 Task: In the  document Companies.odt Insert horizontal line 'above the text' Create the translated copy of the document in  'Latin' Select the second point and  Clear Formatting
Action: Mouse moved to (139, 95)
Screenshot: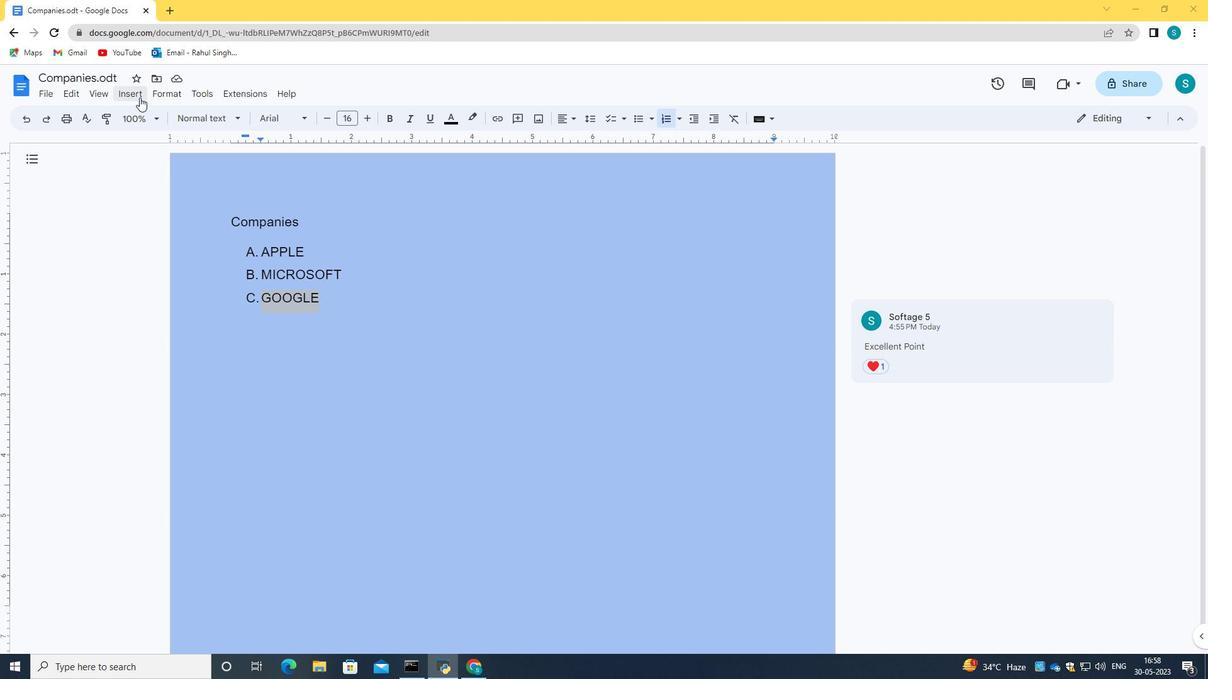 
Action: Mouse pressed left at (139, 95)
Screenshot: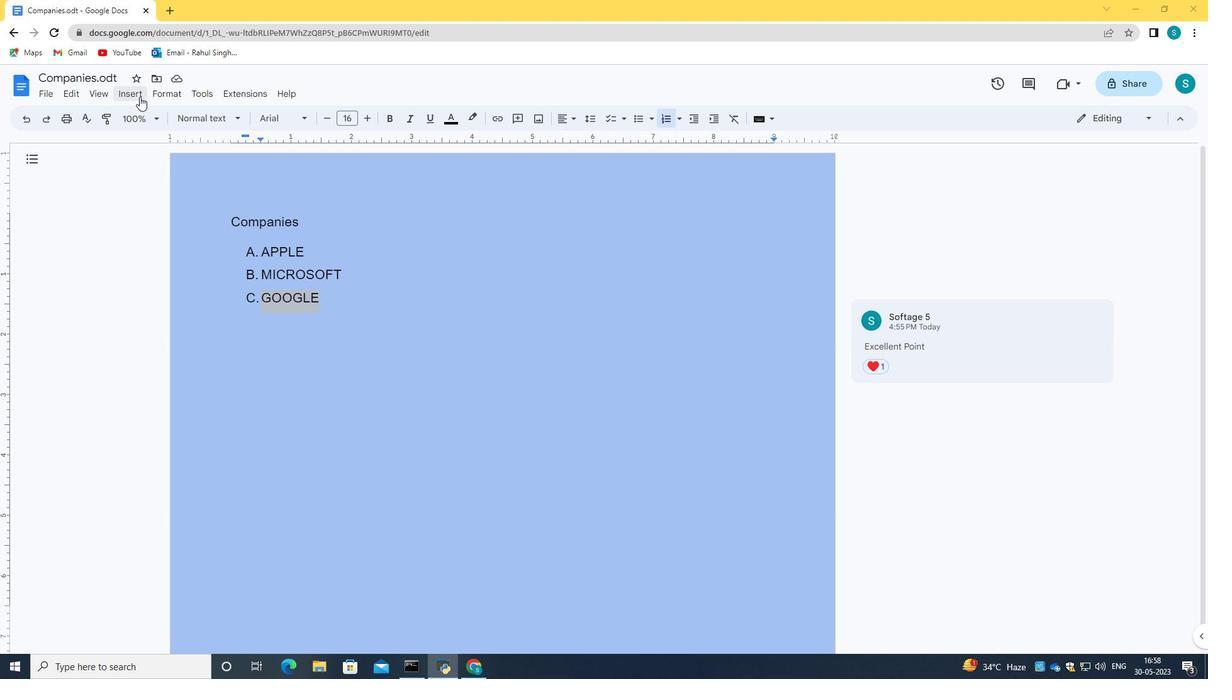 
Action: Mouse moved to (176, 197)
Screenshot: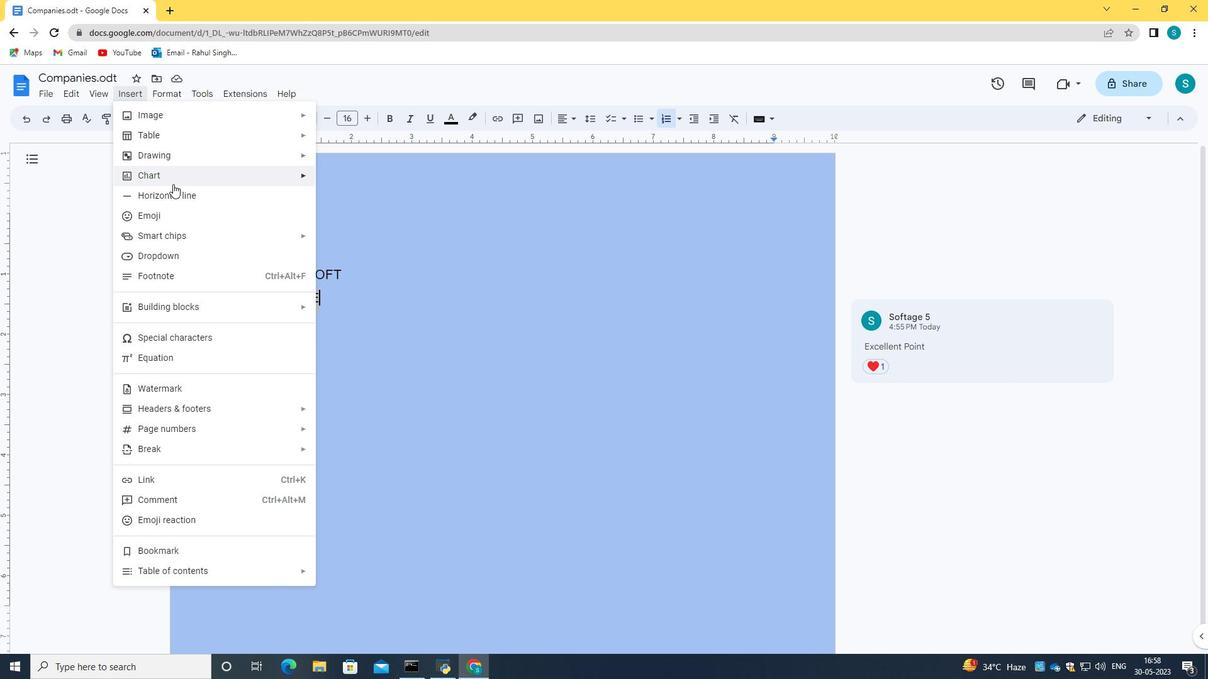 
Action: Mouse pressed left at (176, 197)
Screenshot: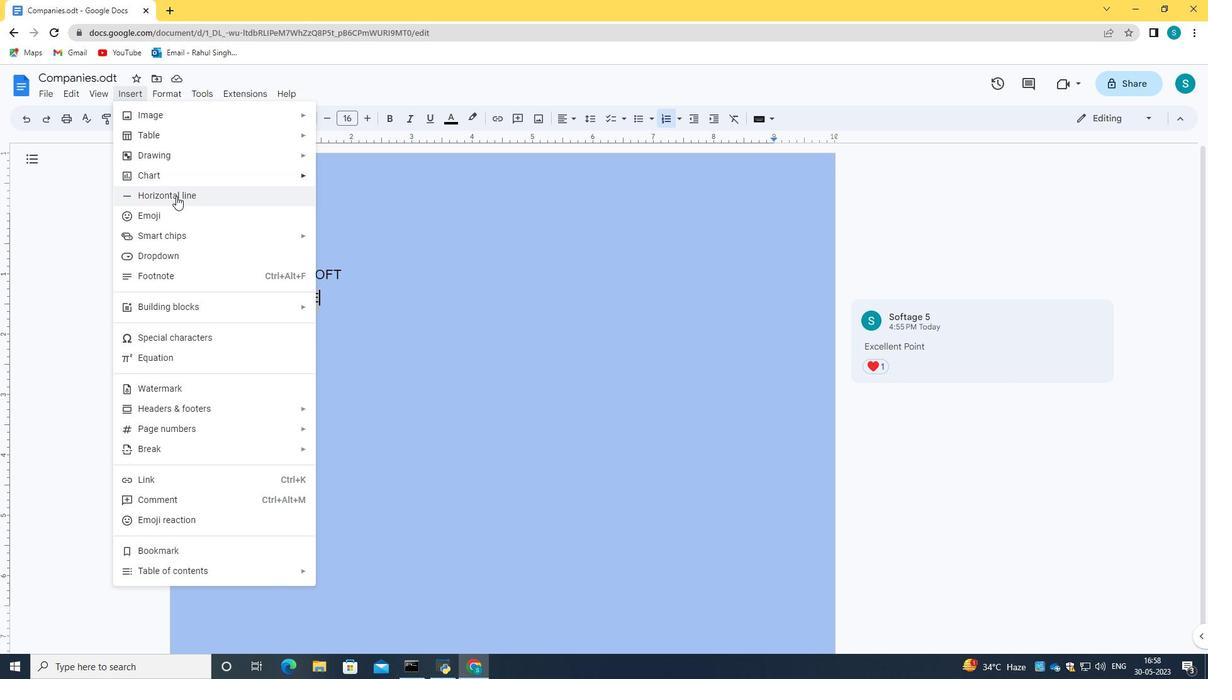 
Action: Mouse moved to (273, 326)
Screenshot: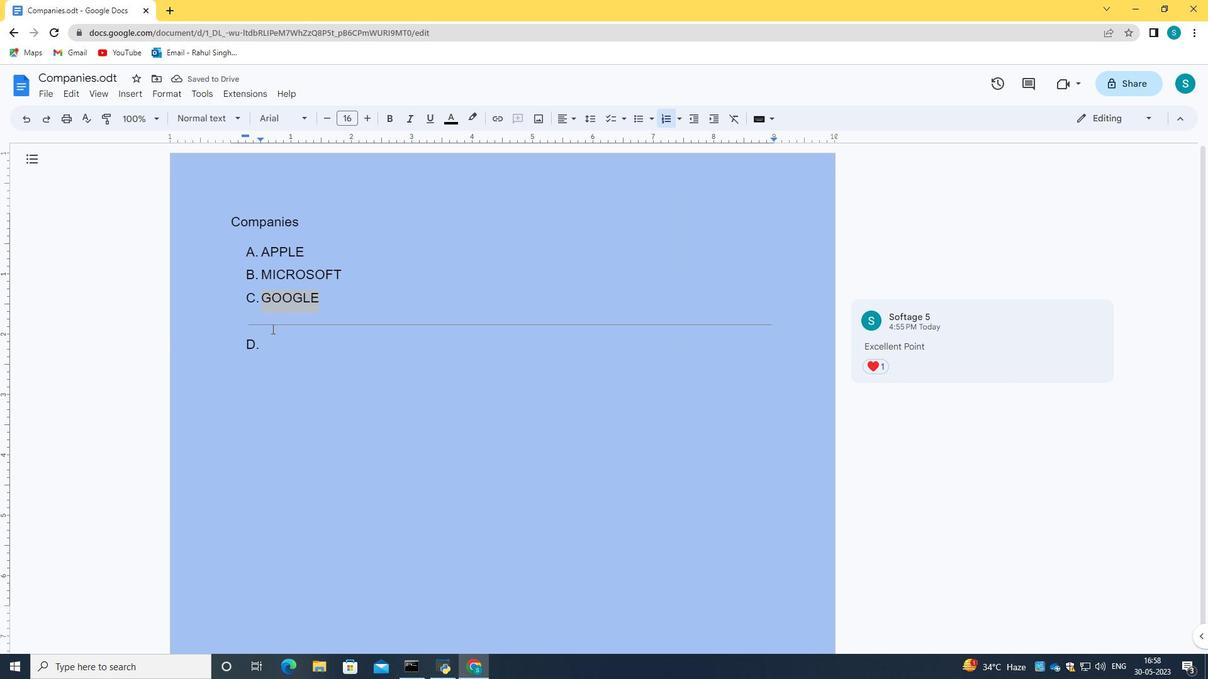 
Action: Mouse pressed left at (273, 326)
Screenshot: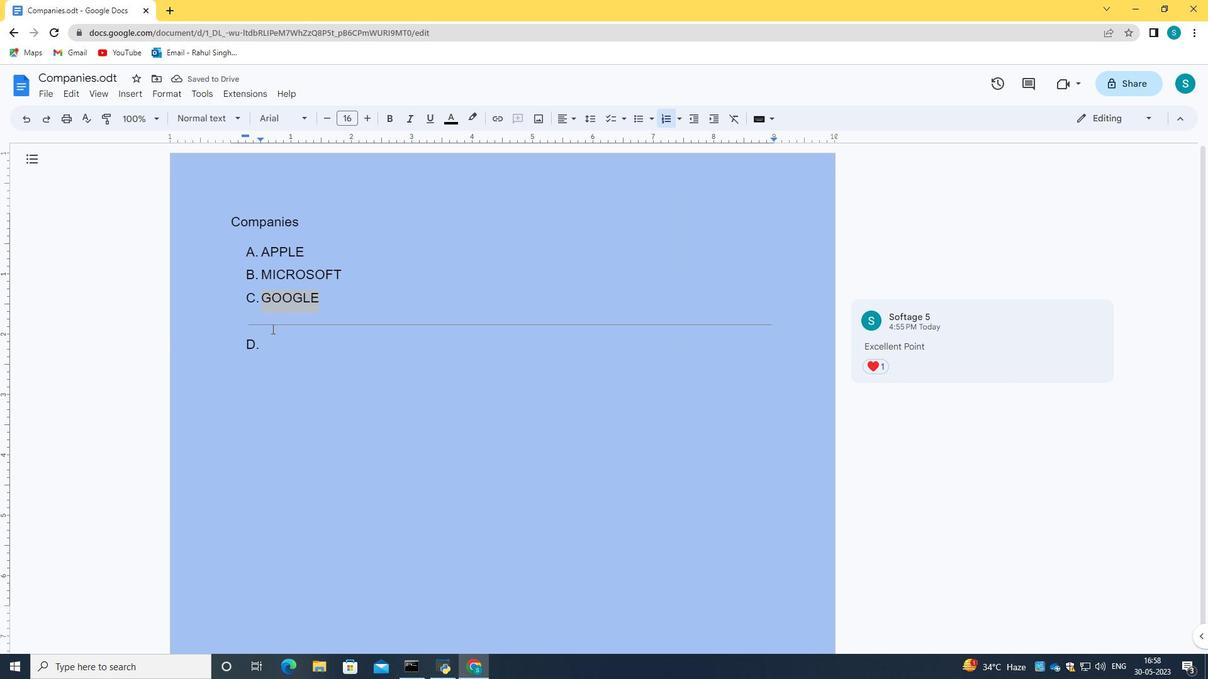 
Action: Mouse moved to (259, 338)
Screenshot: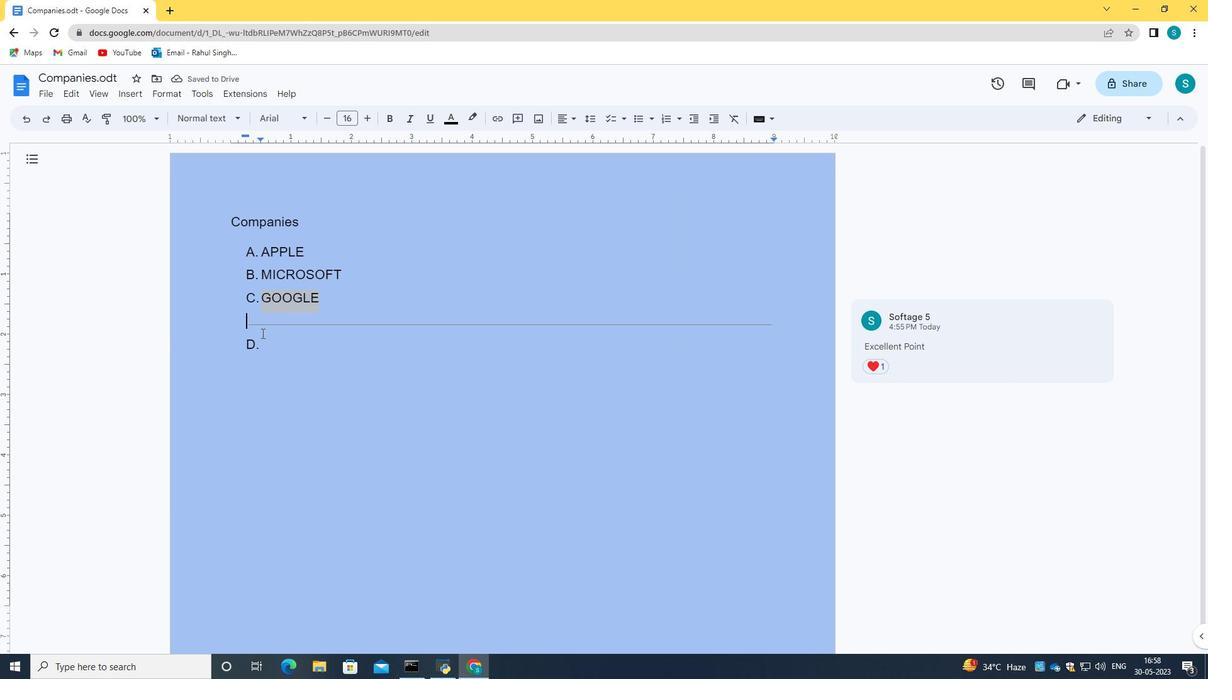 
Action: Mouse pressed left at (259, 338)
Screenshot: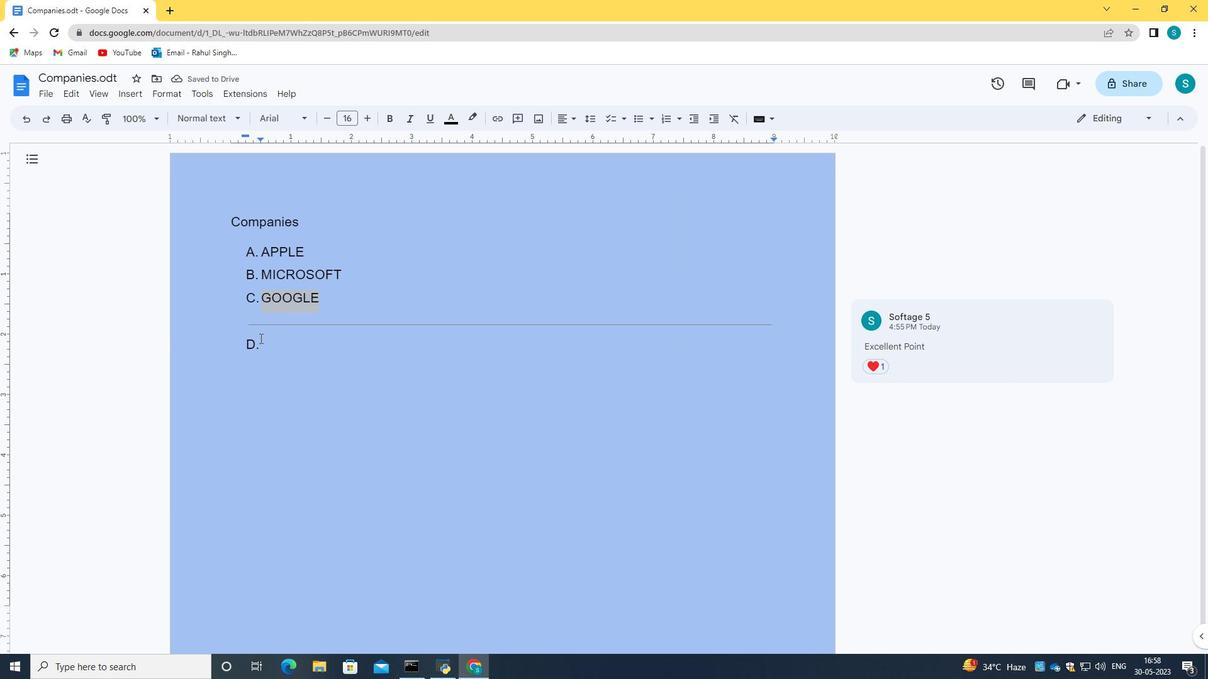 
Action: Mouse moved to (236, 341)
Screenshot: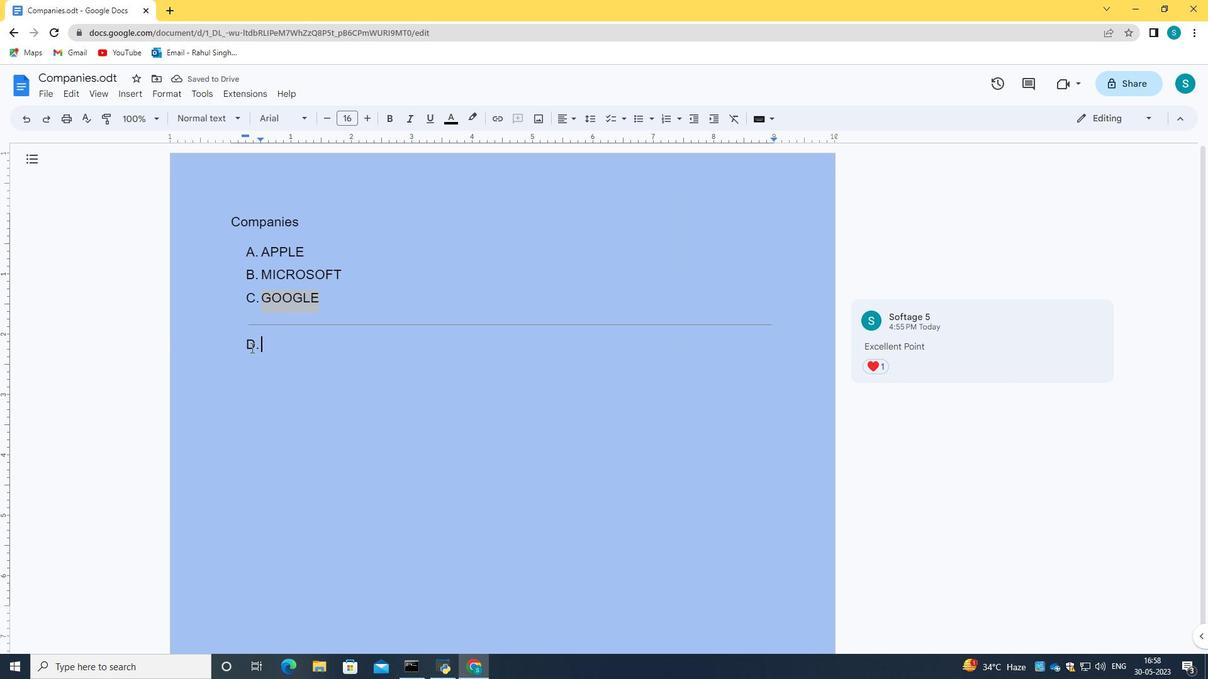 
Action: Key pressed <Key.backspace><Key.backspace>
Screenshot: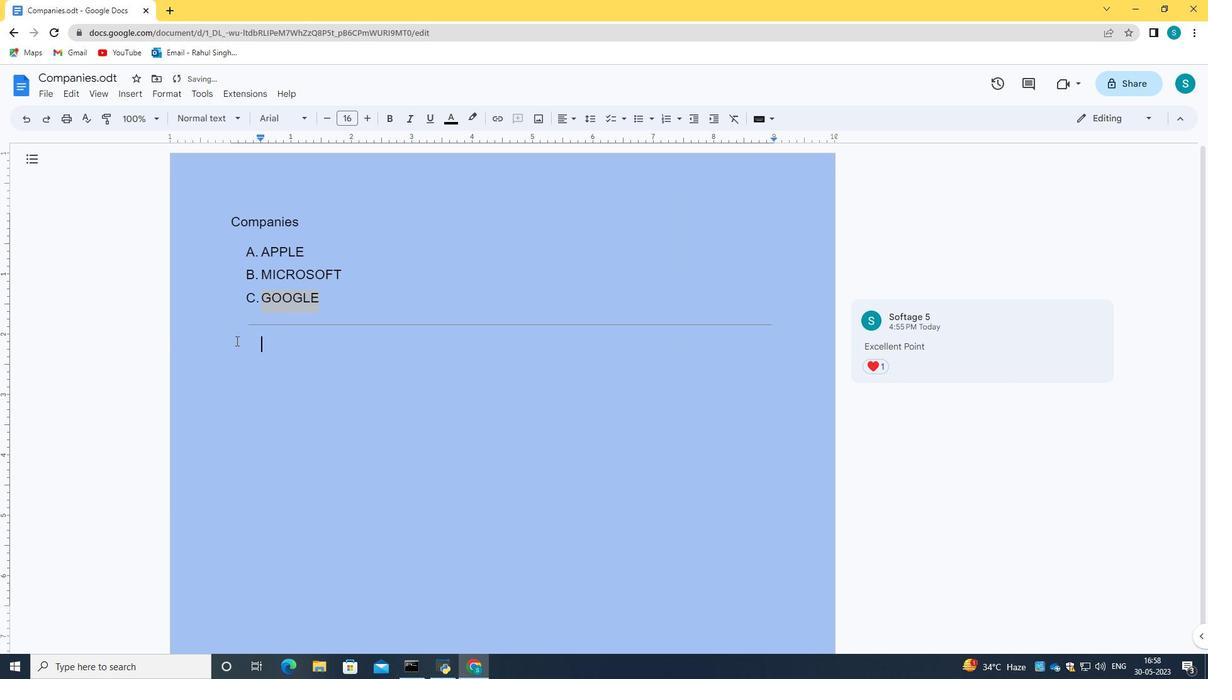 
Action: Mouse moved to (390, 302)
Screenshot: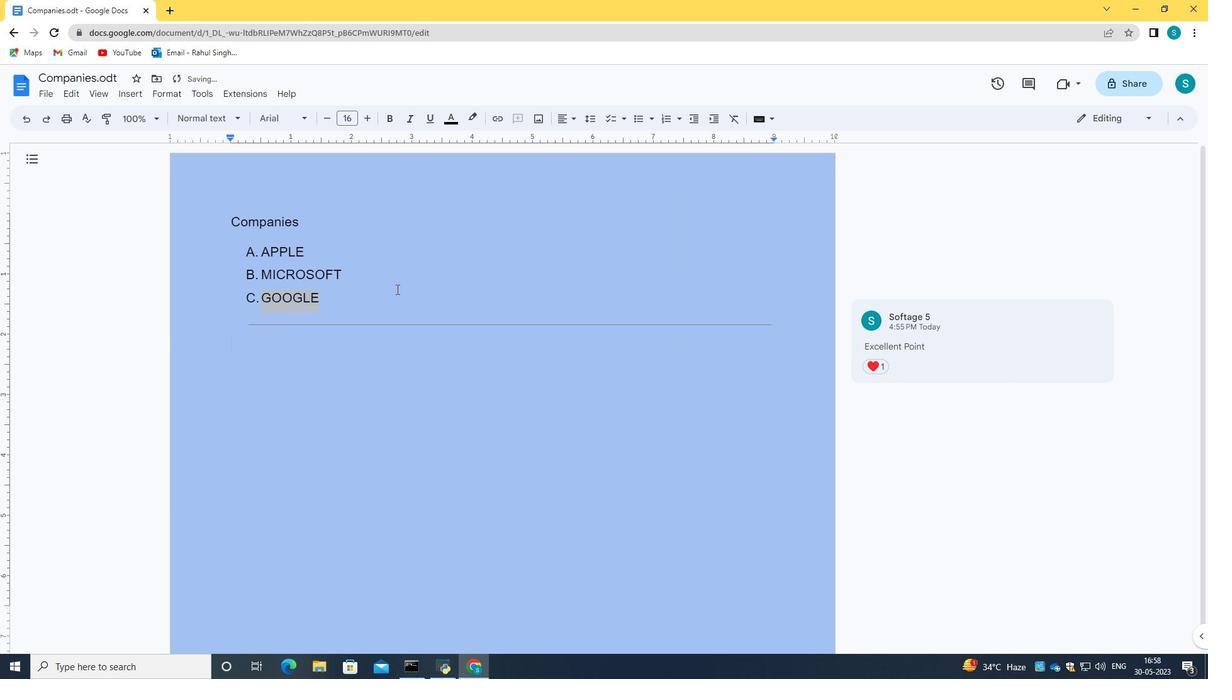 
Action: Mouse pressed left at (390, 302)
Screenshot: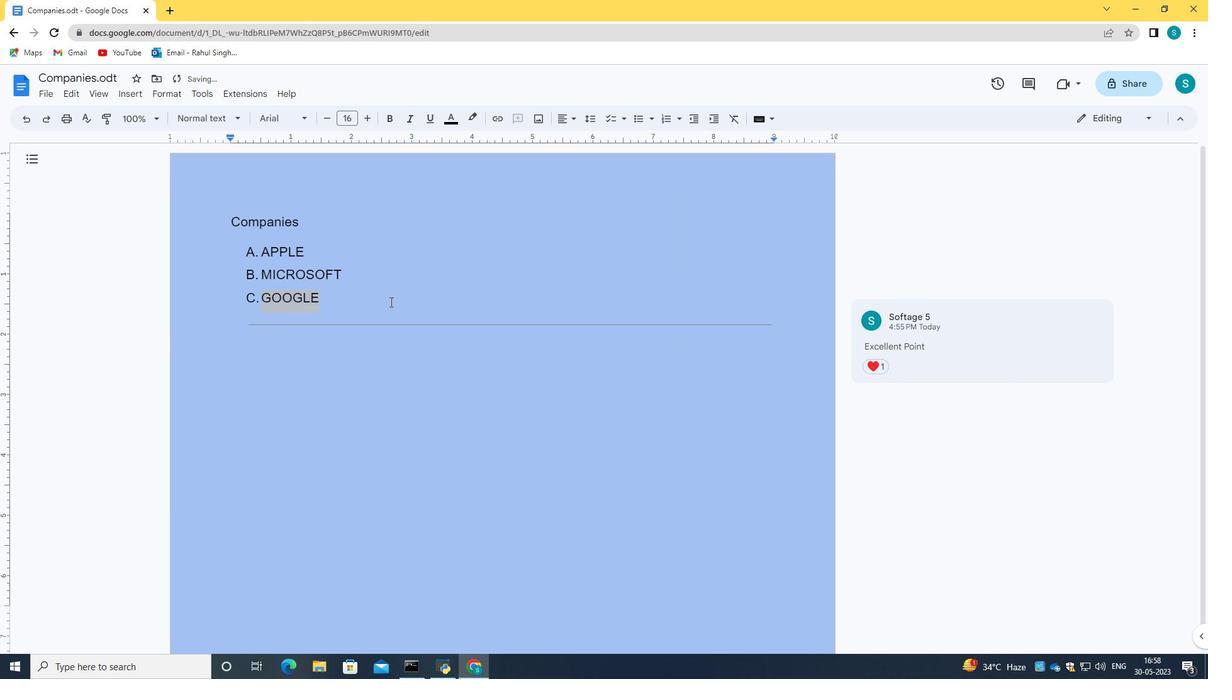 
Action: Mouse moved to (22, 116)
Screenshot: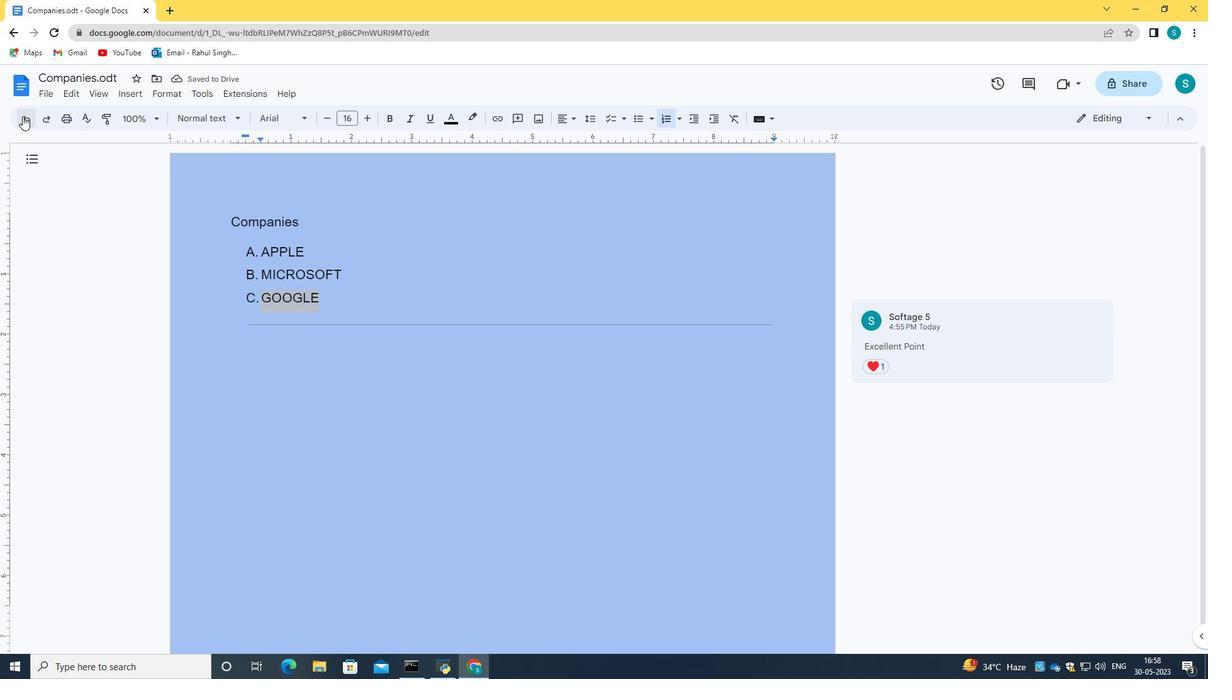 
Action: Mouse pressed left at (22, 116)
Screenshot: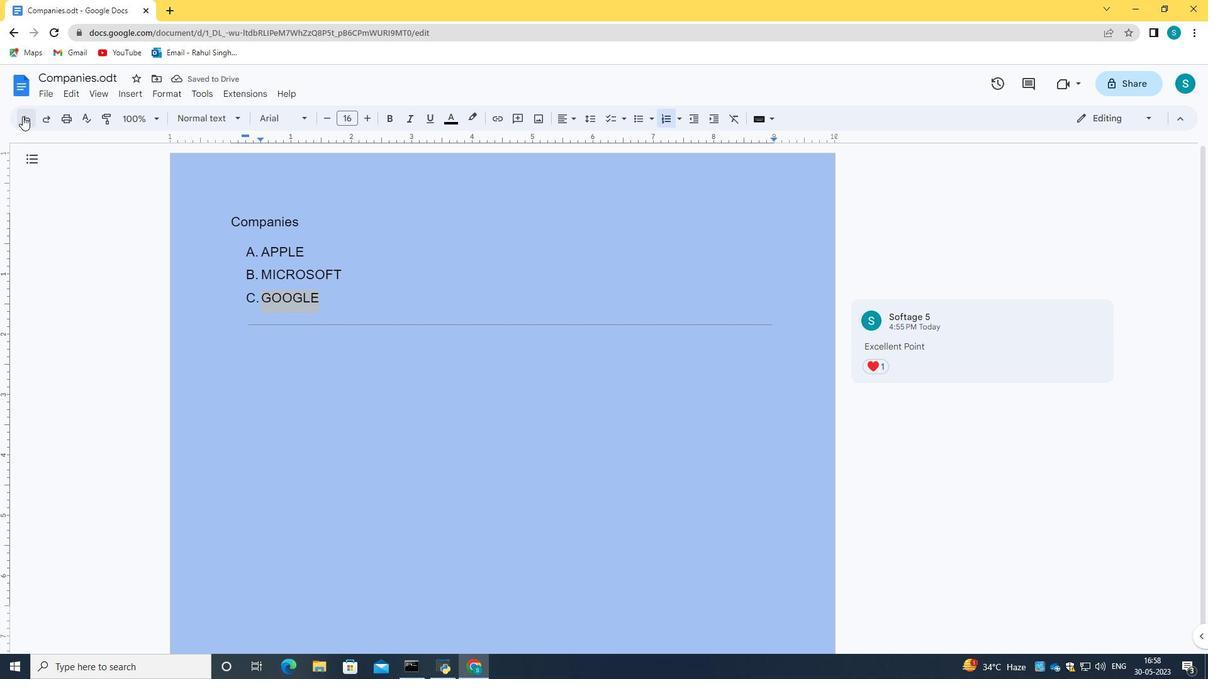 
Action: Mouse pressed left at (22, 116)
Screenshot: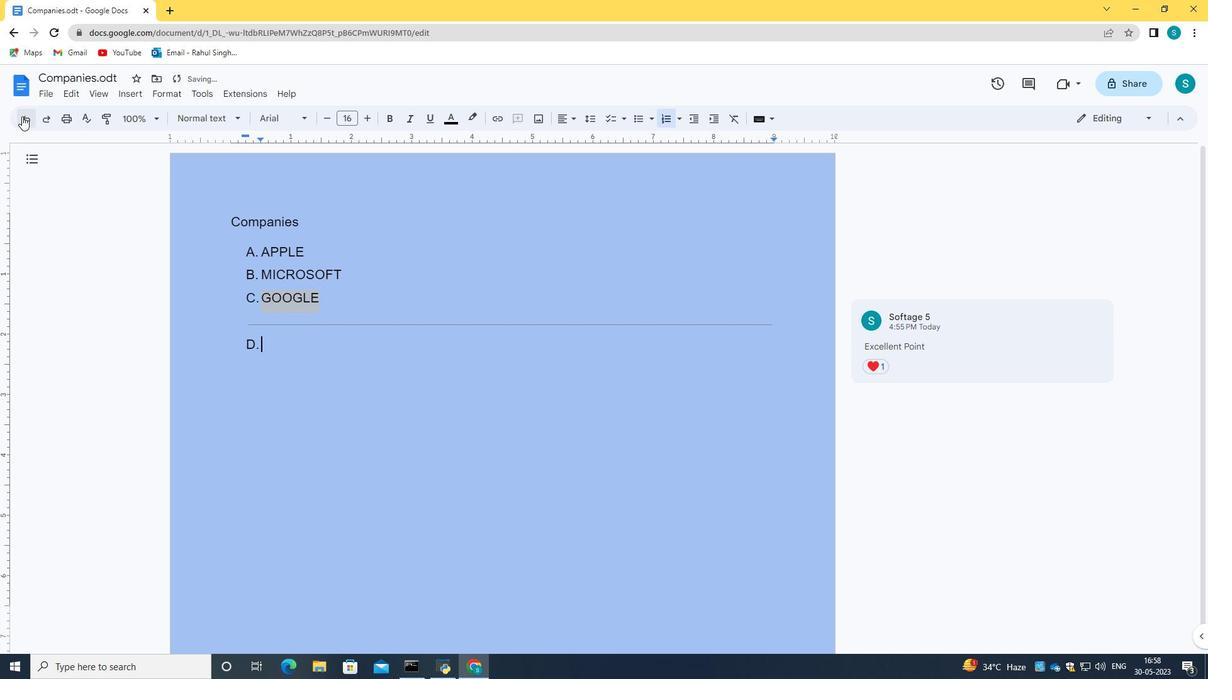 
Action: Mouse pressed left at (22, 116)
Screenshot: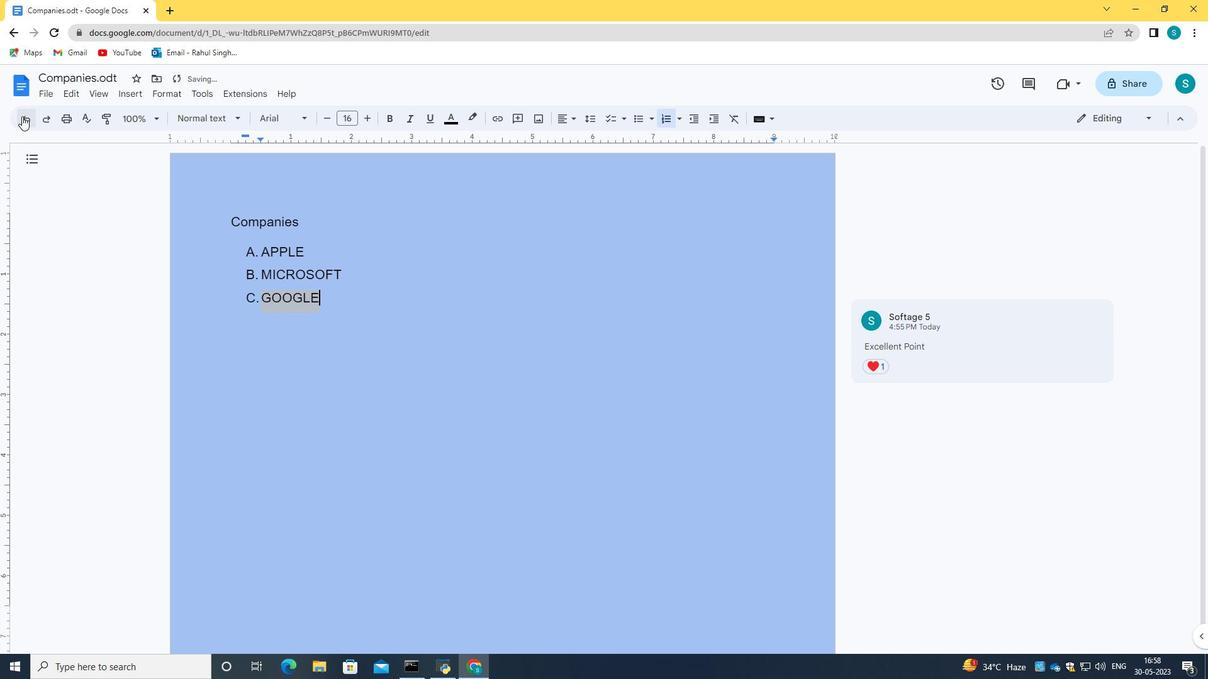 
Action: Mouse moved to (452, 289)
Screenshot: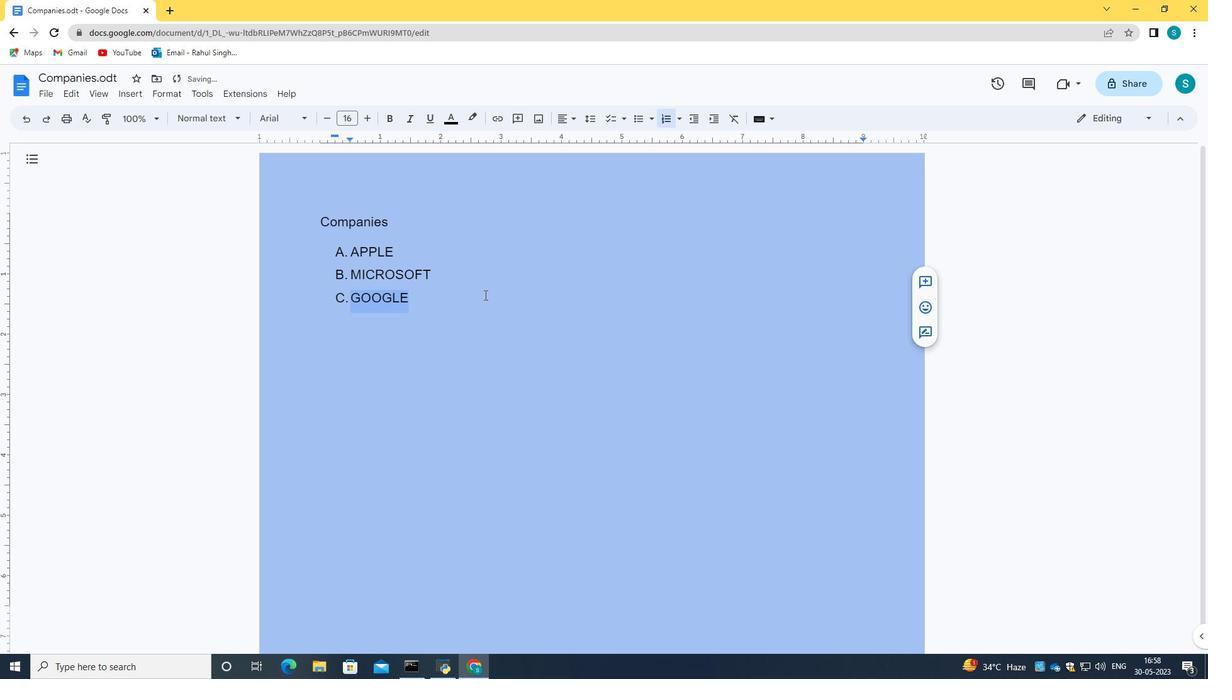 
Action: Mouse pressed left at (452, 289)
Screenshot: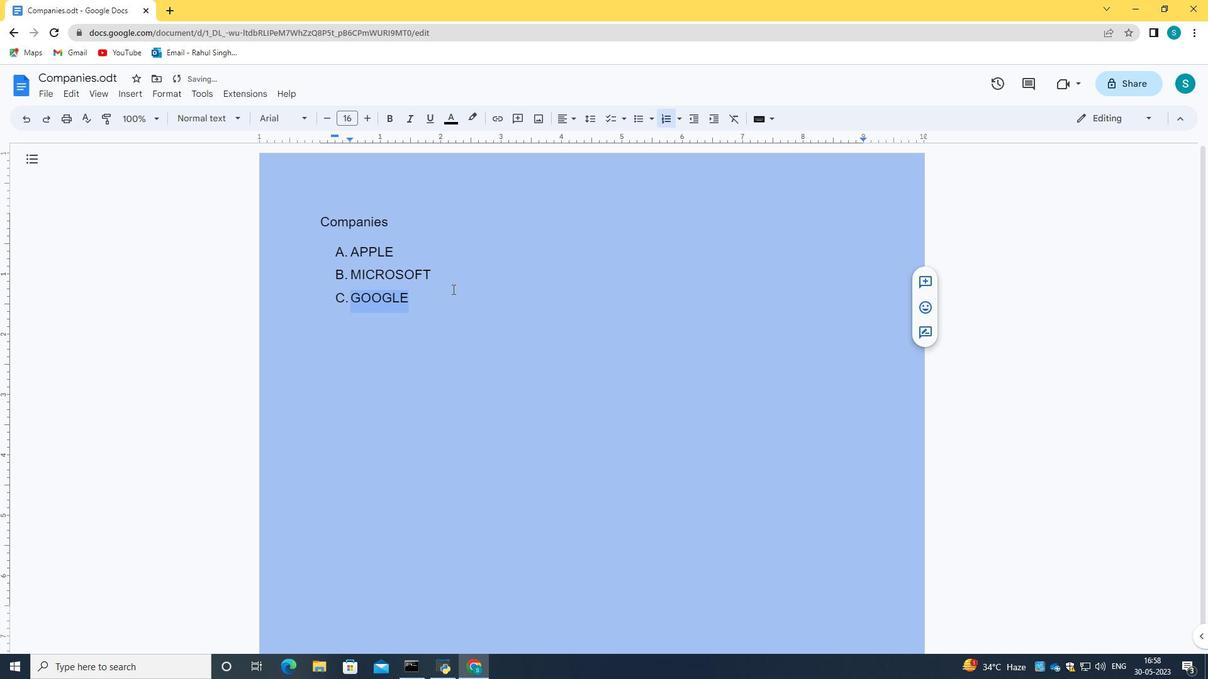 
Action: Mouse moved to (42, 122)
Screenshot: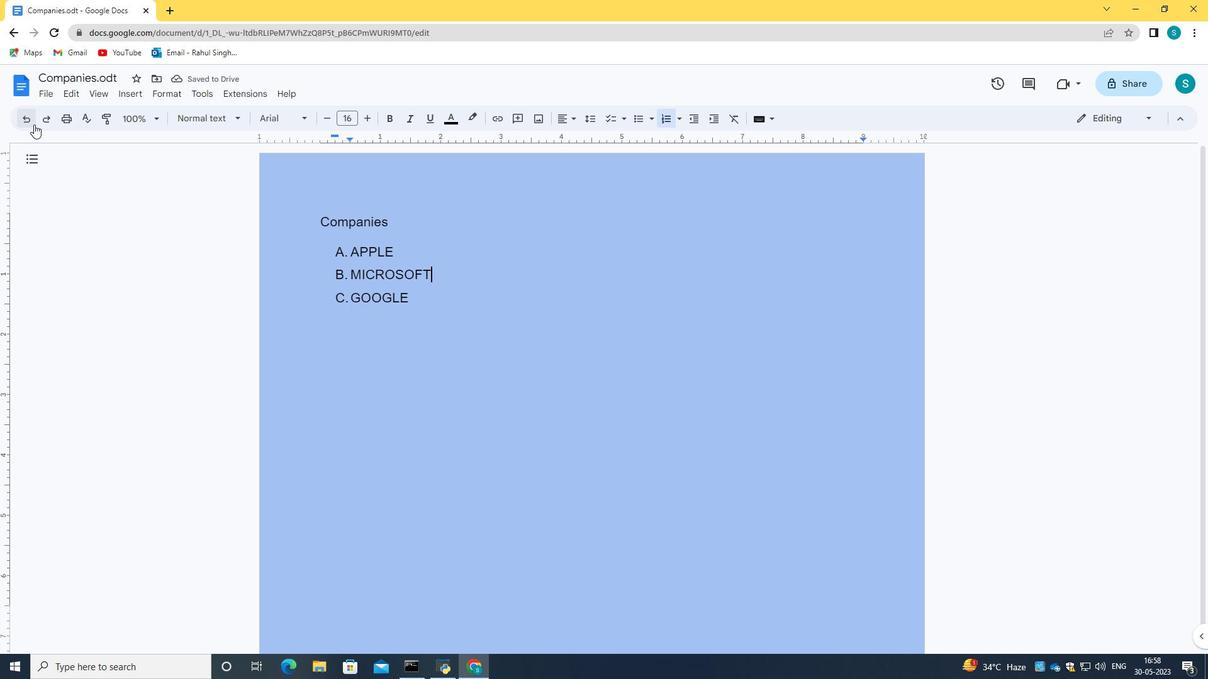
Action: Mouse pressed left at (42, 122)
Screenshot: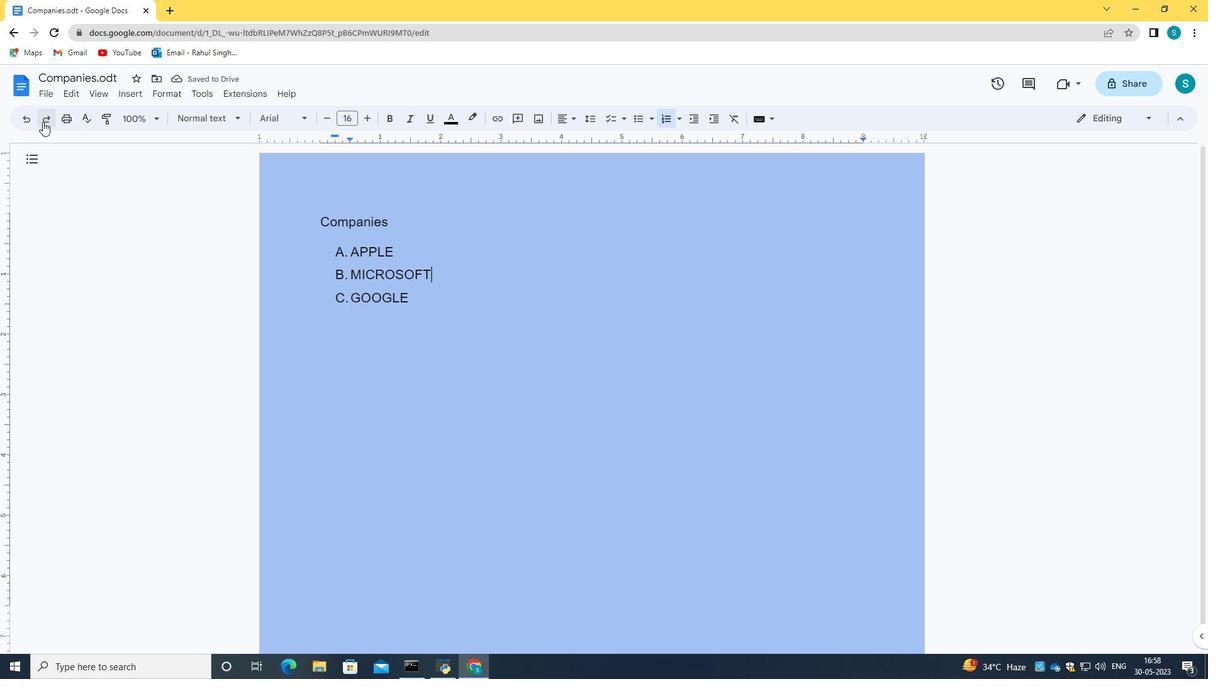 
Action: Mouse moved to (557, 237)
Screenshot: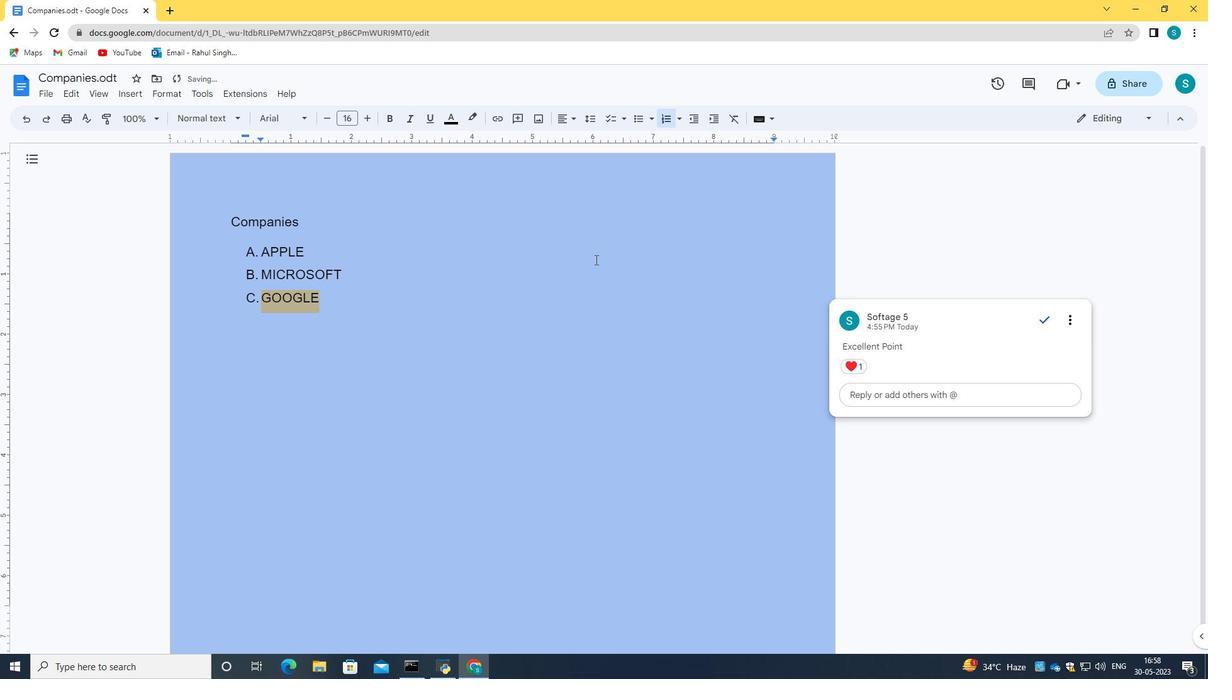 
Action: Mouse pressed left at (557, 237)
Screenshot: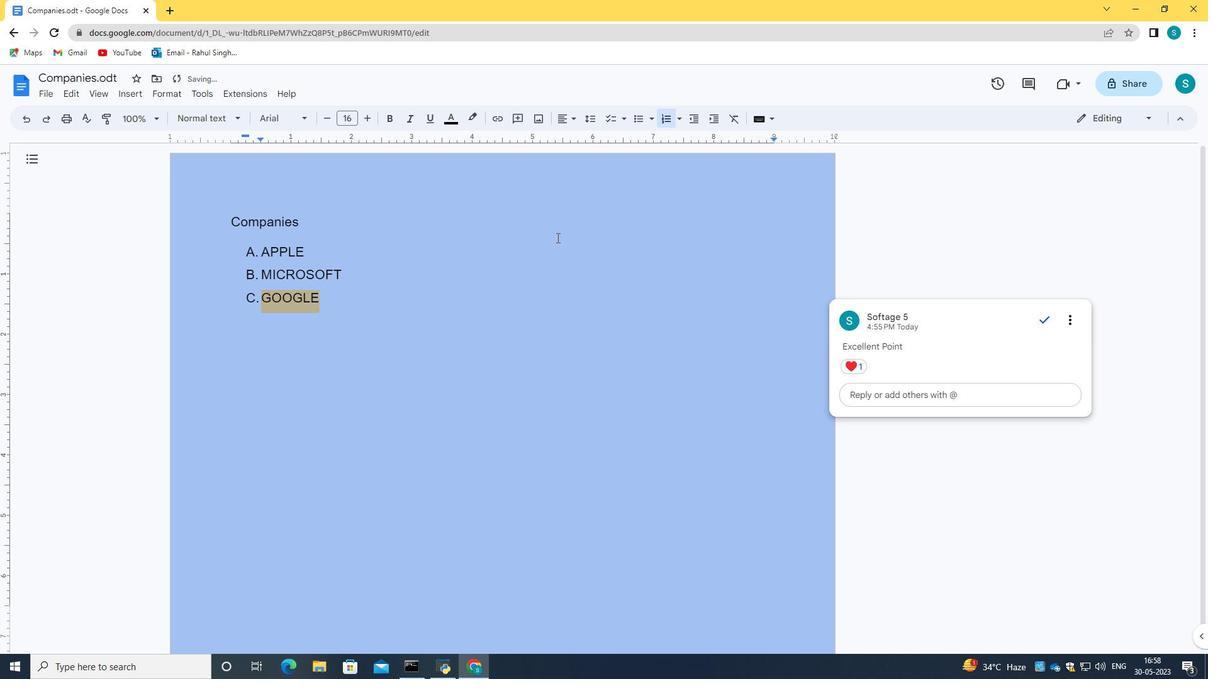 
Action: Mouse moved to (258, 206)
Screenshot: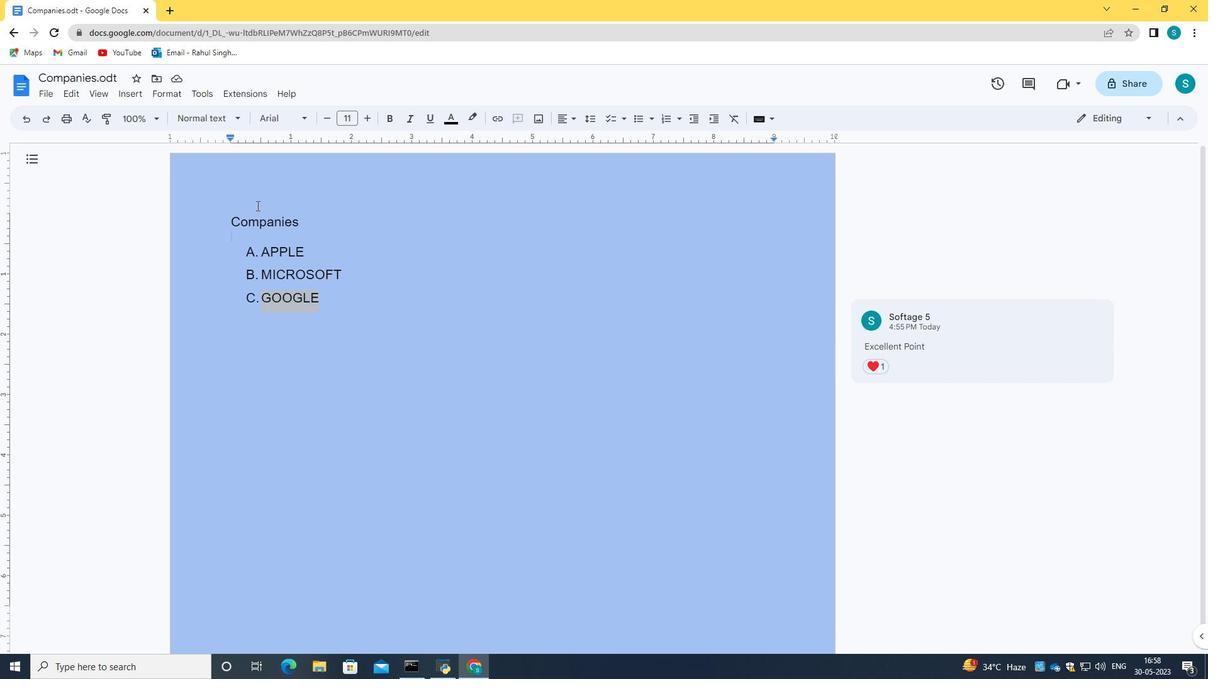 
Action: Mouse pressed left at (258, 206)
Screenshot: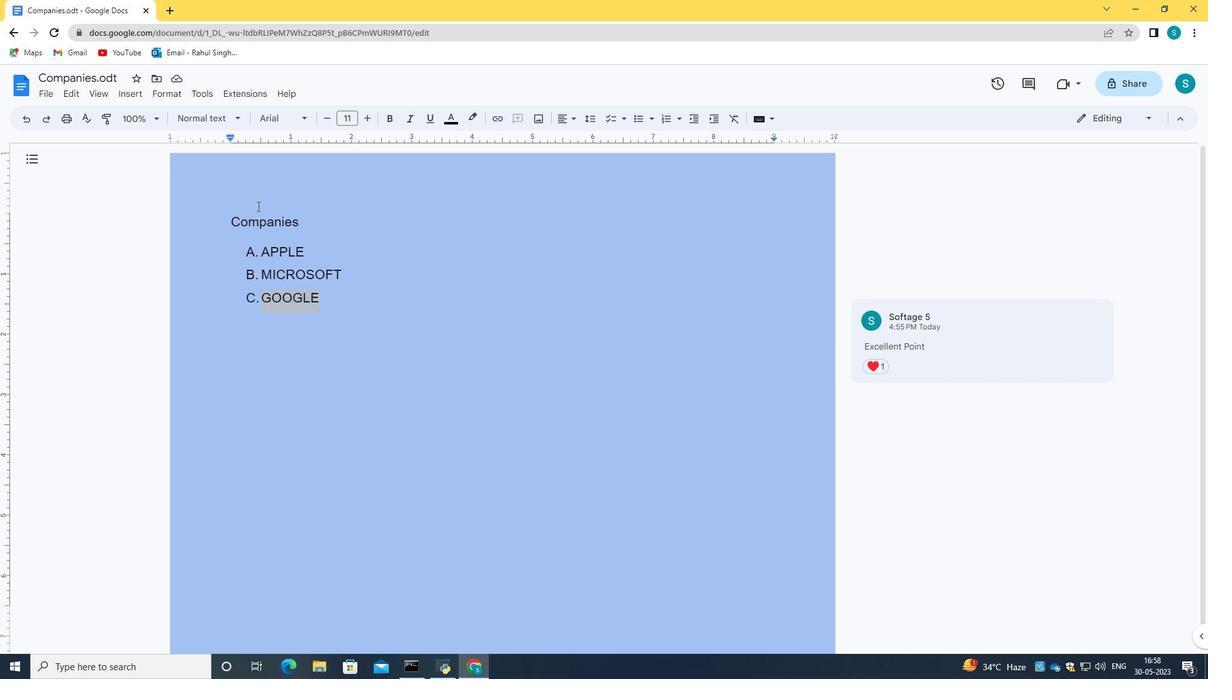 
Action: Mouse moved to (283, 203)
Screenshot: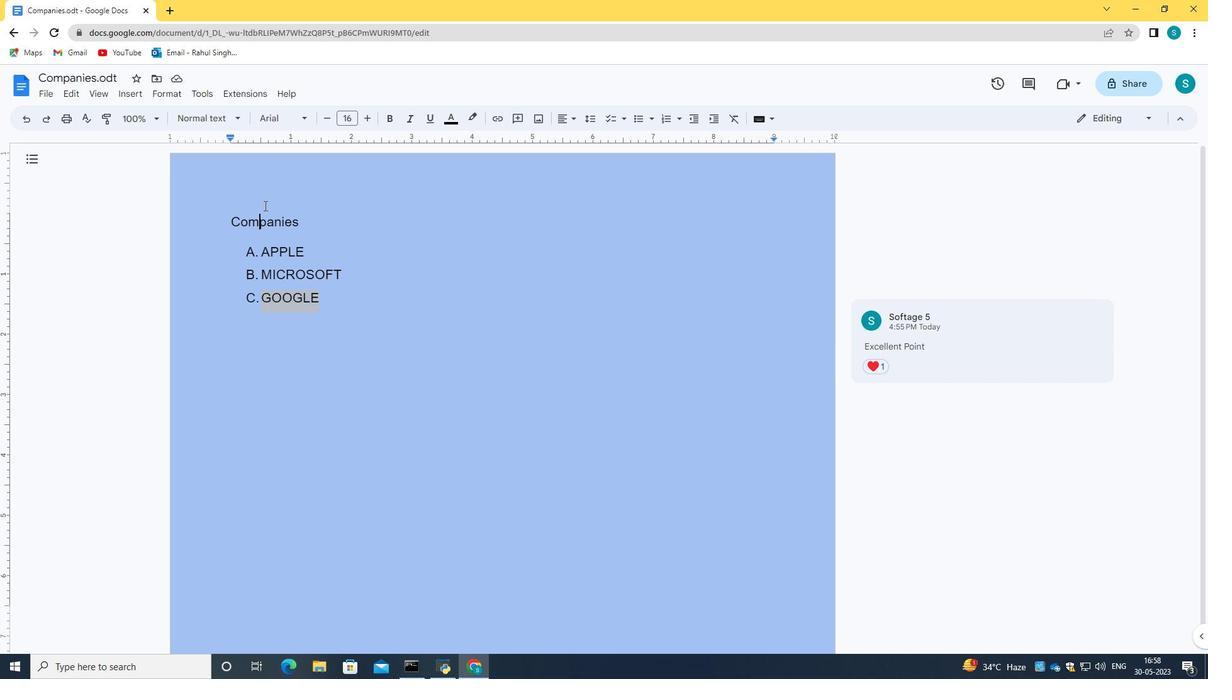 
Action: Mouse pressed left at (283, 203)
Screenshot: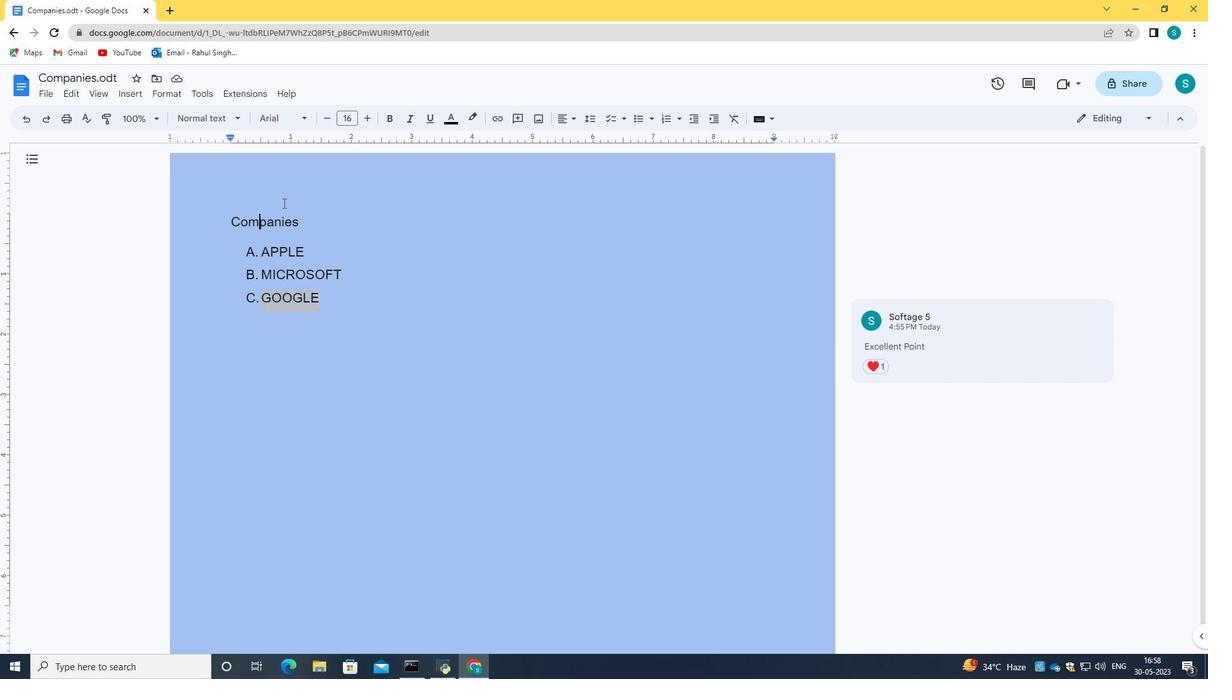 
Action: Mouse moved to (227, 212)
Screenshot: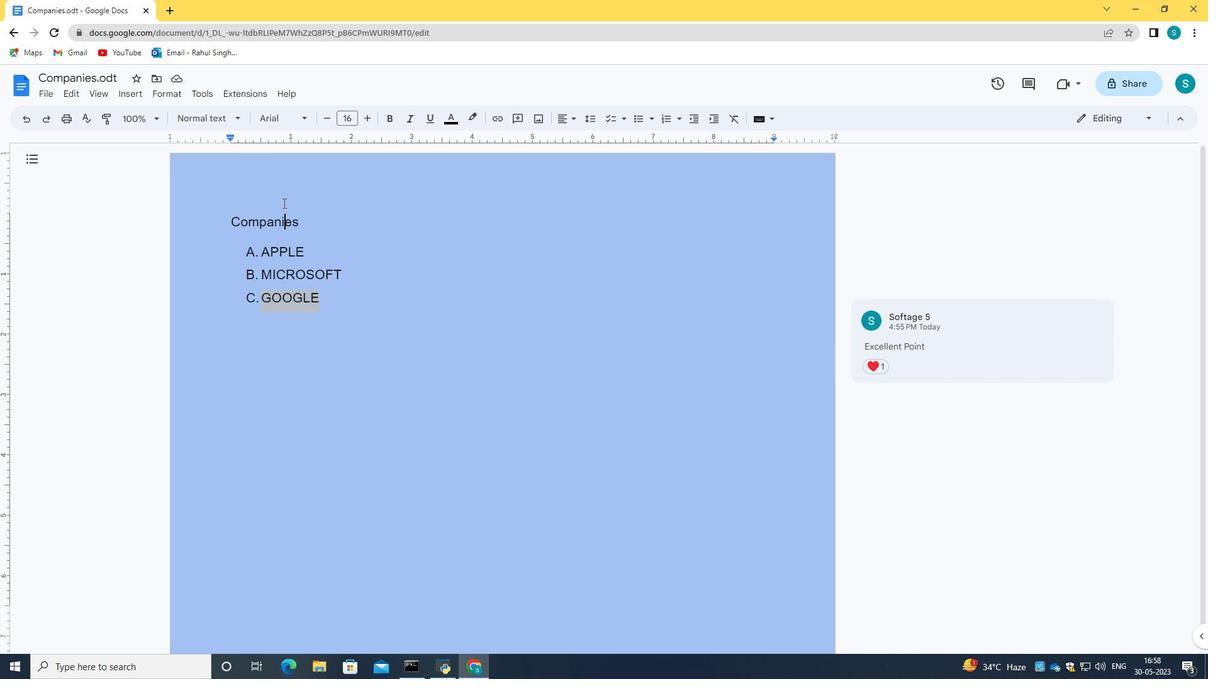 
Action: Mouse pressed left at (227, 212)
Screenshot: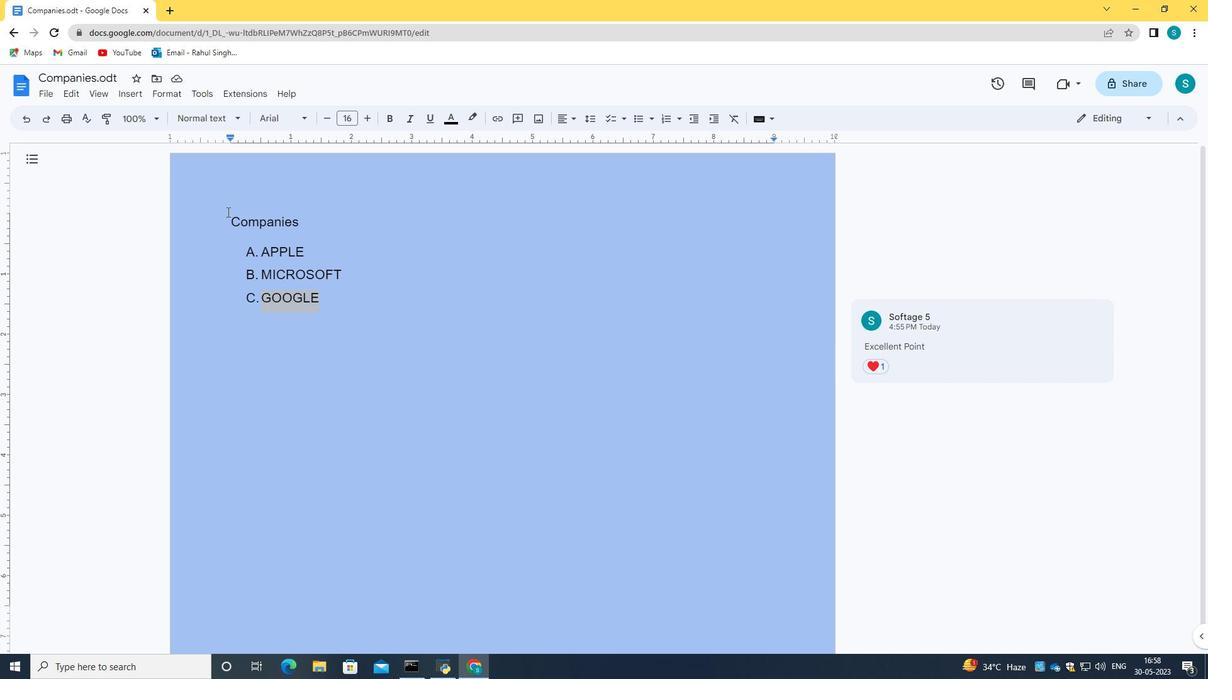 
Action: Mouse moved to (295, 236)
Screenshot: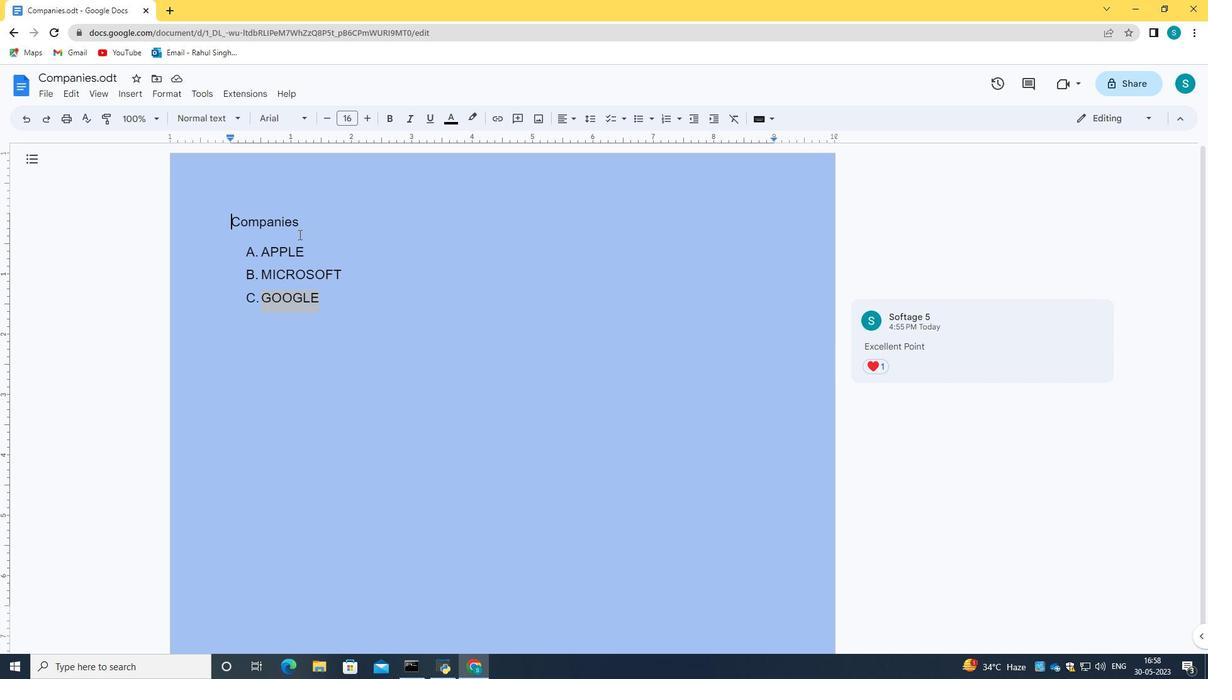
Action: Mouse pressed left at (295, 236)
Screenshot: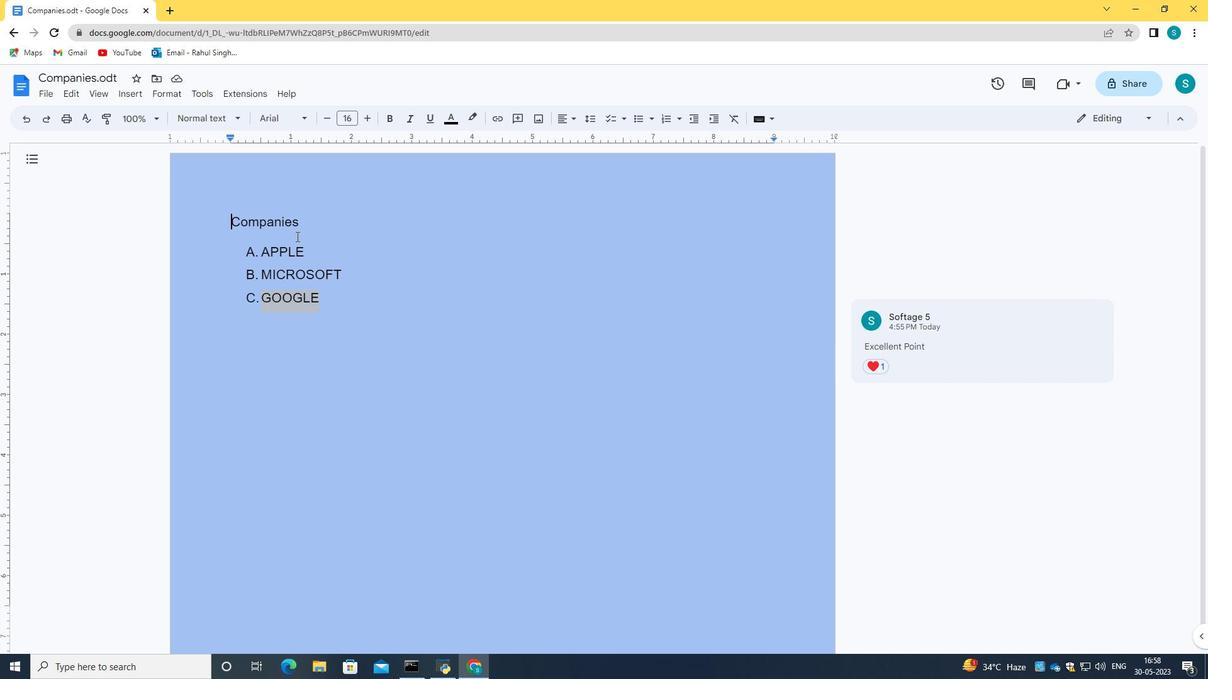 
Action: Mouse moved to (238, 207)
Screenshot: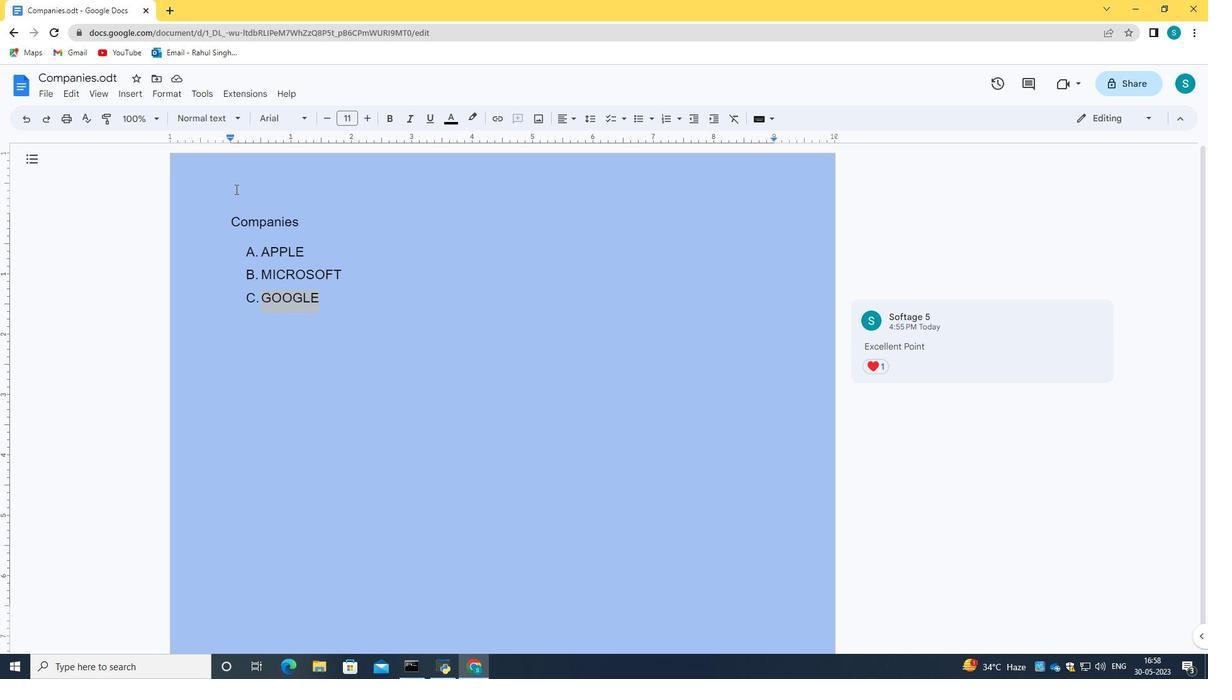 
Action: Mouse pressed left at (238, 207)
Screenshot: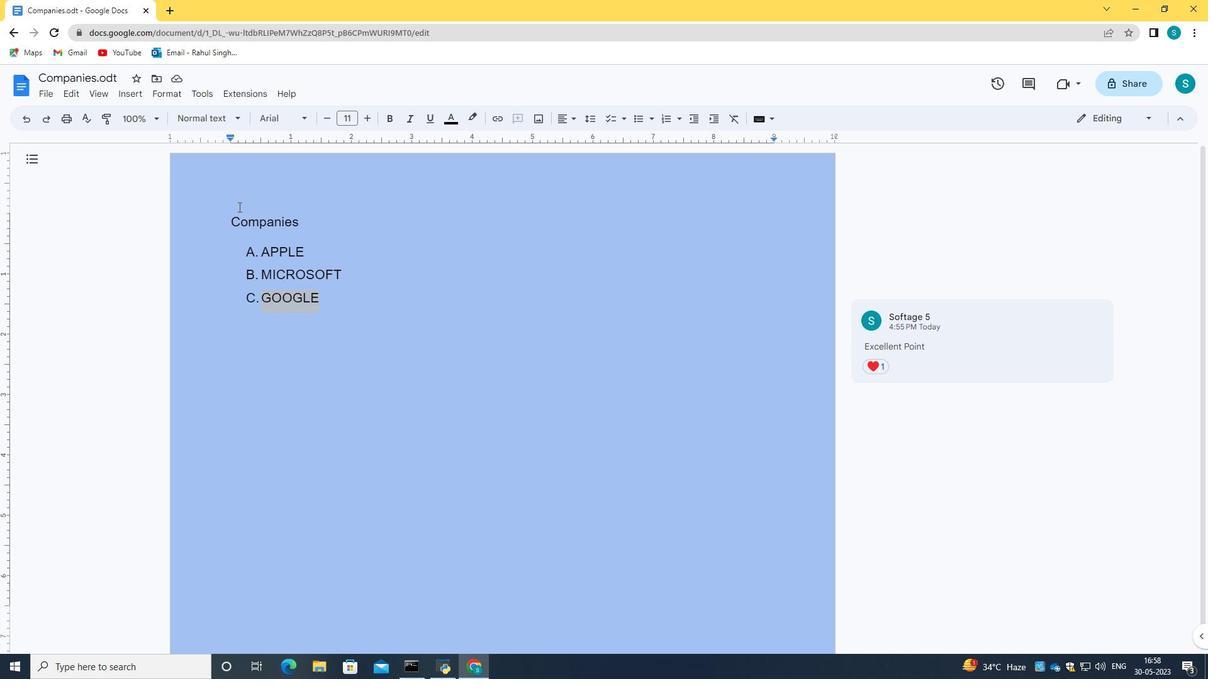 
Action: Mouse moved to (247, 207)
Screenshot: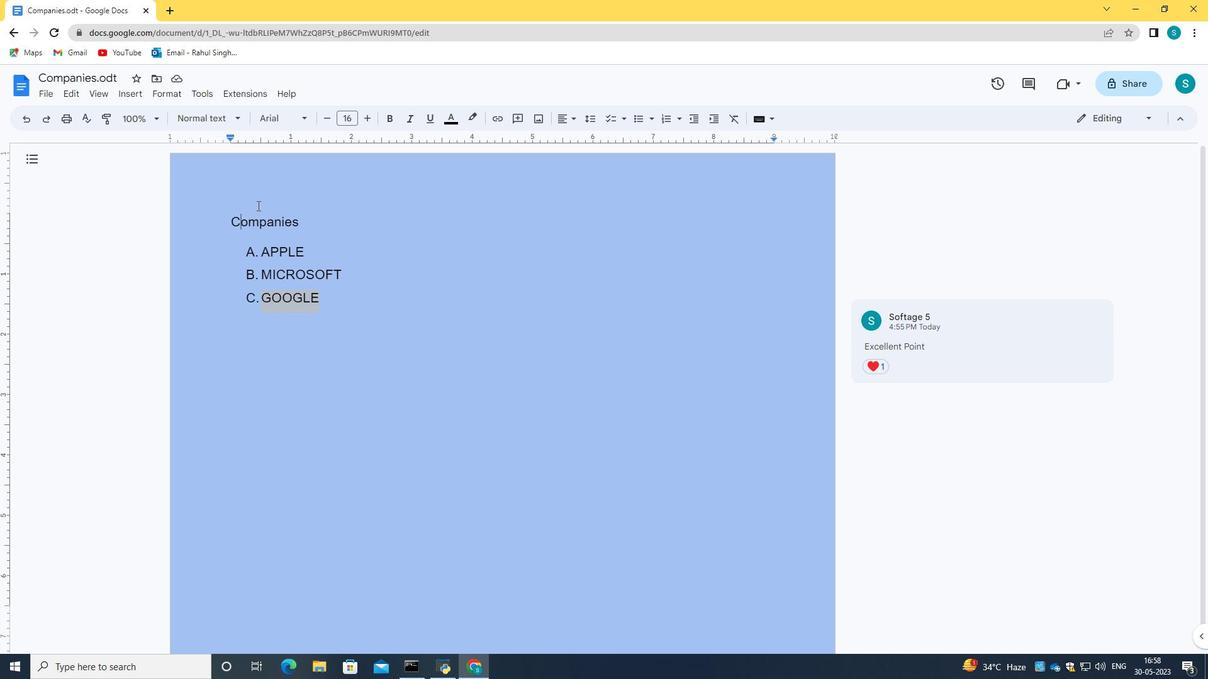 
Action: Key pressed <Key.left>
Screenshot: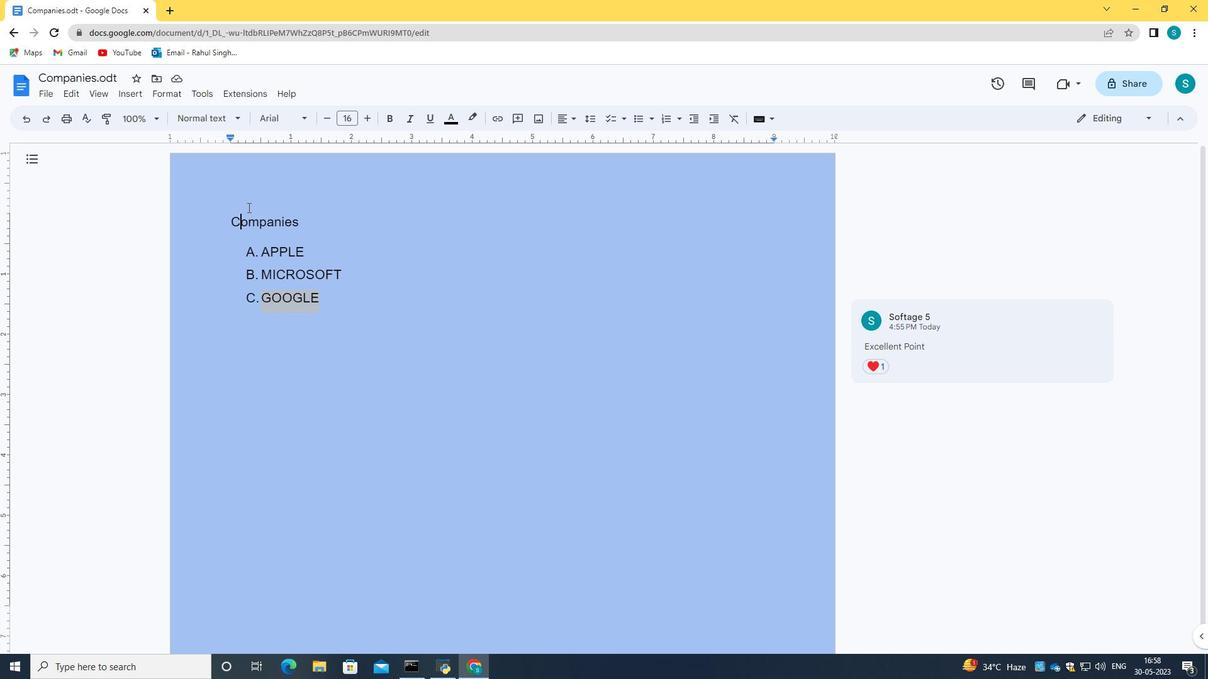 
Action: Mouse moved to (140, 93)
Screenshot: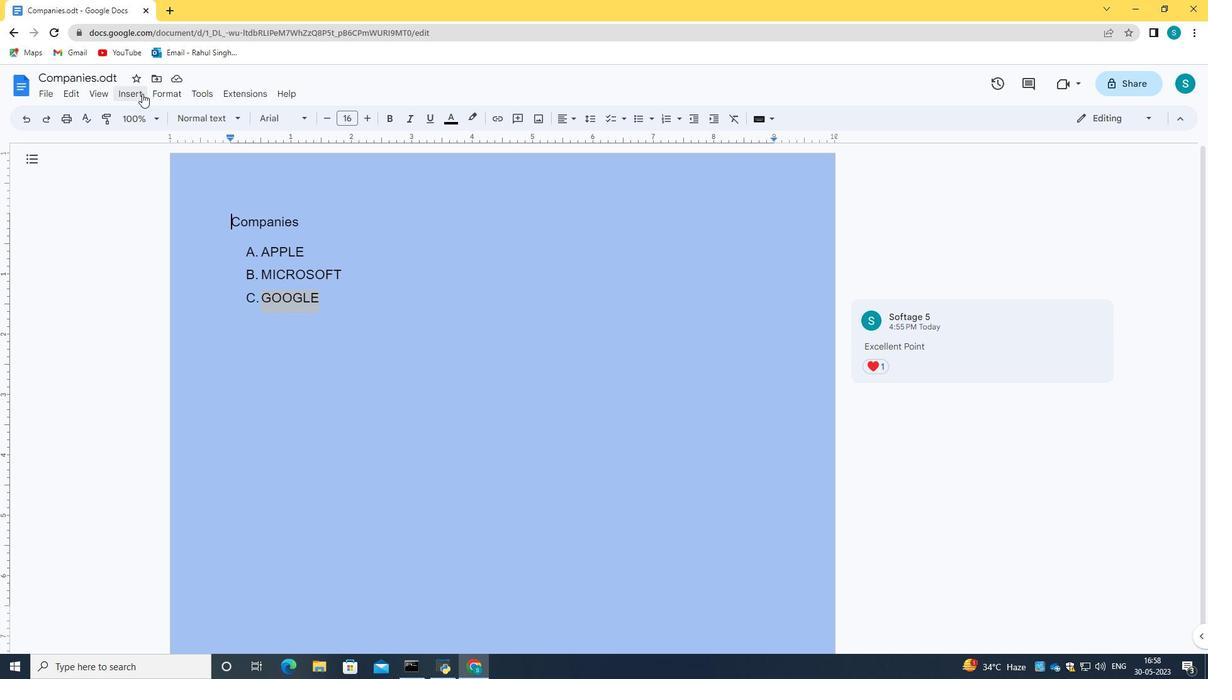 
Action: Mouse pressed left at (140, 93)
Screenshot: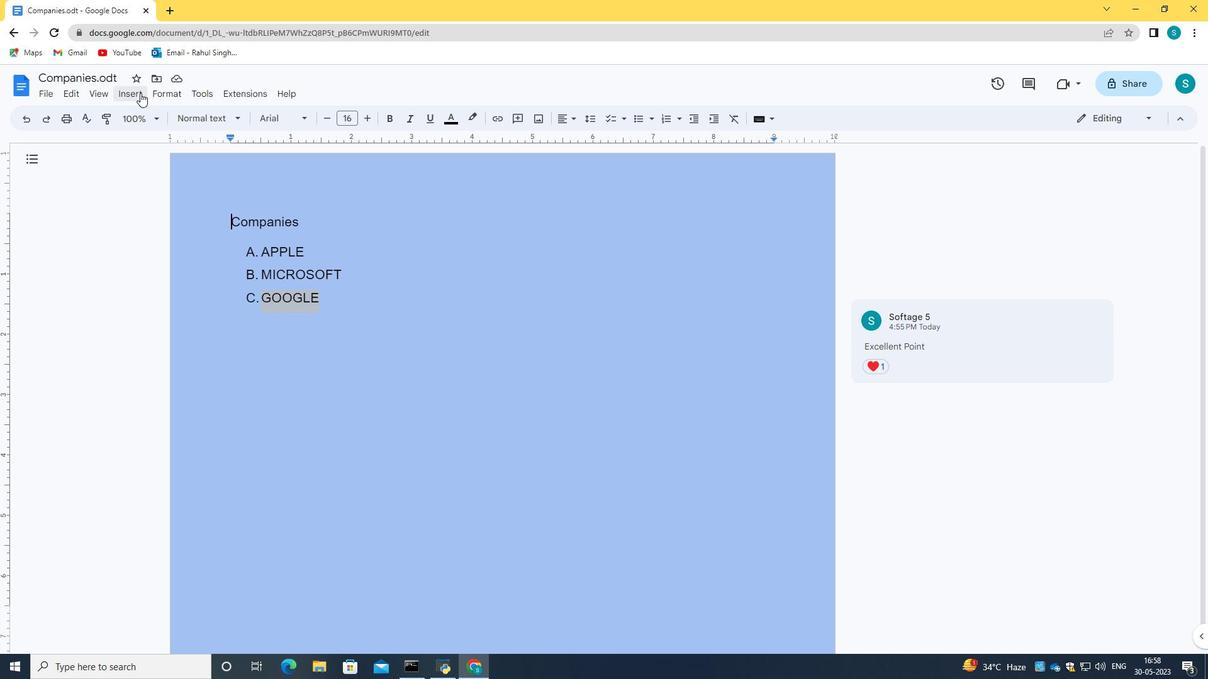
Action: Mouse moved to (180, 194)
Screenshot: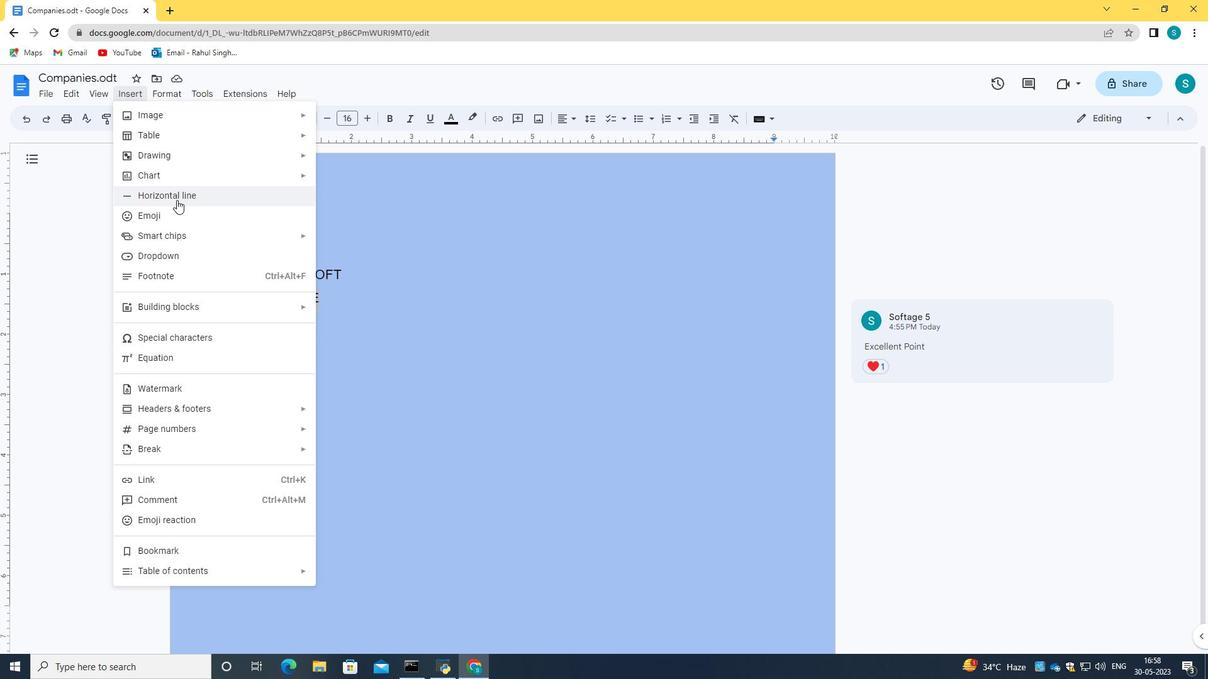 
Action: Mouse pressed left at (180, 194)
Screenshot: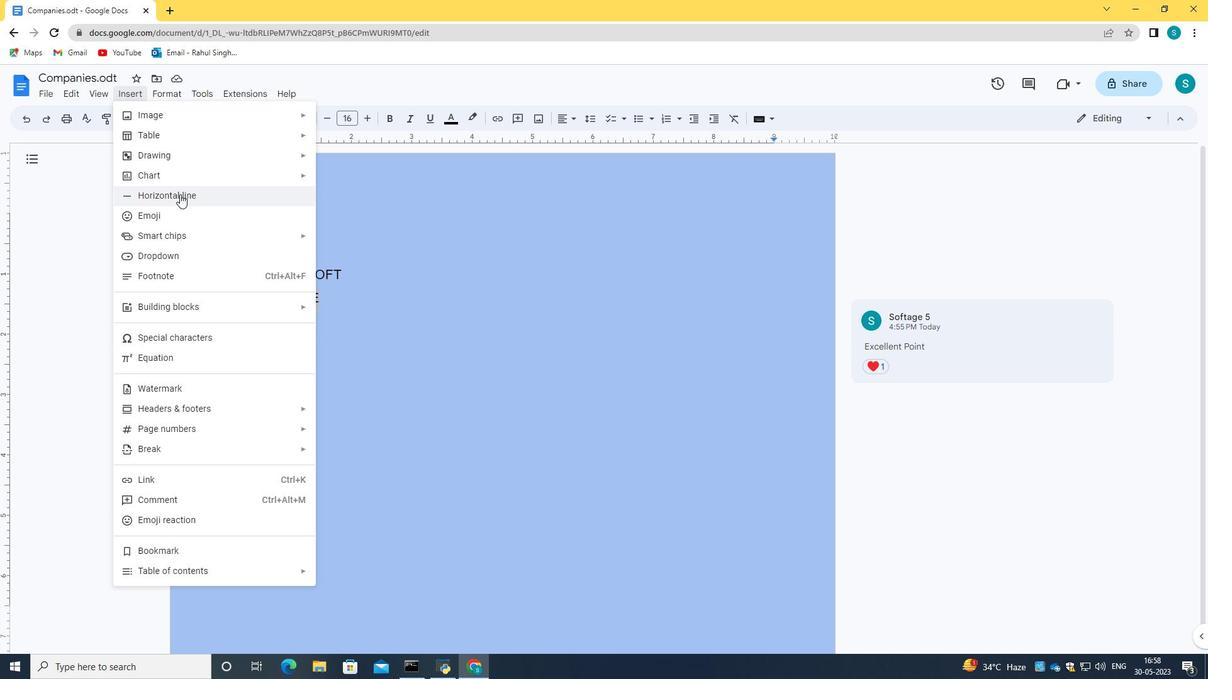 
Action: Mouse moved to (216, 92)
Screenshot: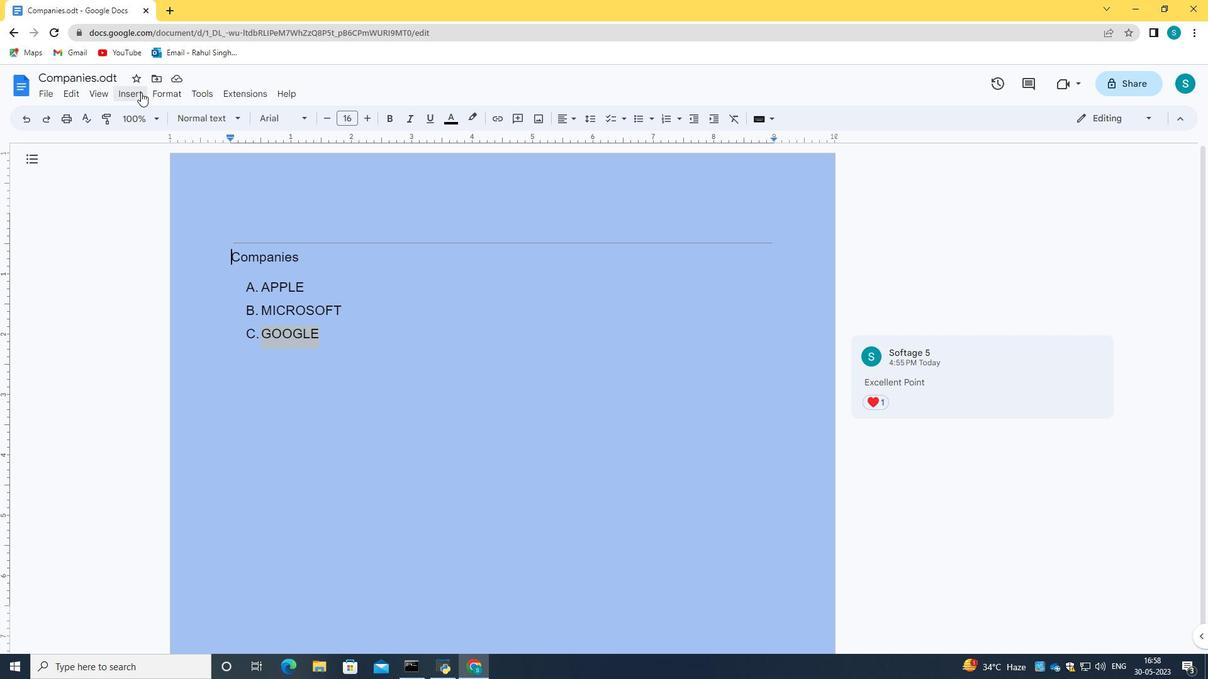 
Action: Mouse pressed left at (216, 92)
Screenshot: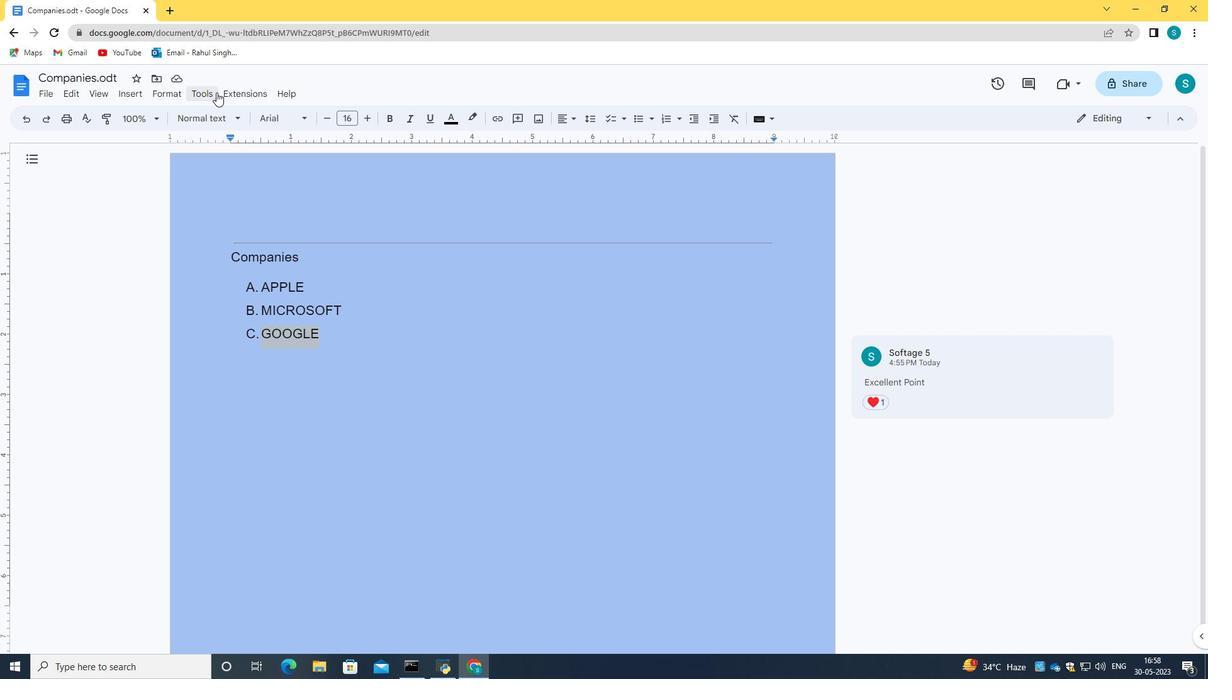 
Action: Mouse moved to (424, 267)
Screenshot: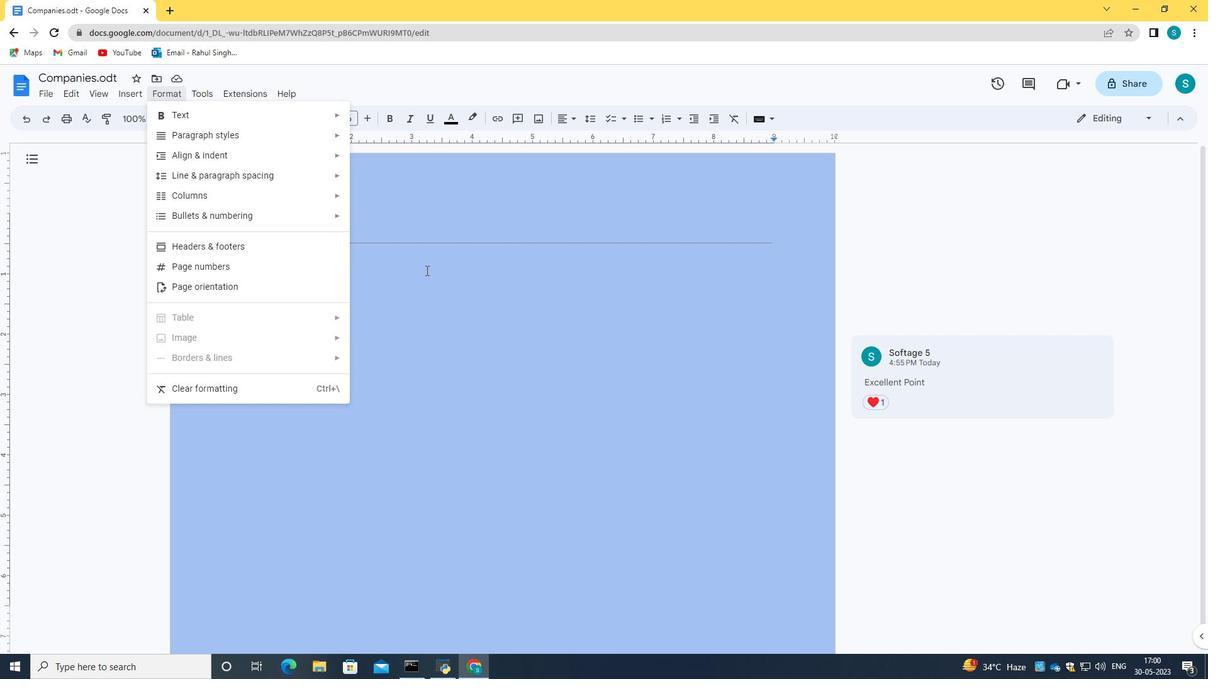 
Action: Mouse pressed left at (424, 267)
Screenshot: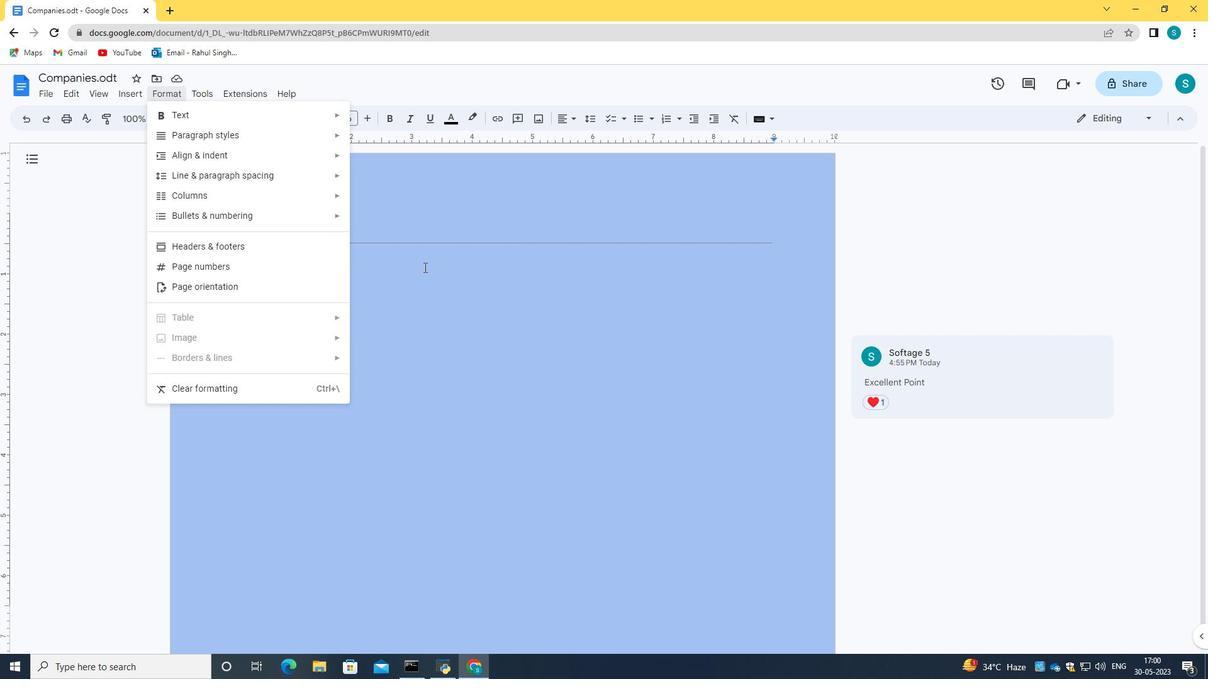 
Action: Mouse moved to (52, 90)
Screenshot: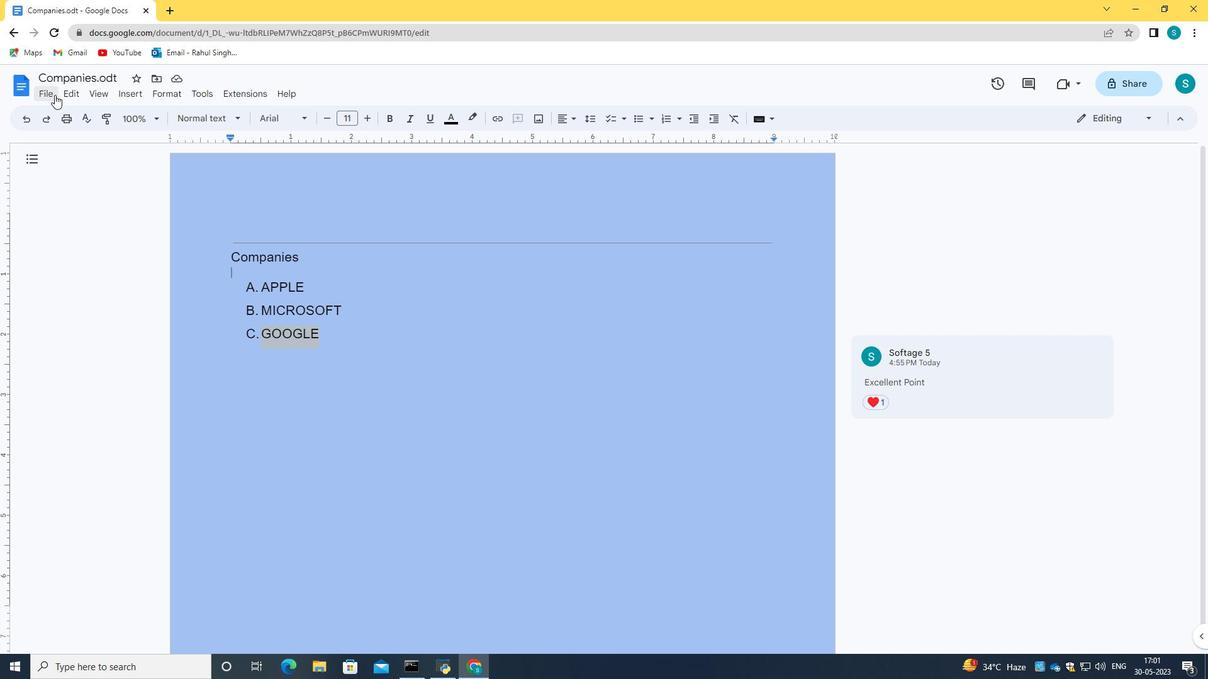 
Action: Mouse pressed left at (52, 90)
Screenshot: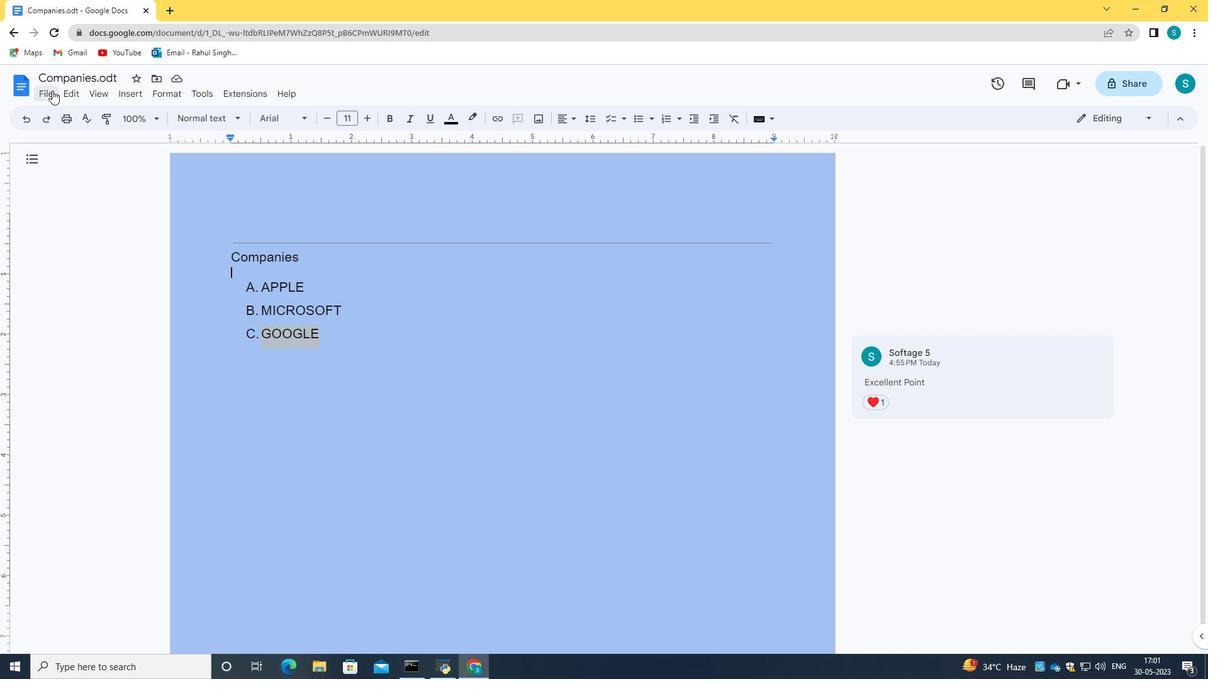 
Action: Mouse moved to (402, 290)
Screenshot: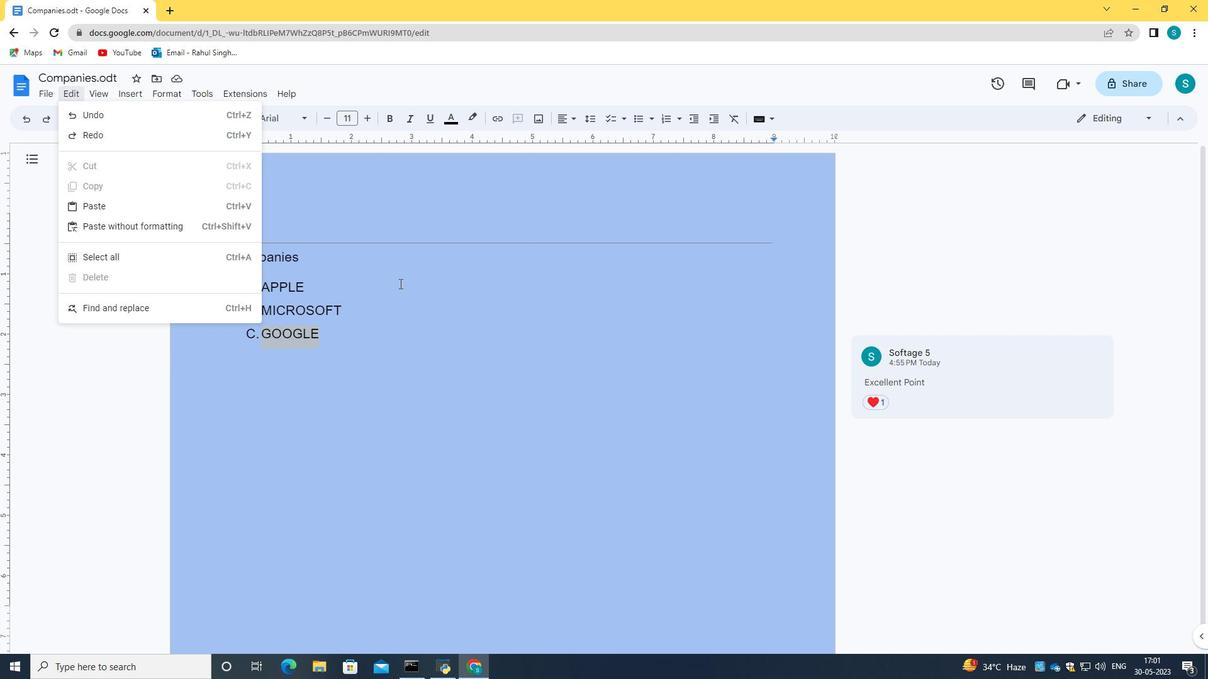 
Action: Mouse pressed left at (402, 290)
Screenshot: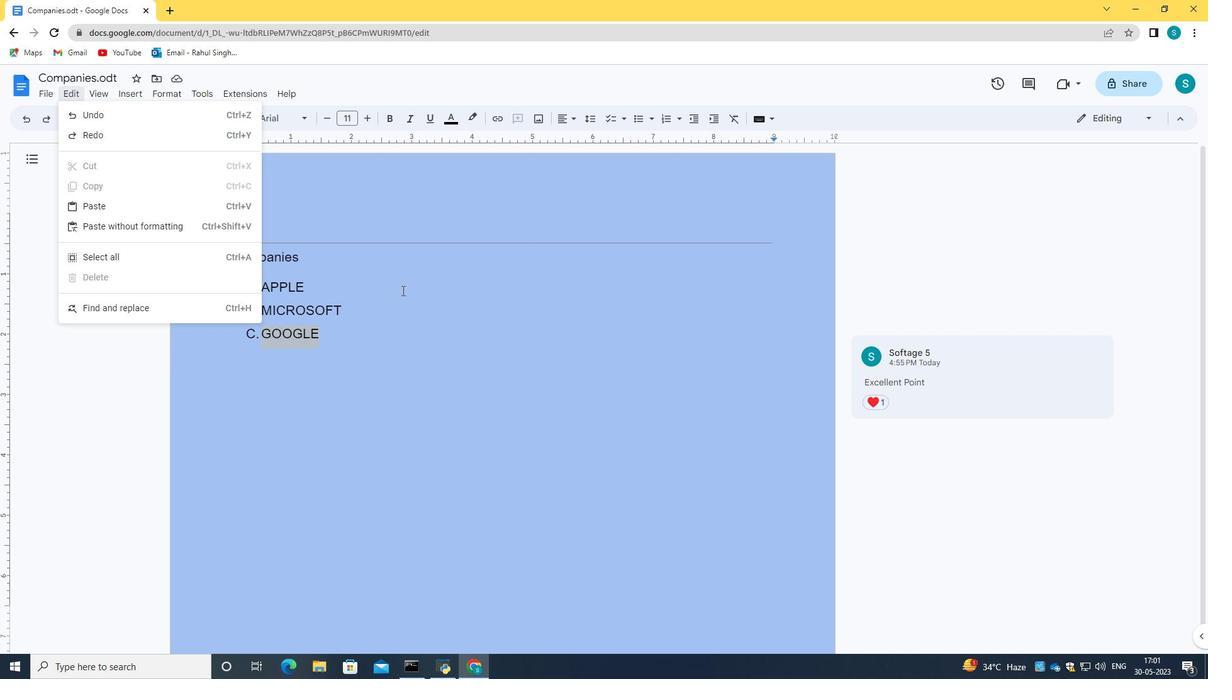 
Action: Mouse moved to (342, 310)
Screenshot: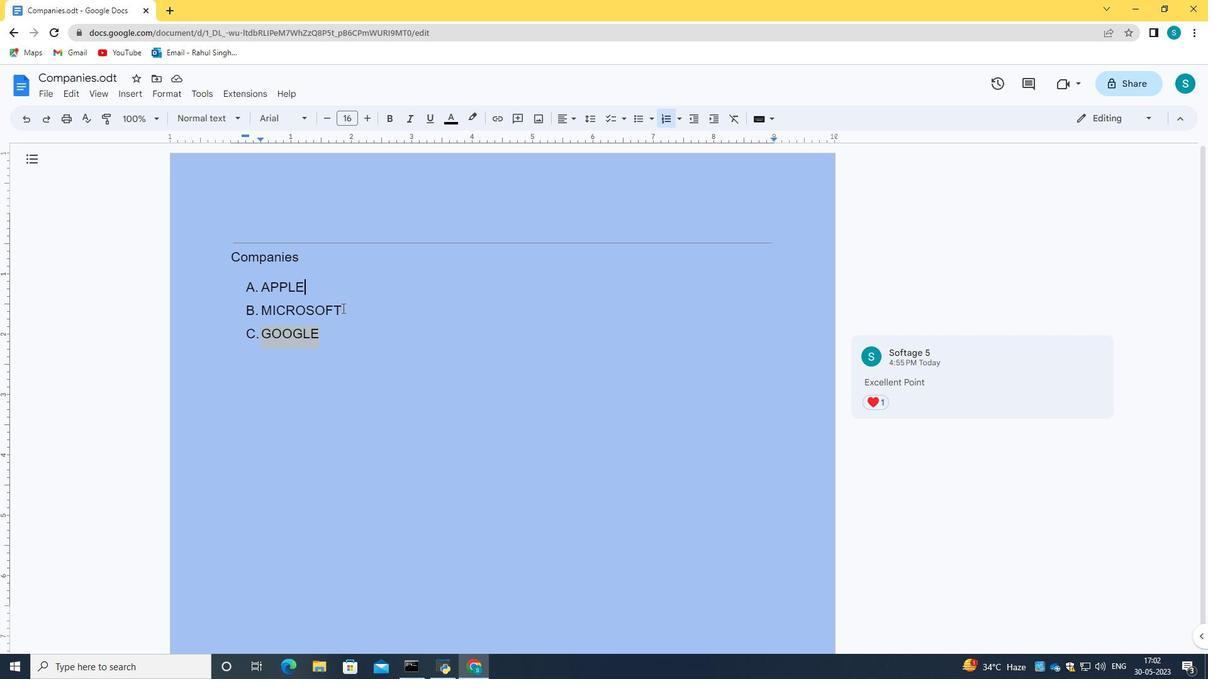 
Action: Mouse pressed left at (342, 310)
Screenshot: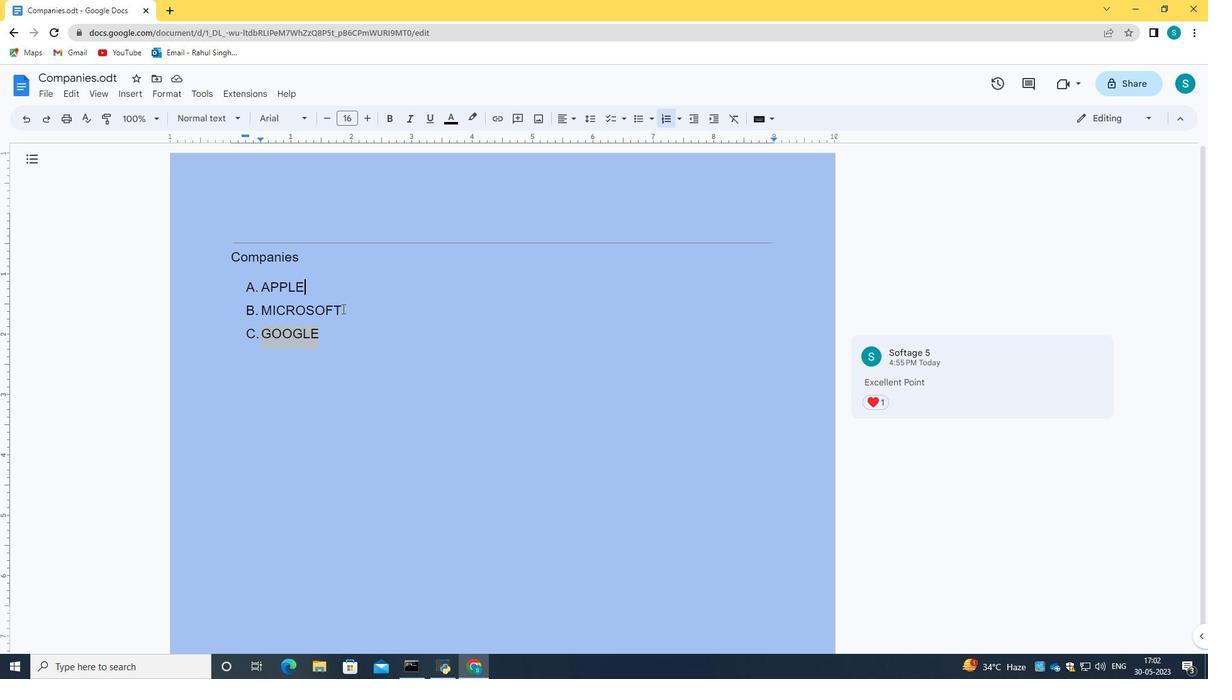 
Action: Mouse moved to (280, 311)
Screenshot: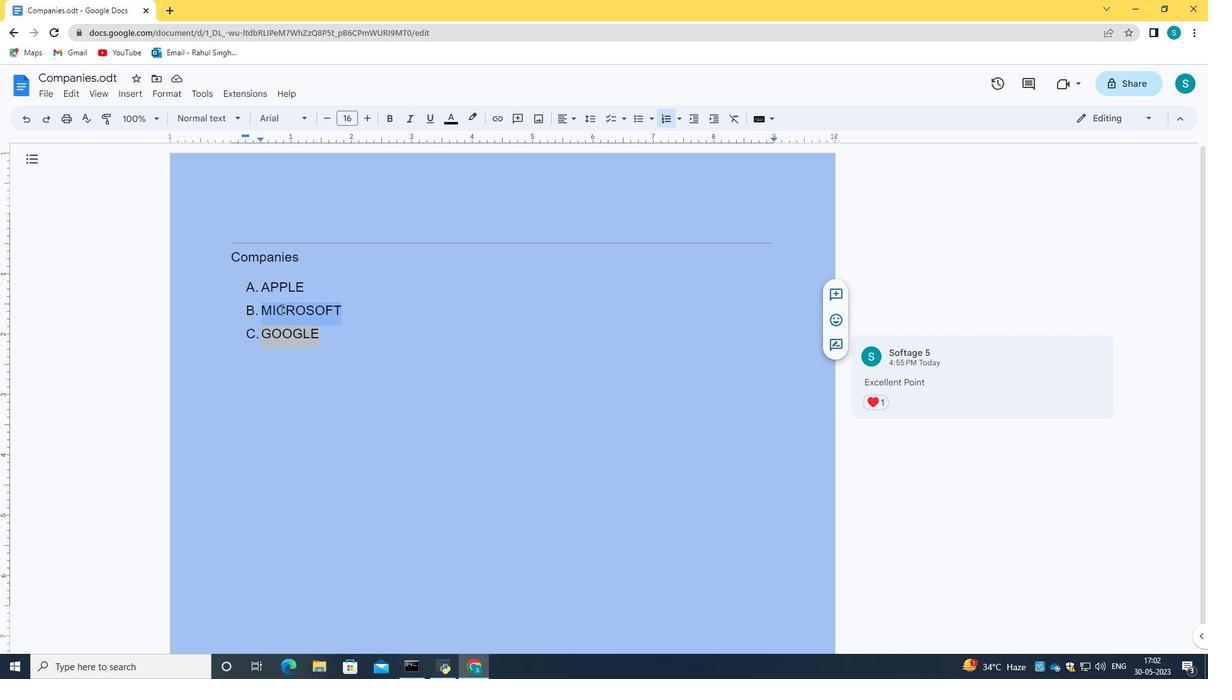 
Action: Mouse pressed right at (280, 311)
Screenshot: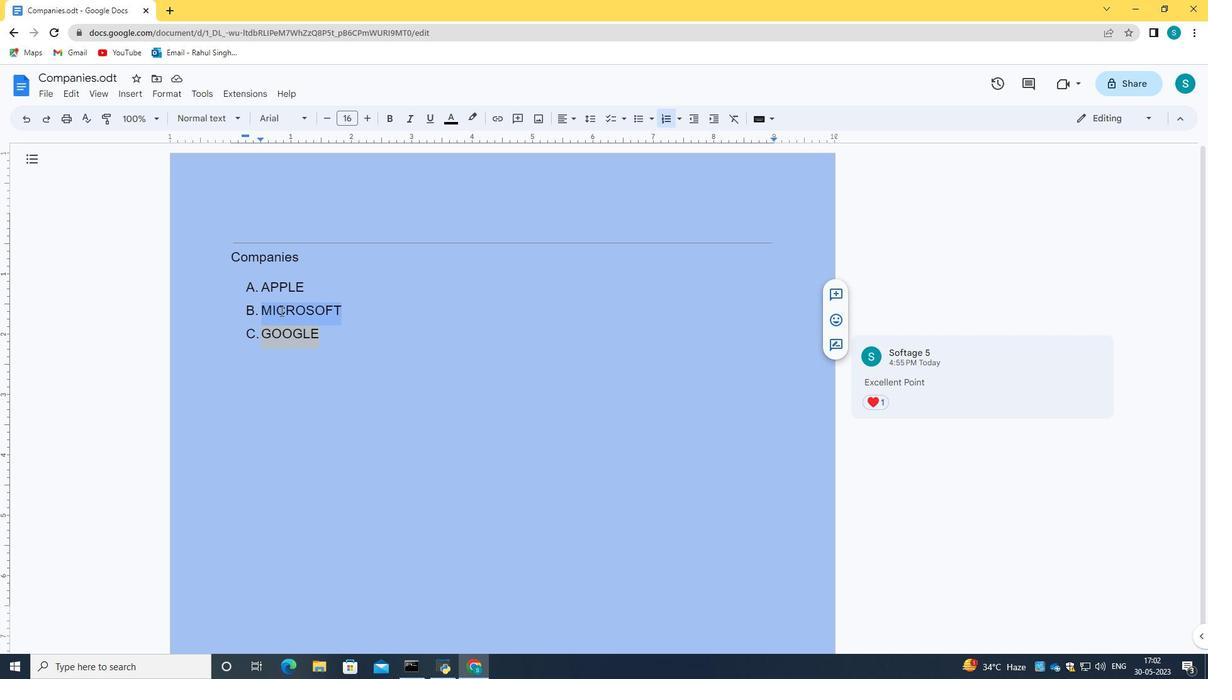 
Action: Mouse moved to (366, 643)
Screenshot: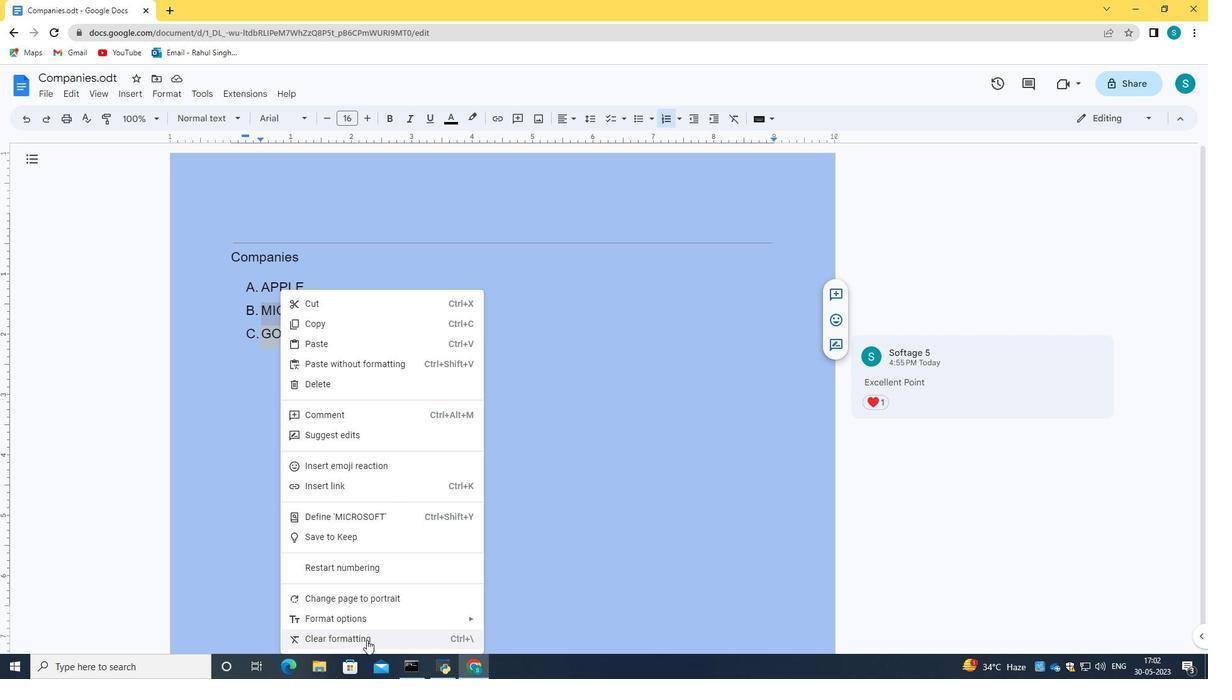 
Action: Mouse pressed left at (366, 643)
Screenshot: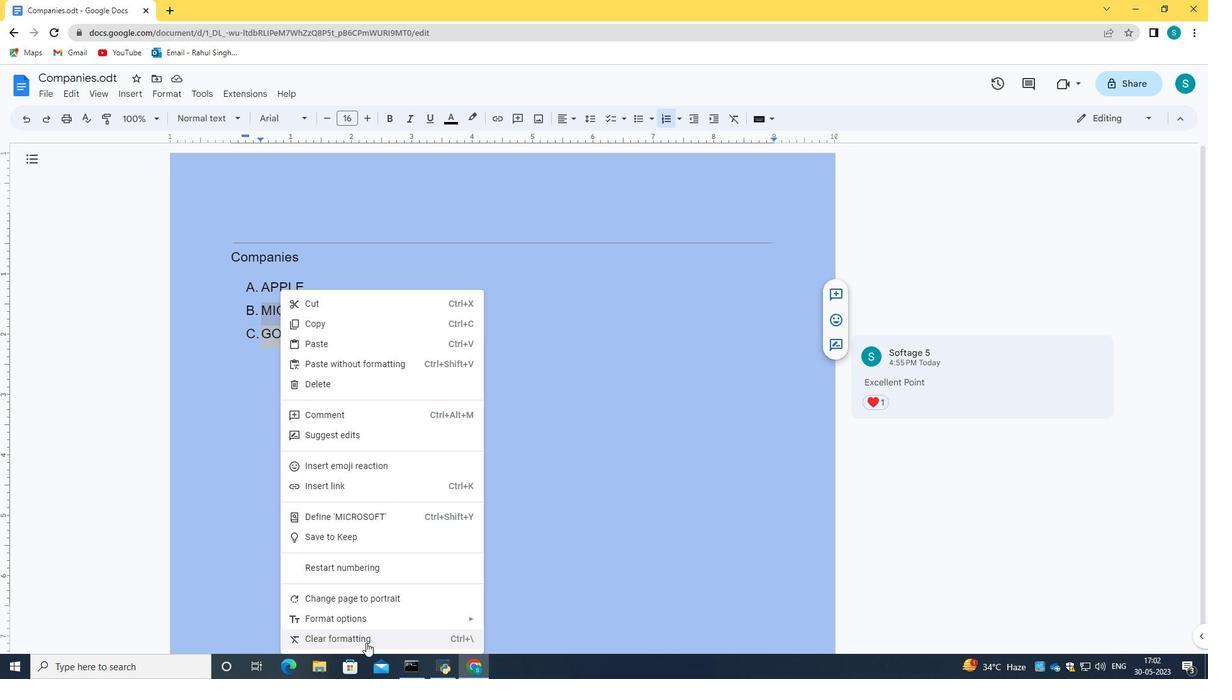 
Action: Mouse moved to (366, 357)
Screenshot: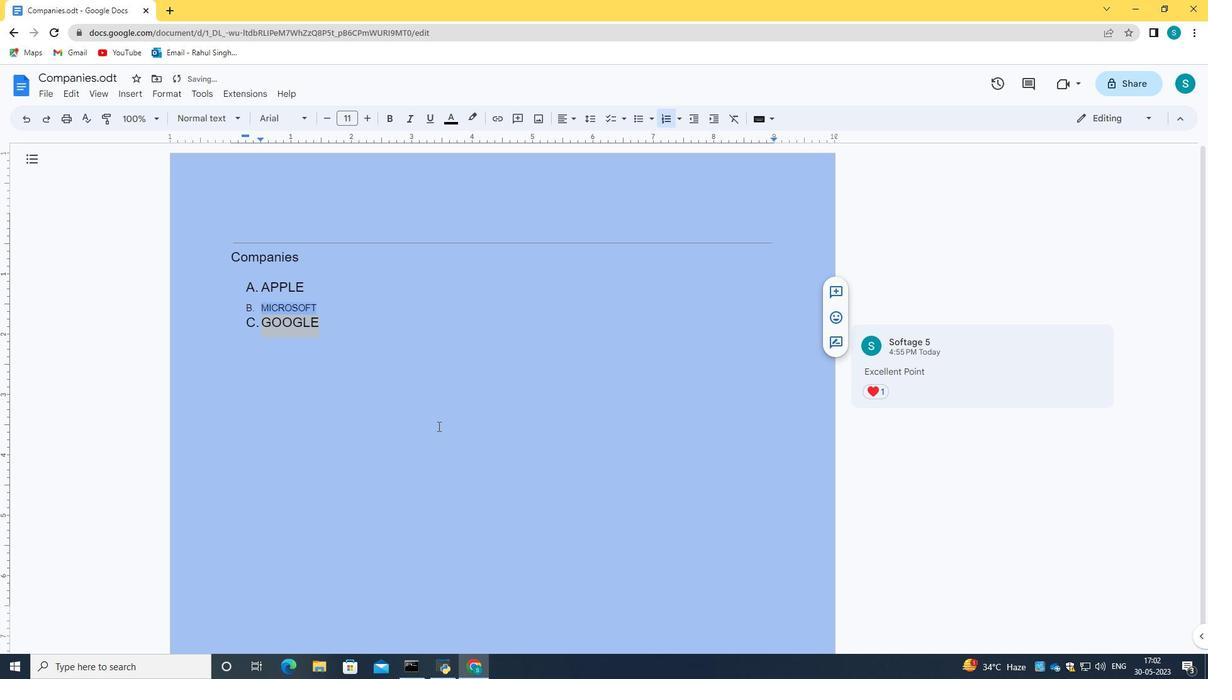 
Action: Mouse pressed left at (366, 357)
Screenshot: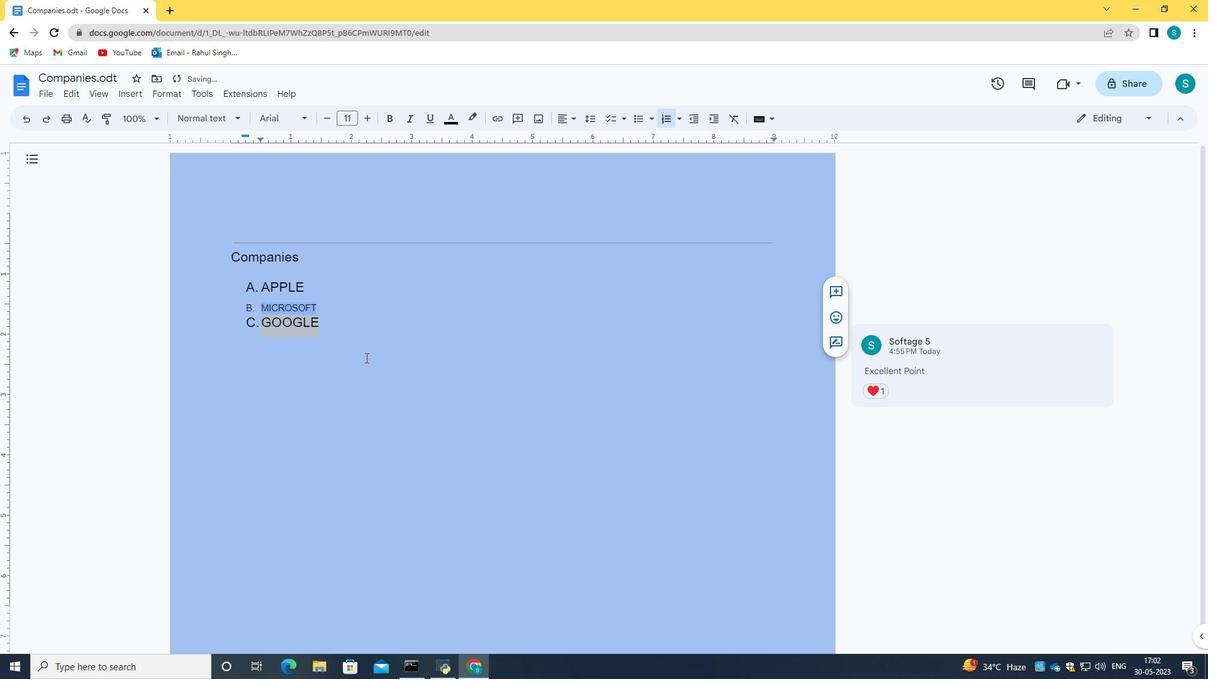 
Action: Mouse moved to (50, 97)
Screenshot: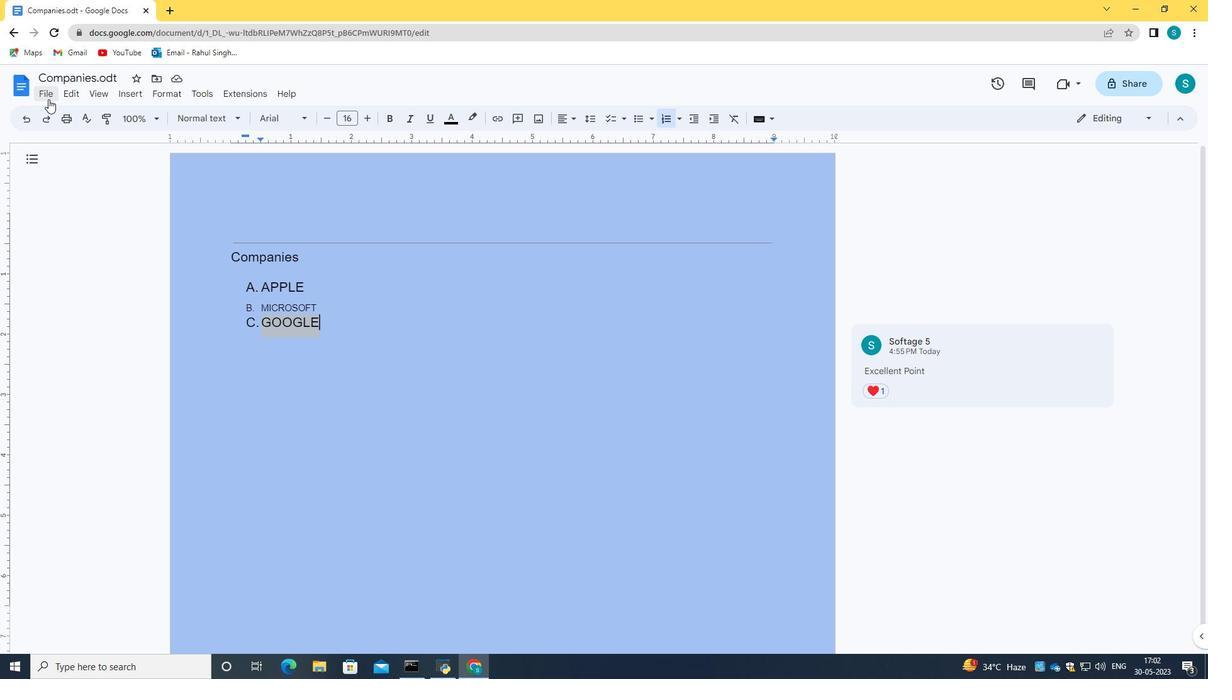
Action: Mouse pressed left at (50, 97)
Screenshot: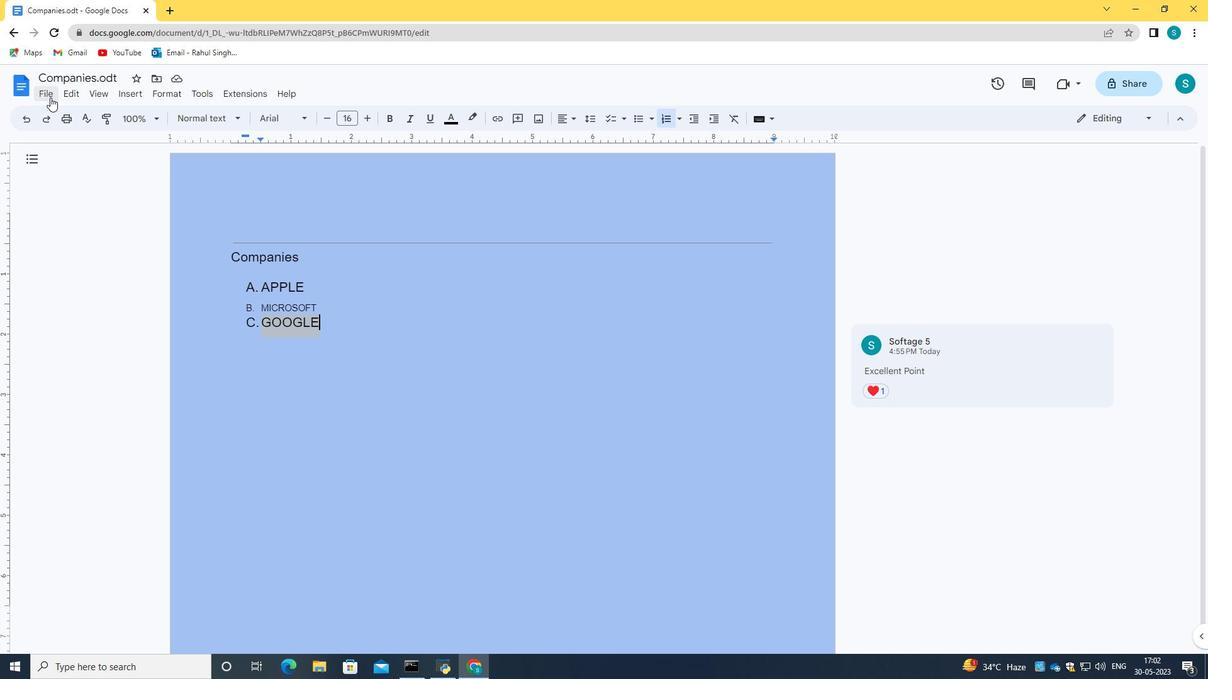 
Action: Mouse moved to (61, 153)
Screenshot: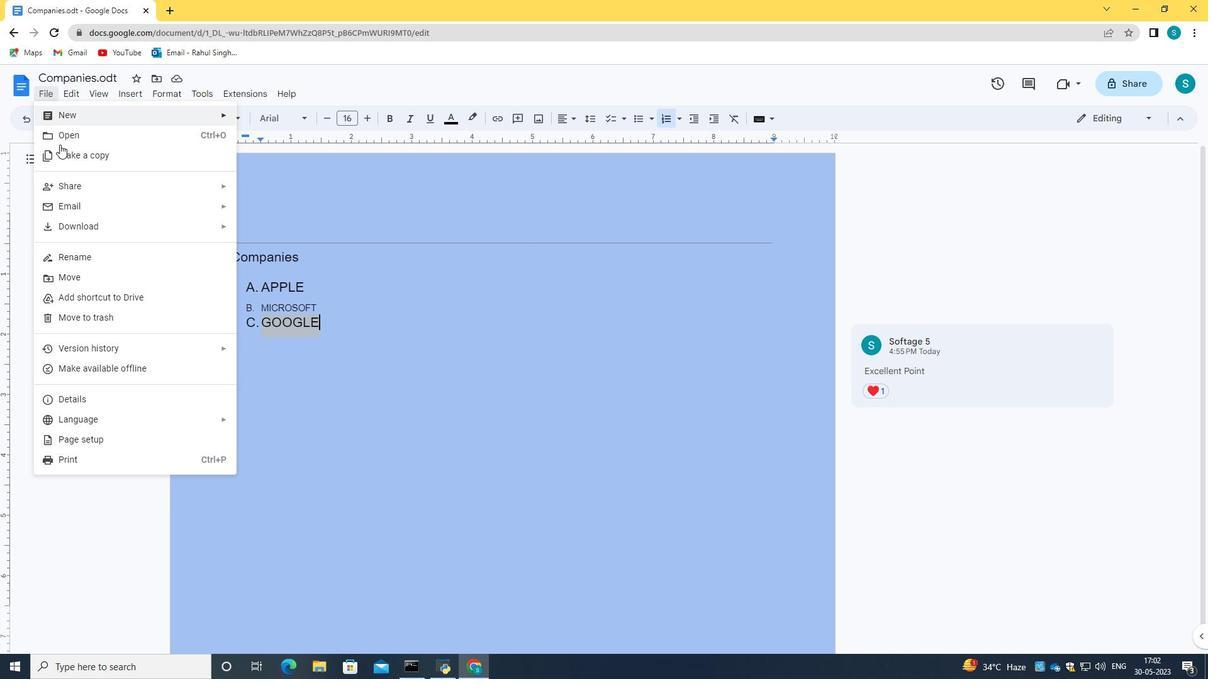 
Action: Mouse pressed left at (61, 153)
Screenshot: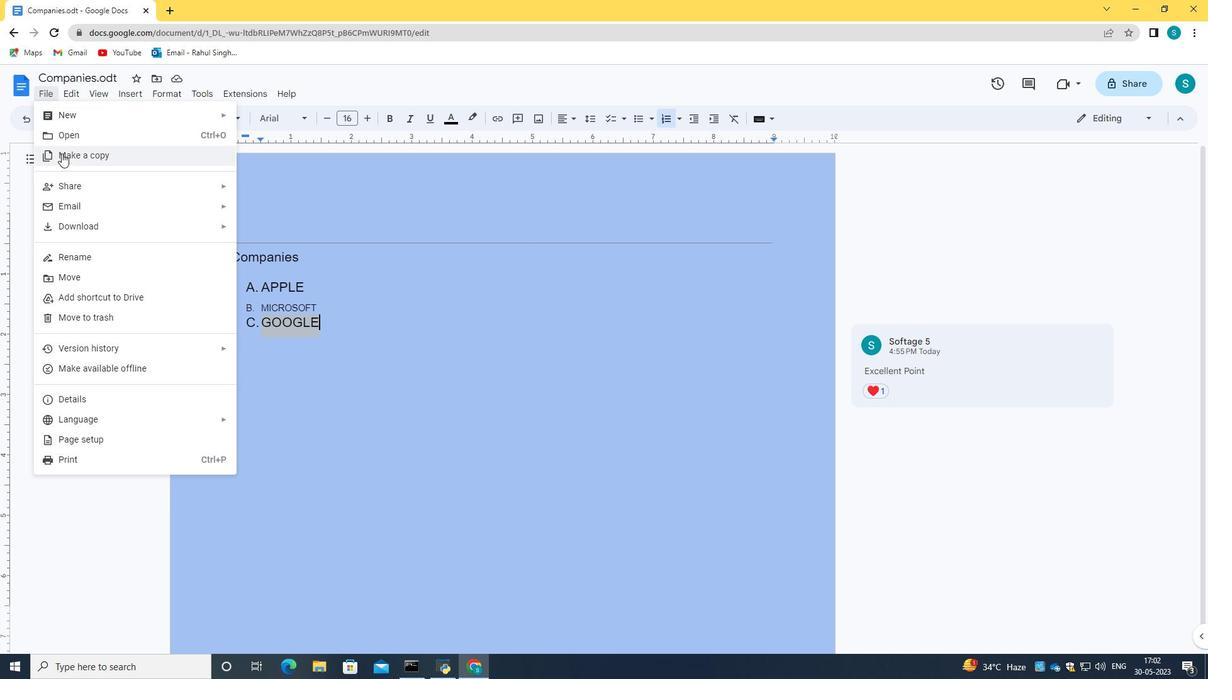 
Action: Mouse moved to (693, 258)
Screenshot: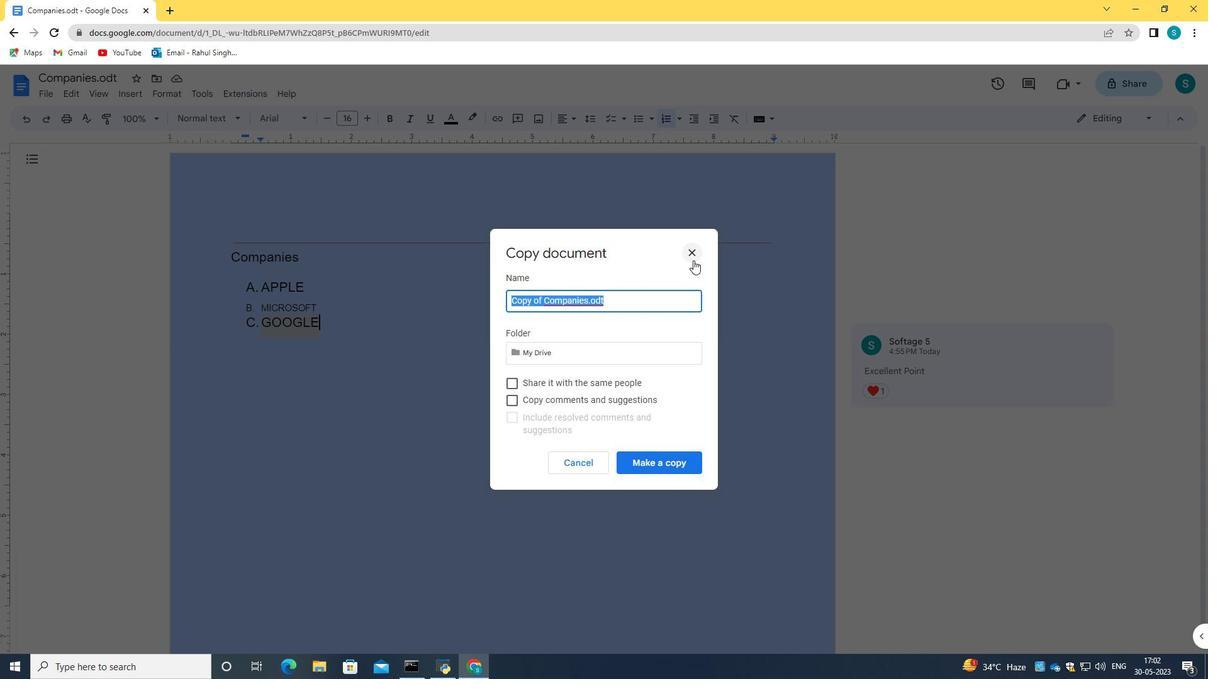 
Action: Mouse pressed left at (693, 258)
Screenshot: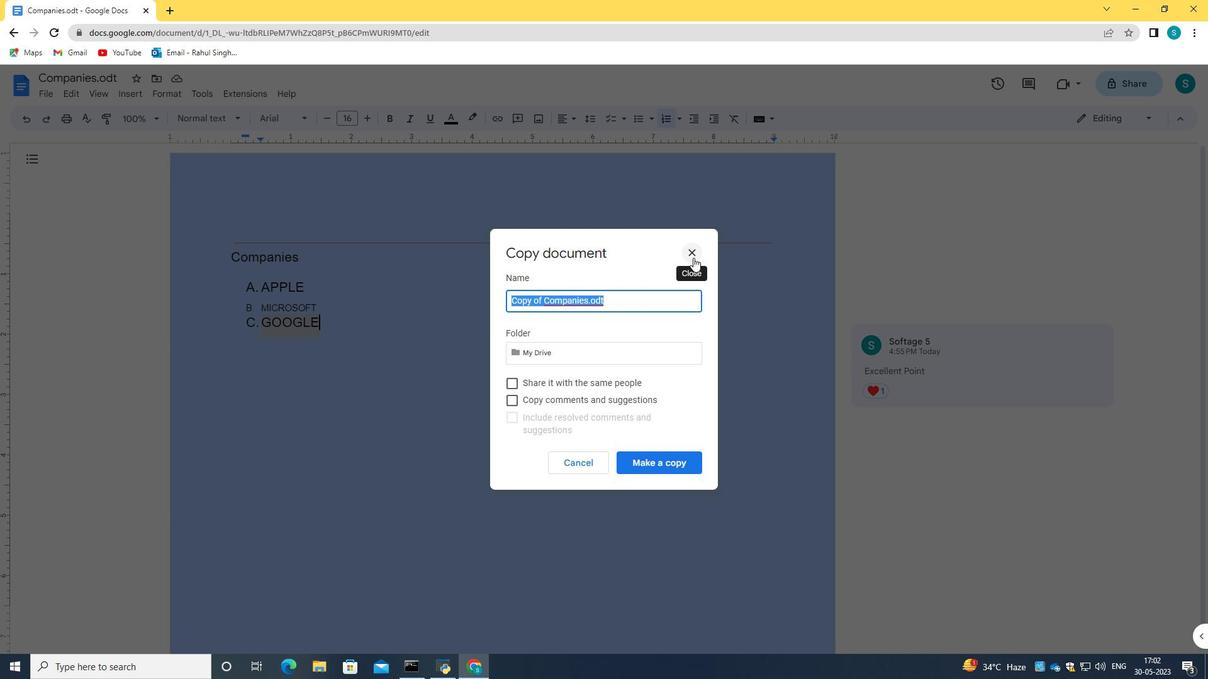 
Action: Mouse moved to (75, 92)
Screenshot: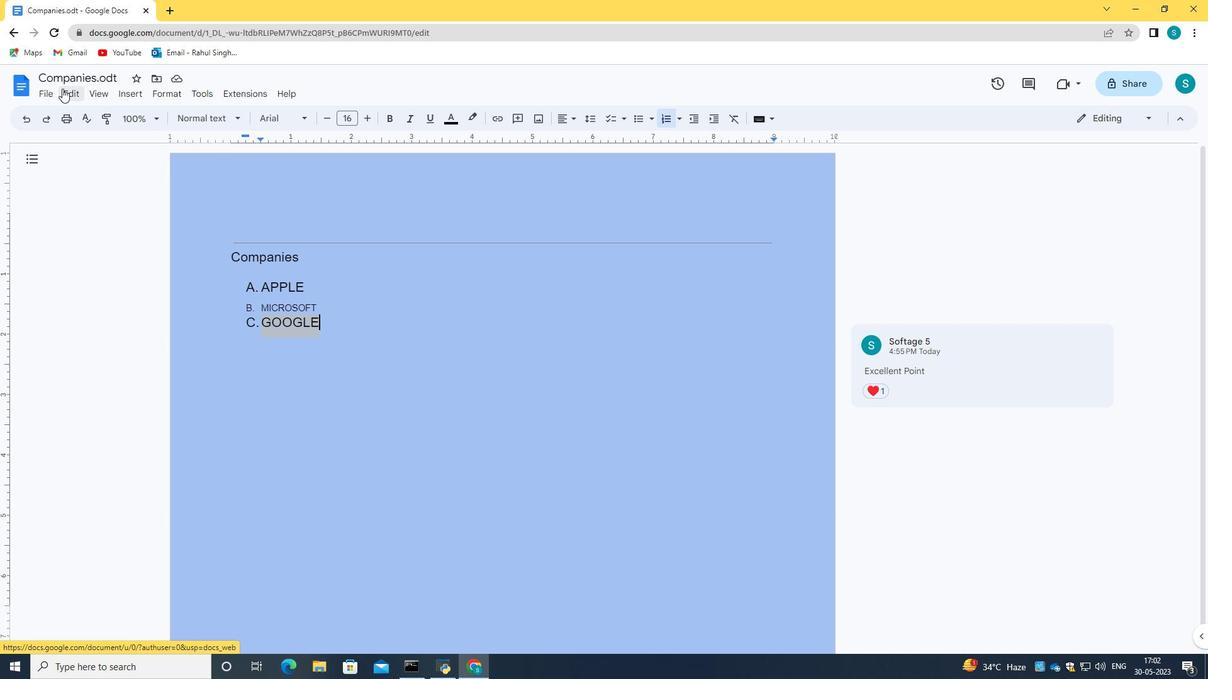 
Action: Mouse pressed left at (75, 92)
Screenshot: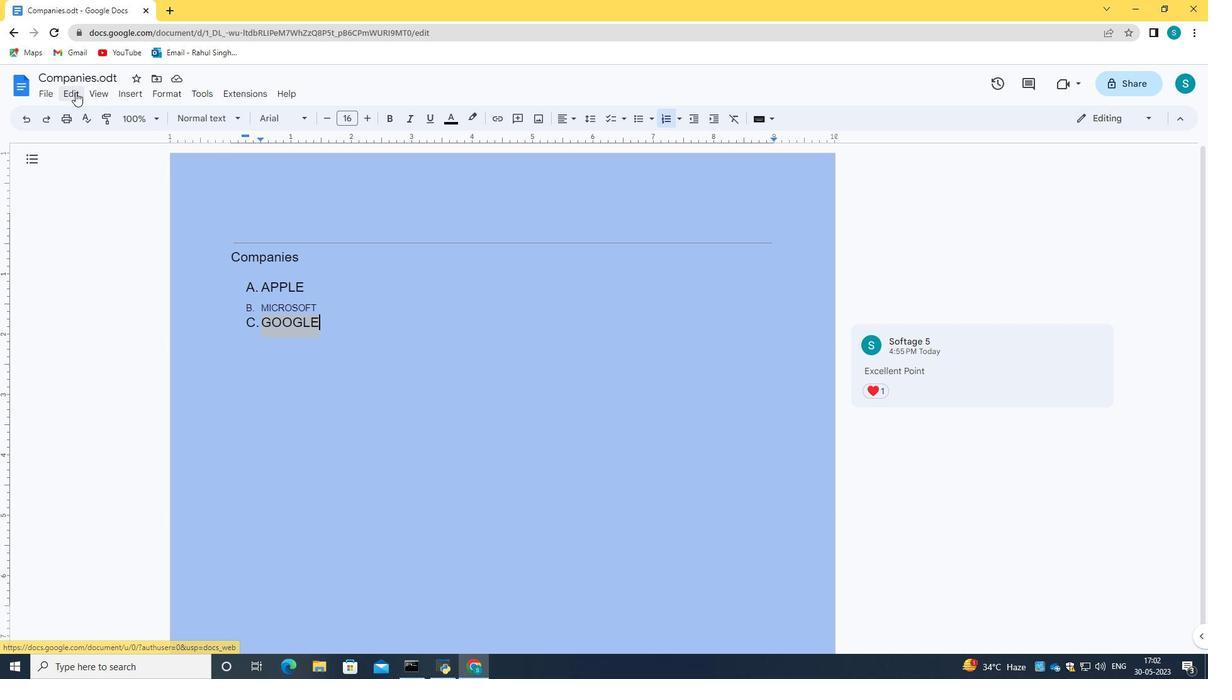 
Action: Mouse moved to (231, 305)
Screenshot: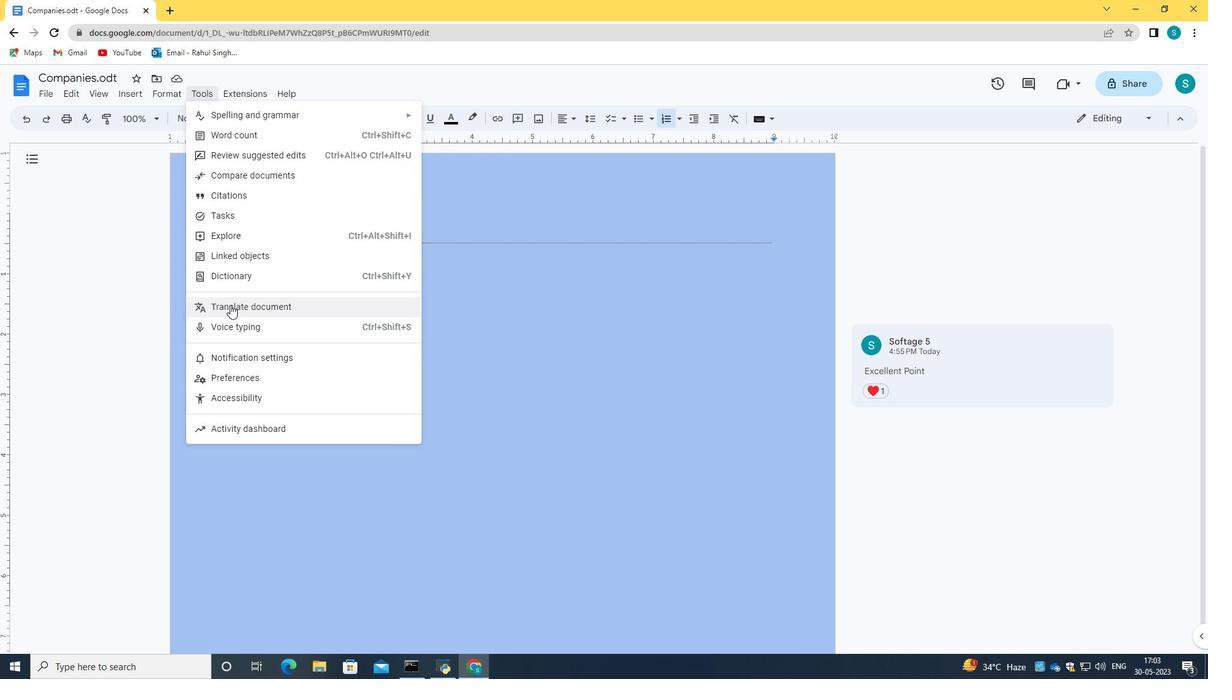 
Action: Mouse pressed left at (231, 305)
Screenshot: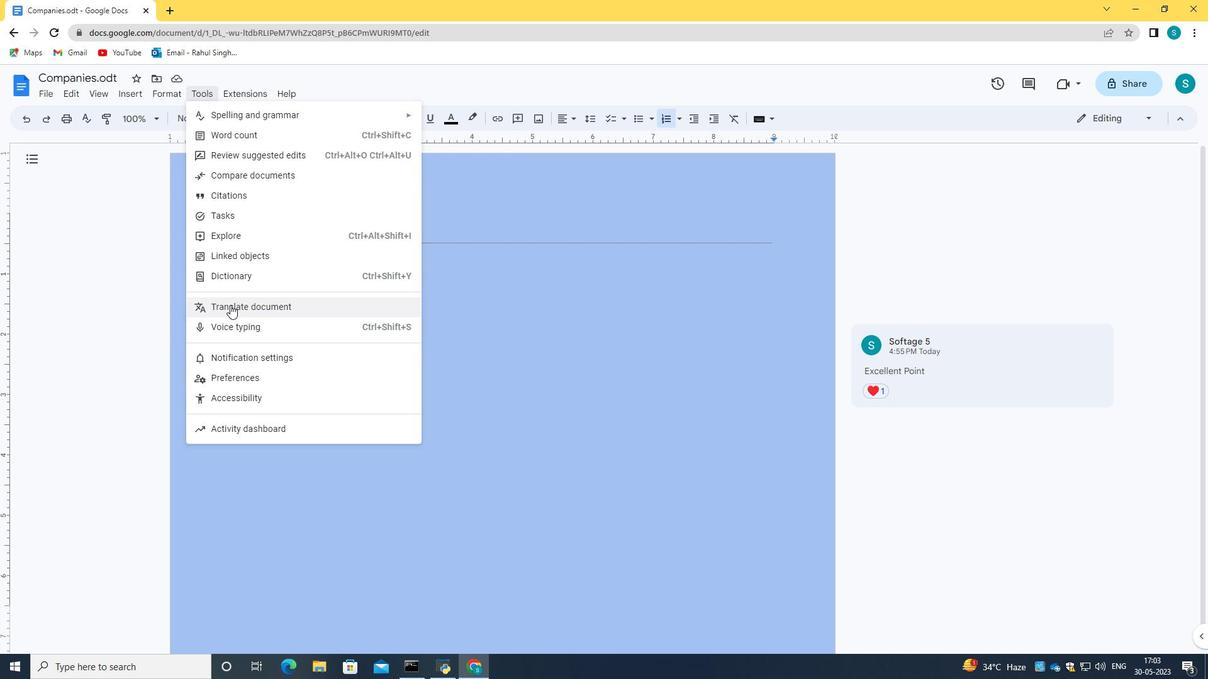 
Action: Mouse moved to (563, 381)
Screenshot: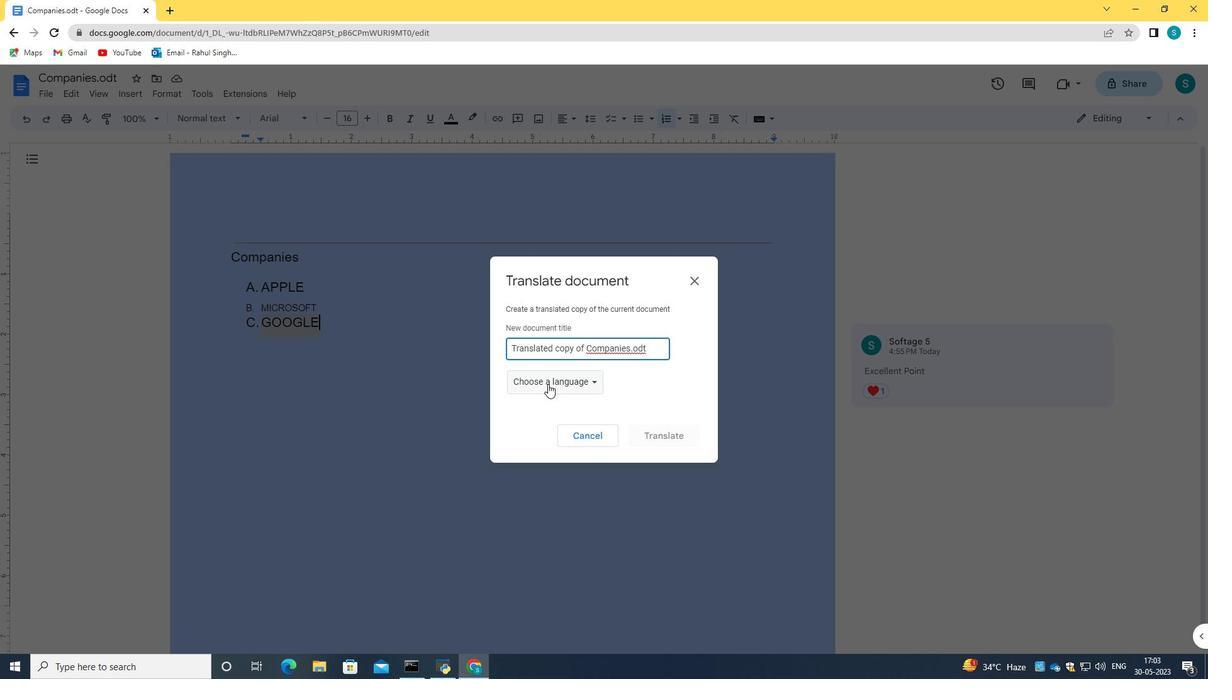 
Action: Mouse pressed left at (563, 381)
Screenshot: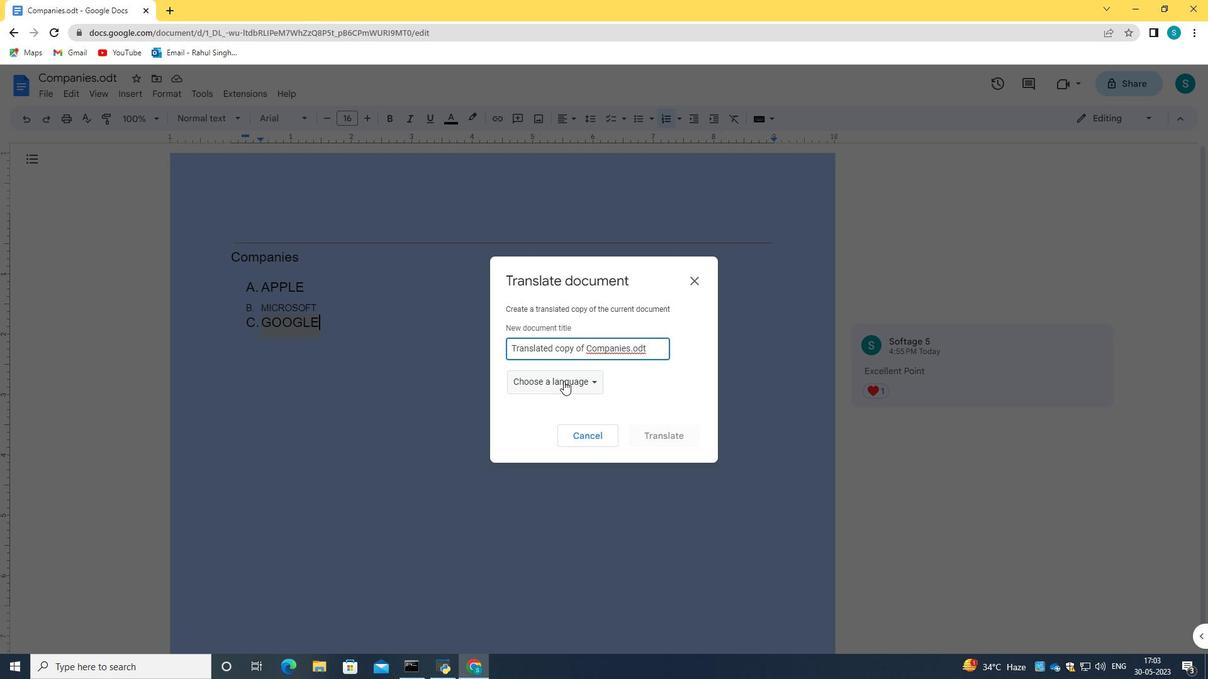 
Action: Mouse moved to (545, 373)
Screenshot: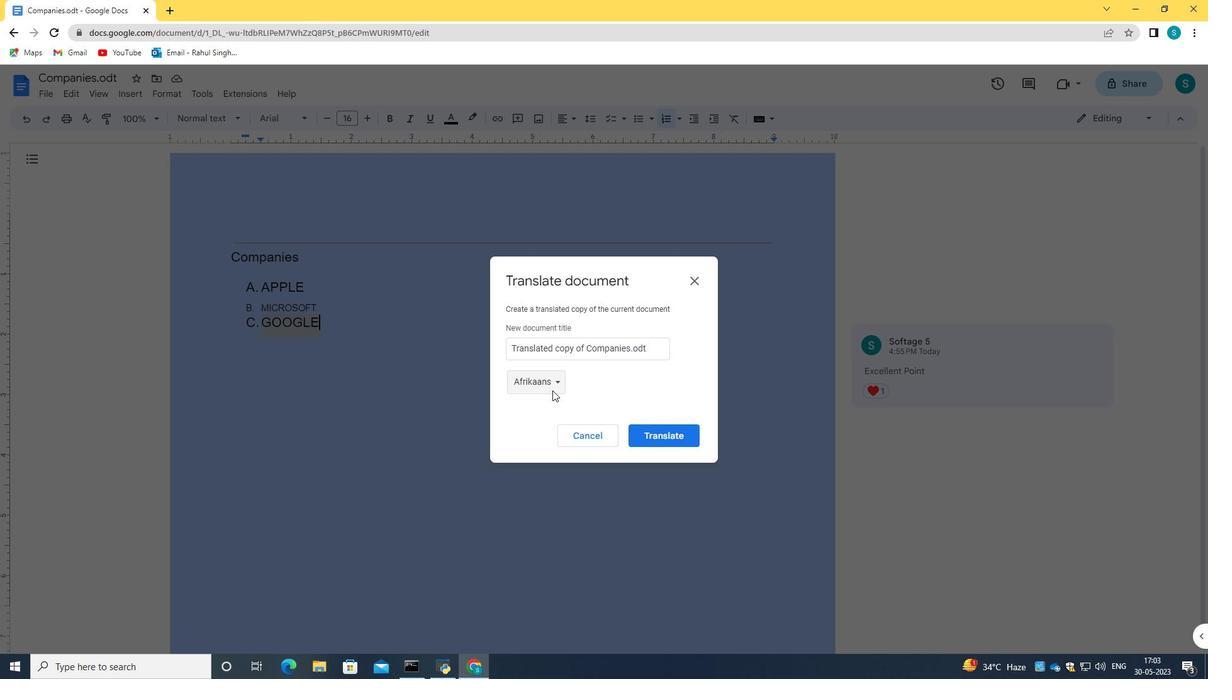 
Action: Mouse pressed left at (545, 373)
Screenshot: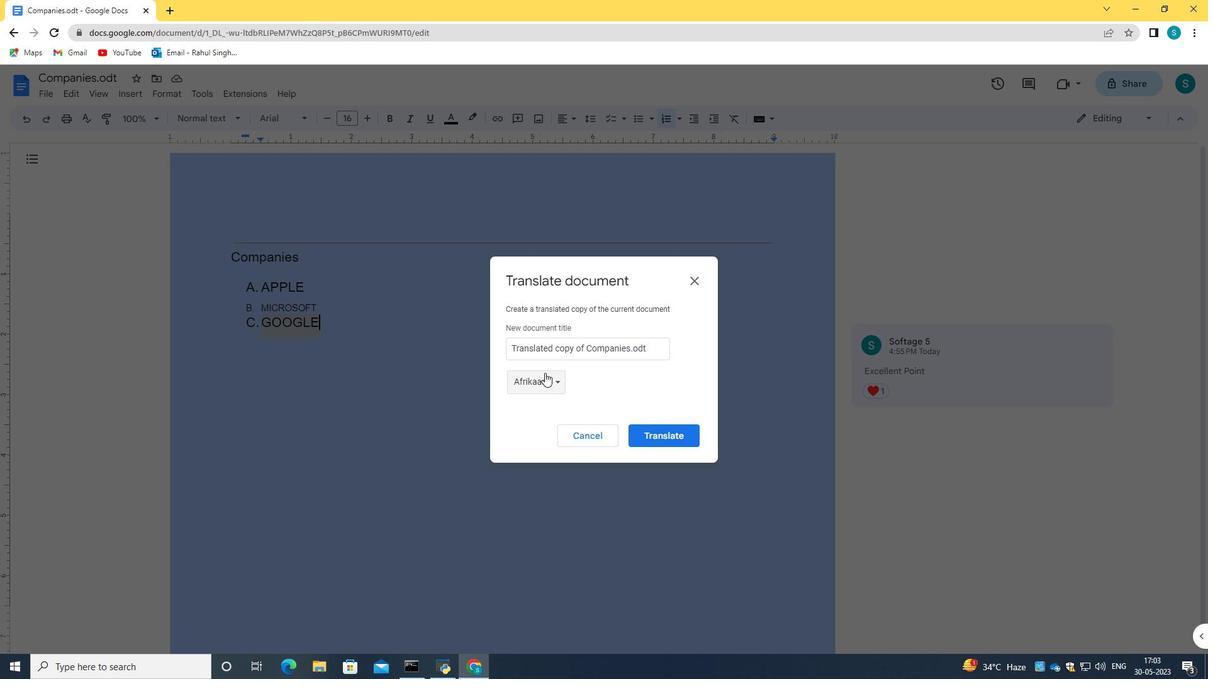 
Action: Mouse moved to (545, 481)
Screenshot: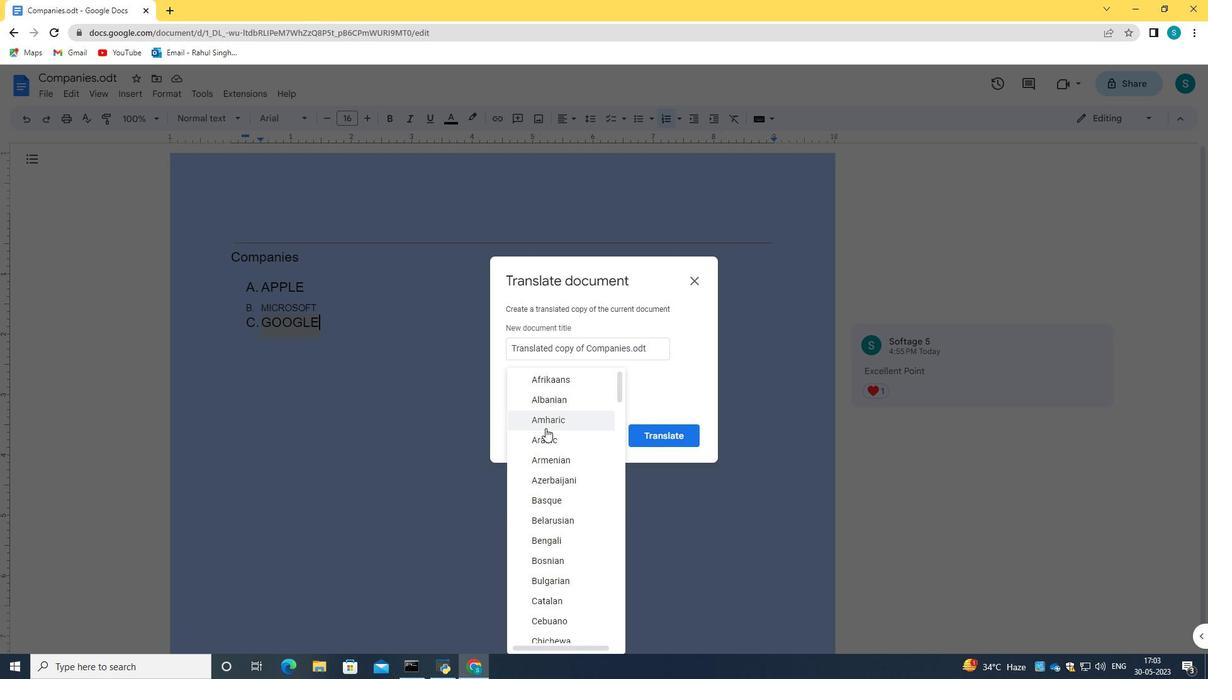 
Action: Mouse scrolled (545, 480) with delta (0, 0)
Screenshot: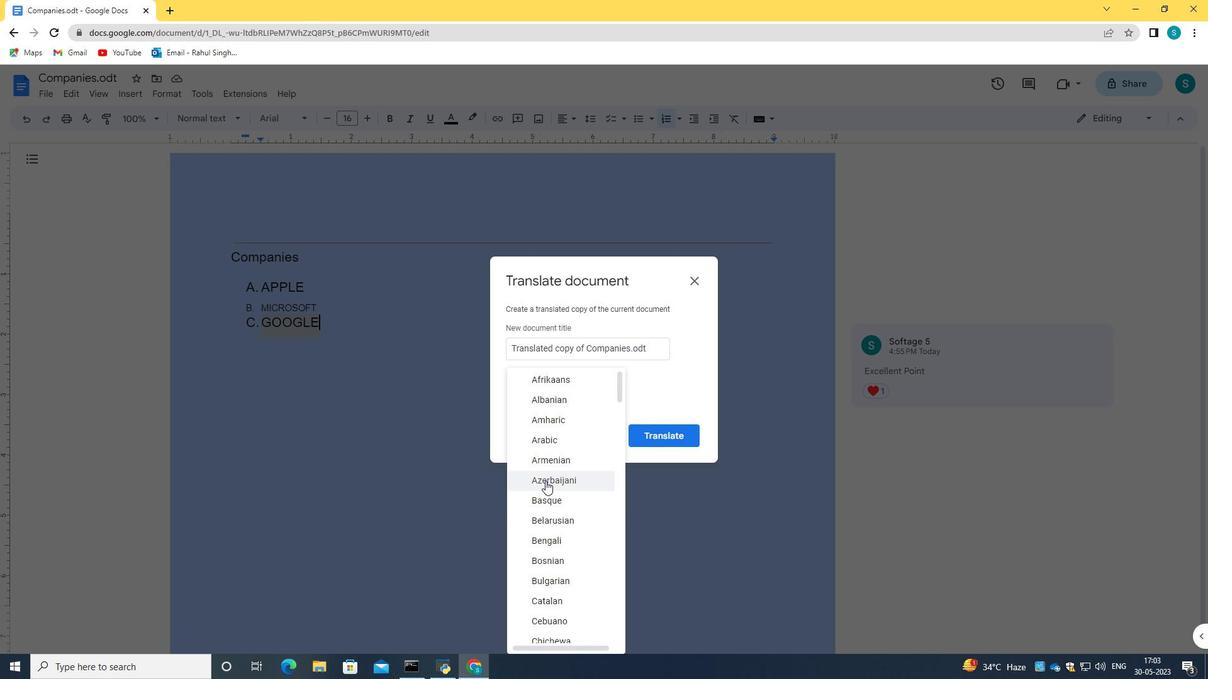 
Action: Mouse moved to (546, 482)
Screenshot: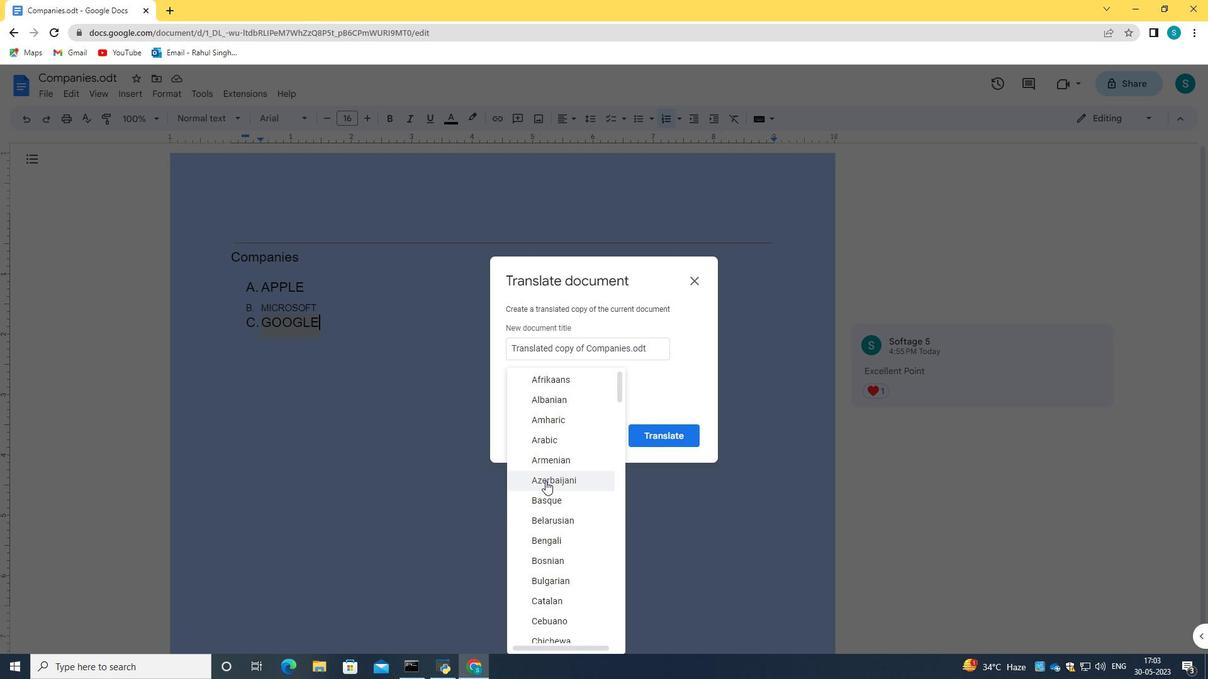
Action: Mouse scrolled (546, 482) with delta (0, 0)
Screenshot: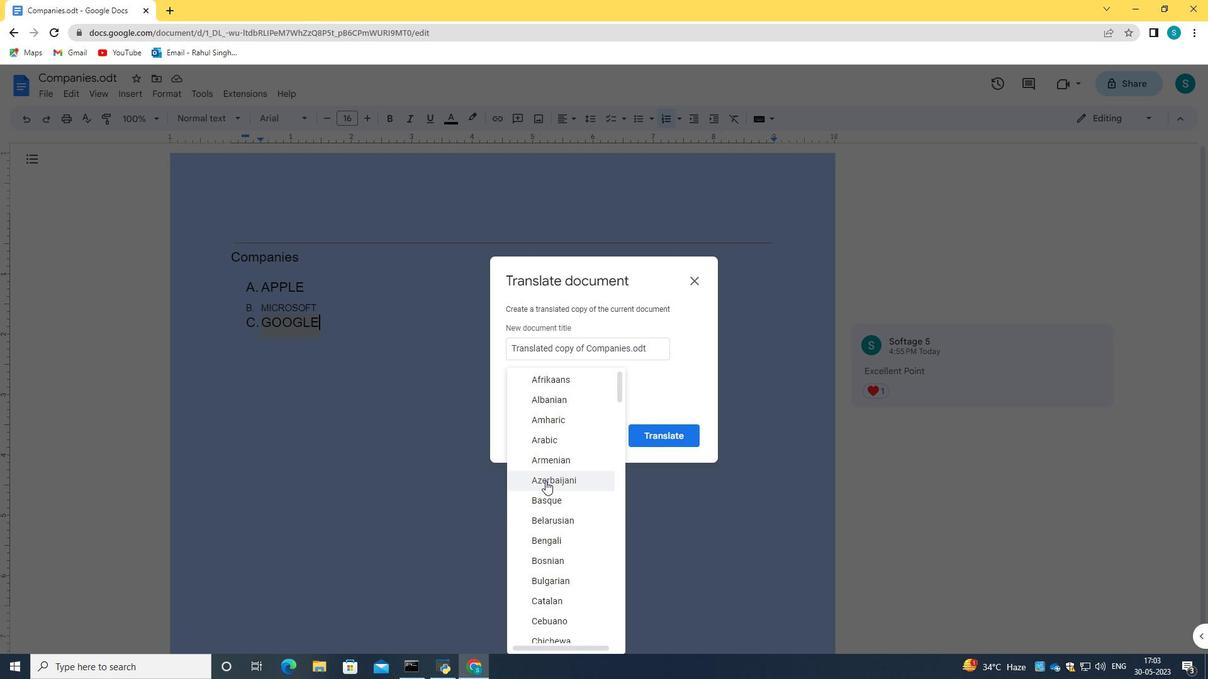 
Action: Mouse scrolled (546, 482) with delta (0, 0)
Screenshot: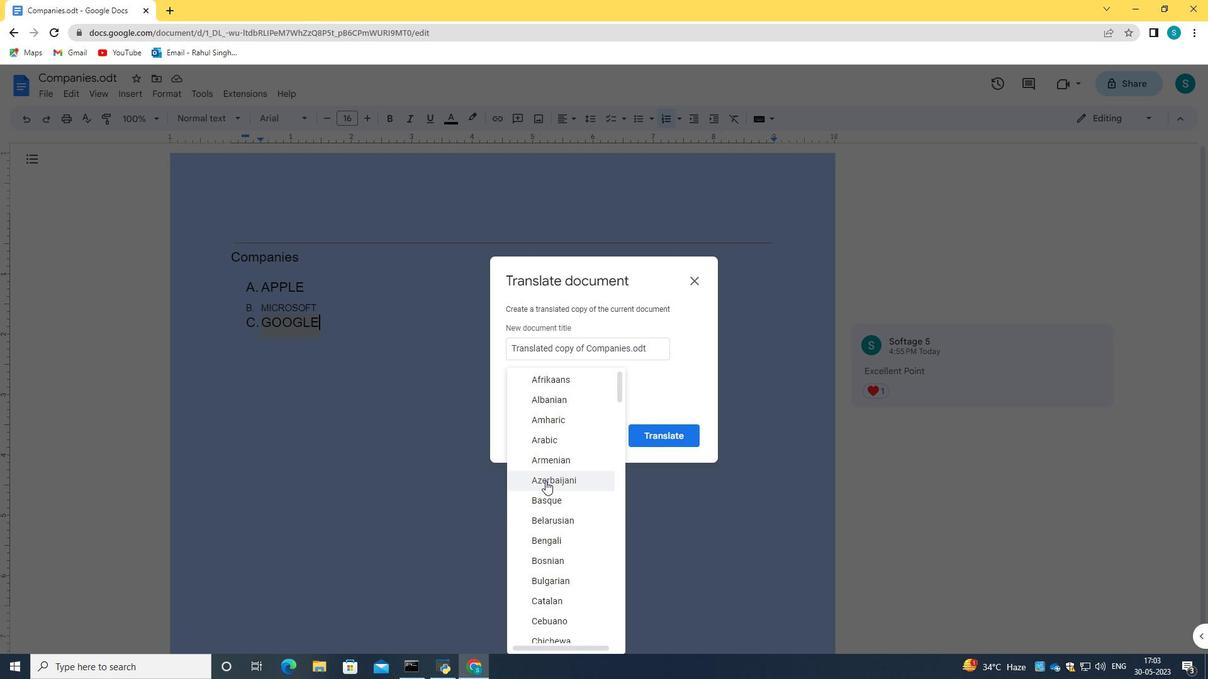 
Action: Mouse scrolled (546, 482) with delta (0, 0)
Screenshot: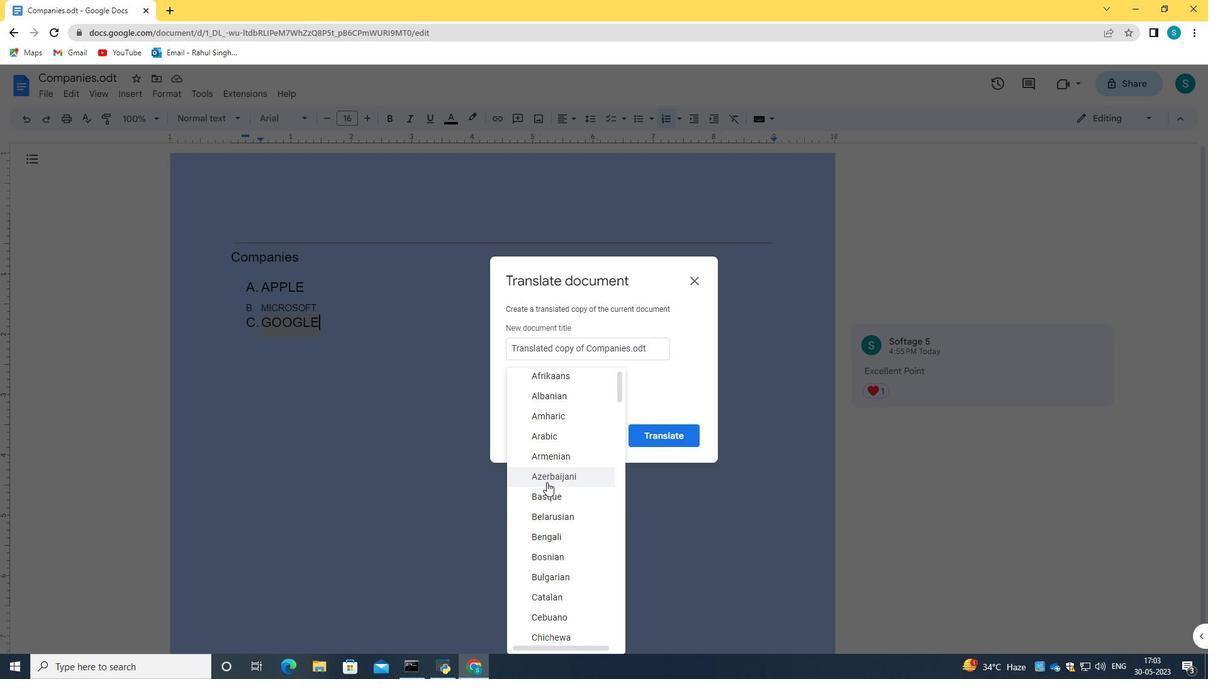 
Action: Mouse scrolled (546, 482) with delta (0, 0)
Screenshot: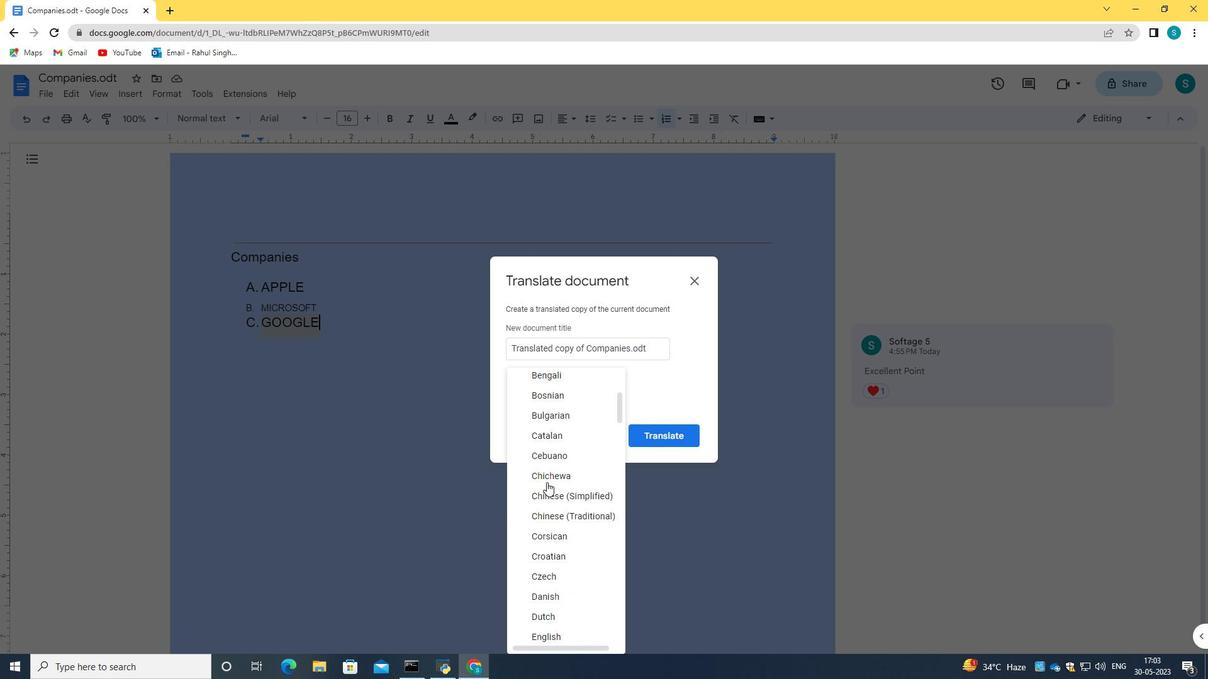
Action: Mouse scrolled (546, 482) with delta (0, 0)
Screenshot: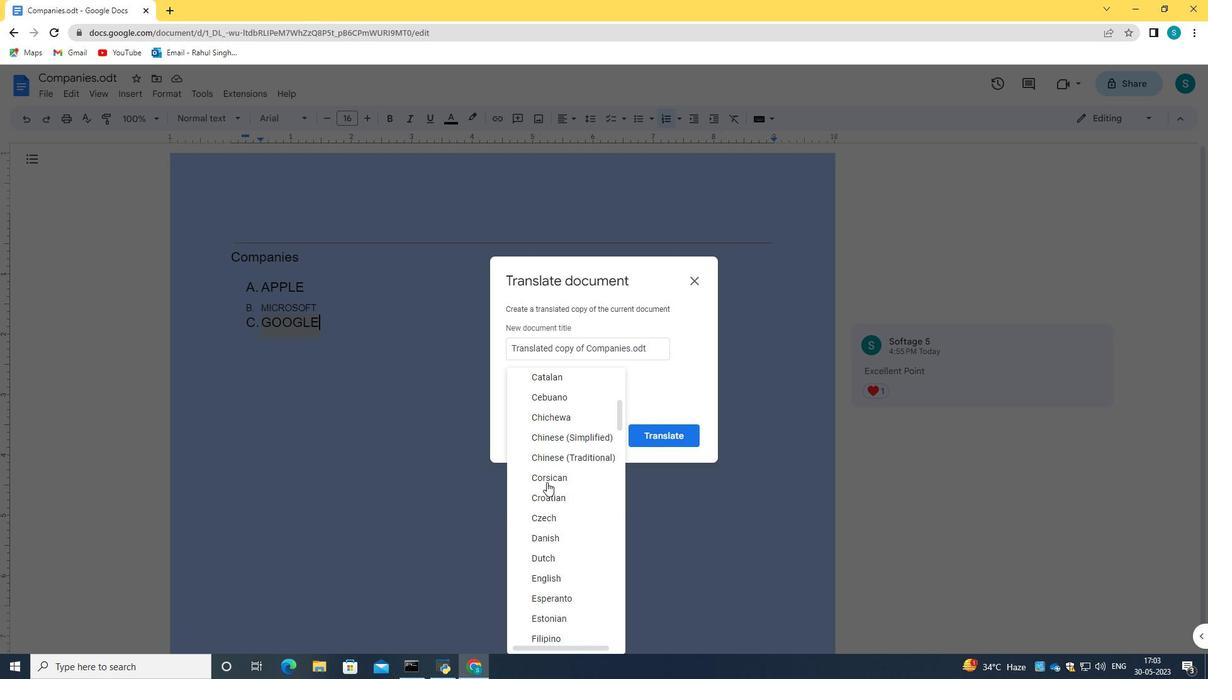 
Action: Mouse scrolled (546, 482) with delta (0, 0)
Screenshot: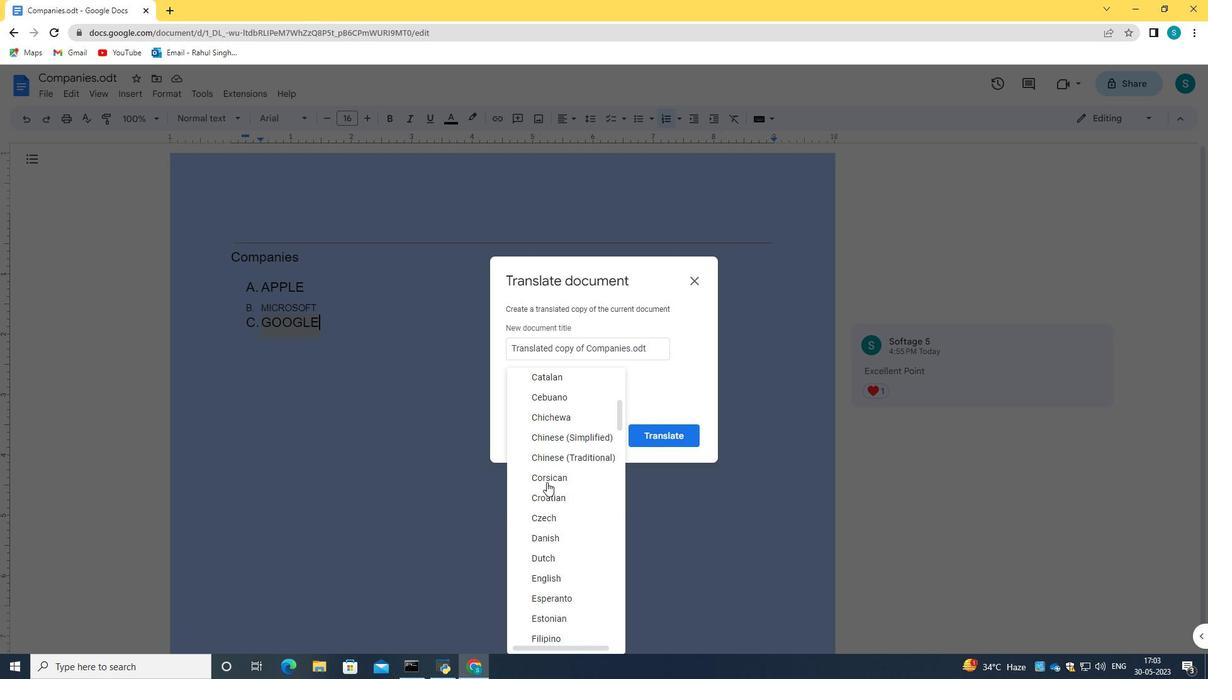 
Action: Mouse scrolled (546, 482) with delta (0, 0)
Screenshot: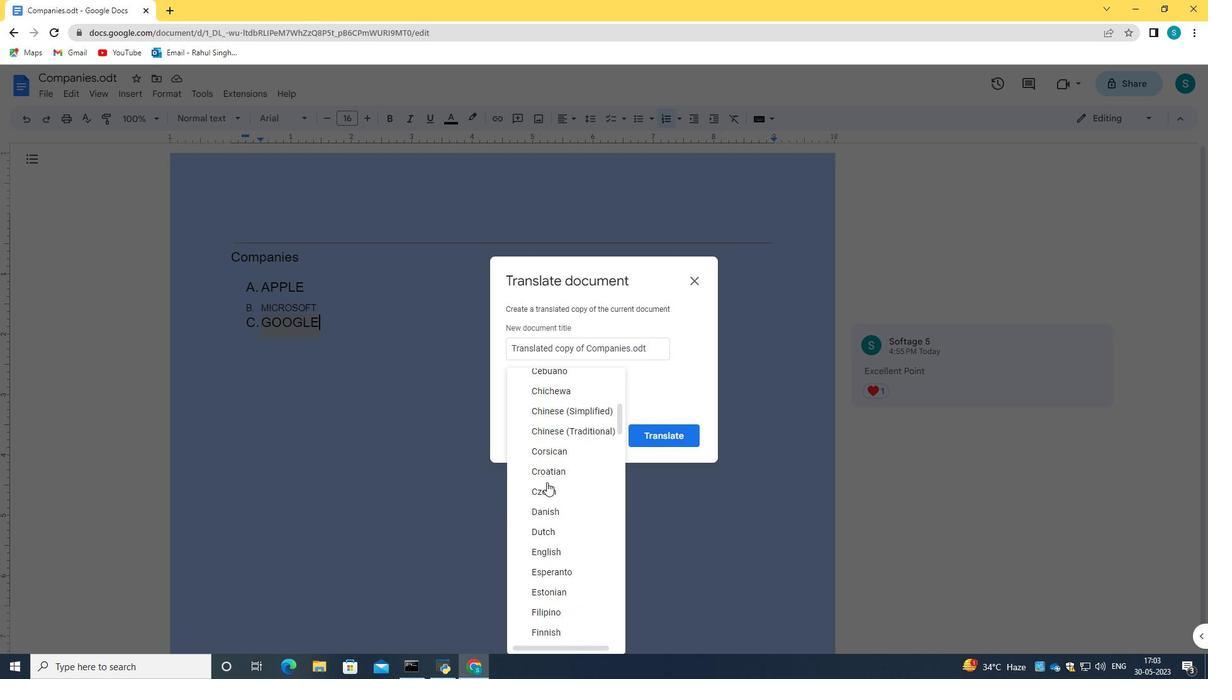 
Action: Mouse scrolled (546, 482) with delta (0, 0)
Screenshot: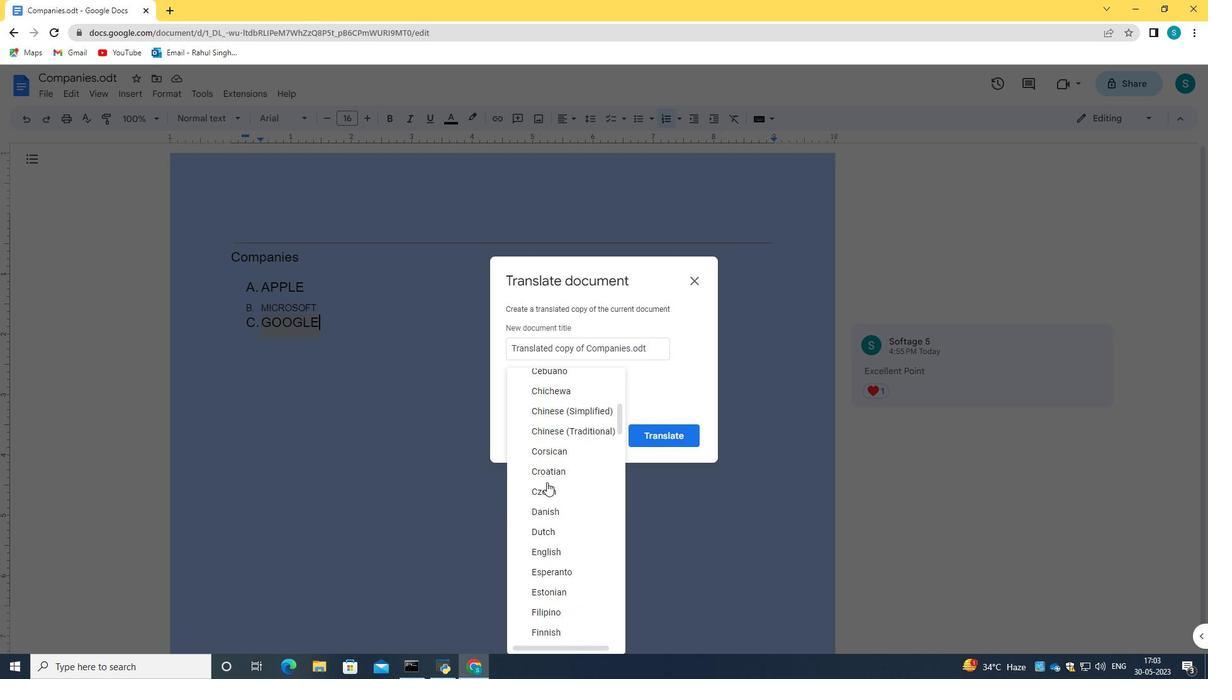 
Action: Mouse moved to (547, 482)
Screenshot: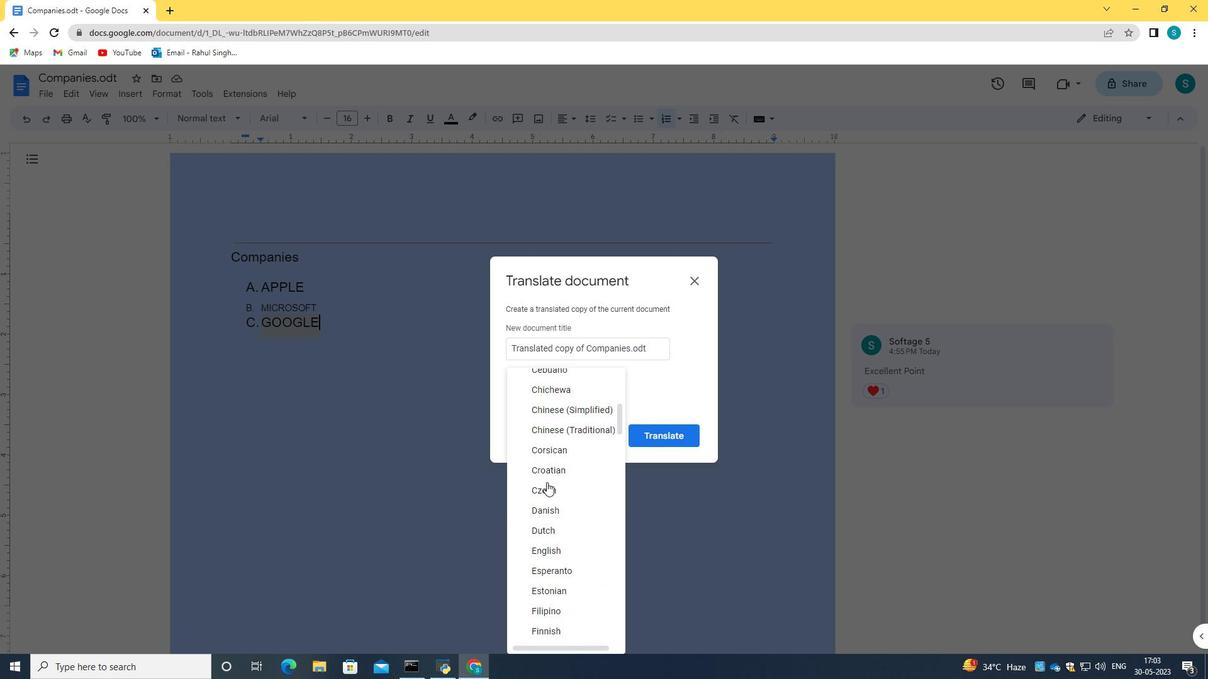 
Action: Mouse scrolled (547, 482) with delta (0, 0)
Screenshot: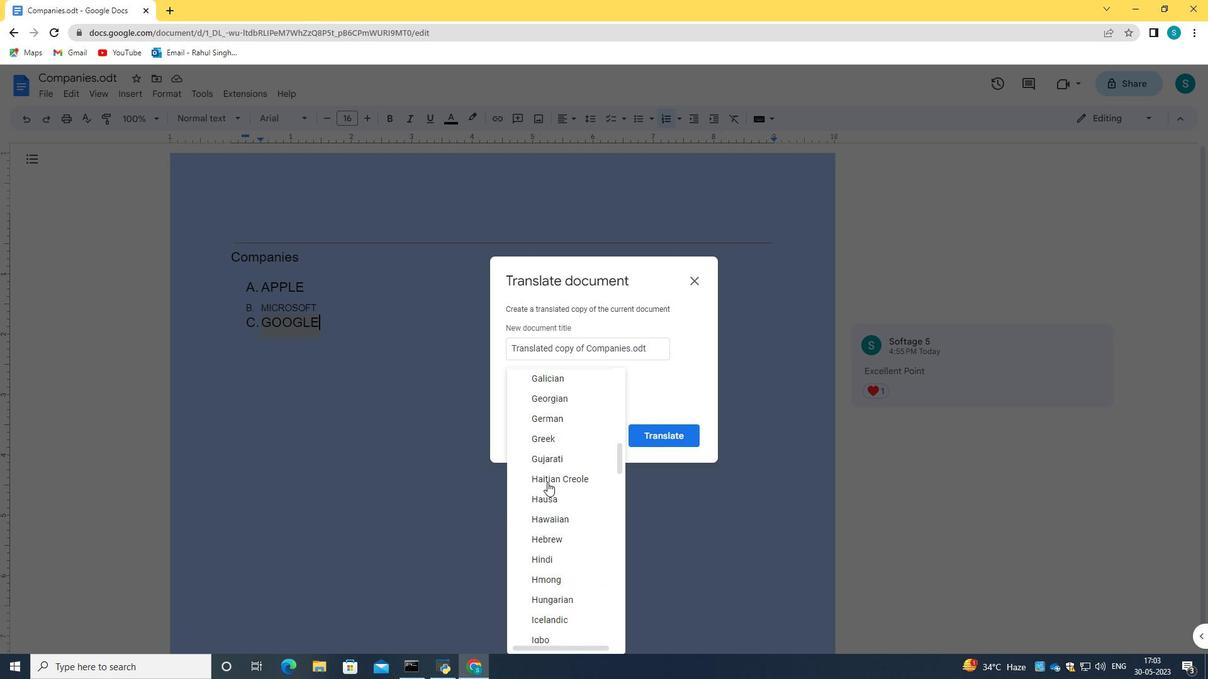 
Action: Mouse moved to (547, 482)
Screenshot: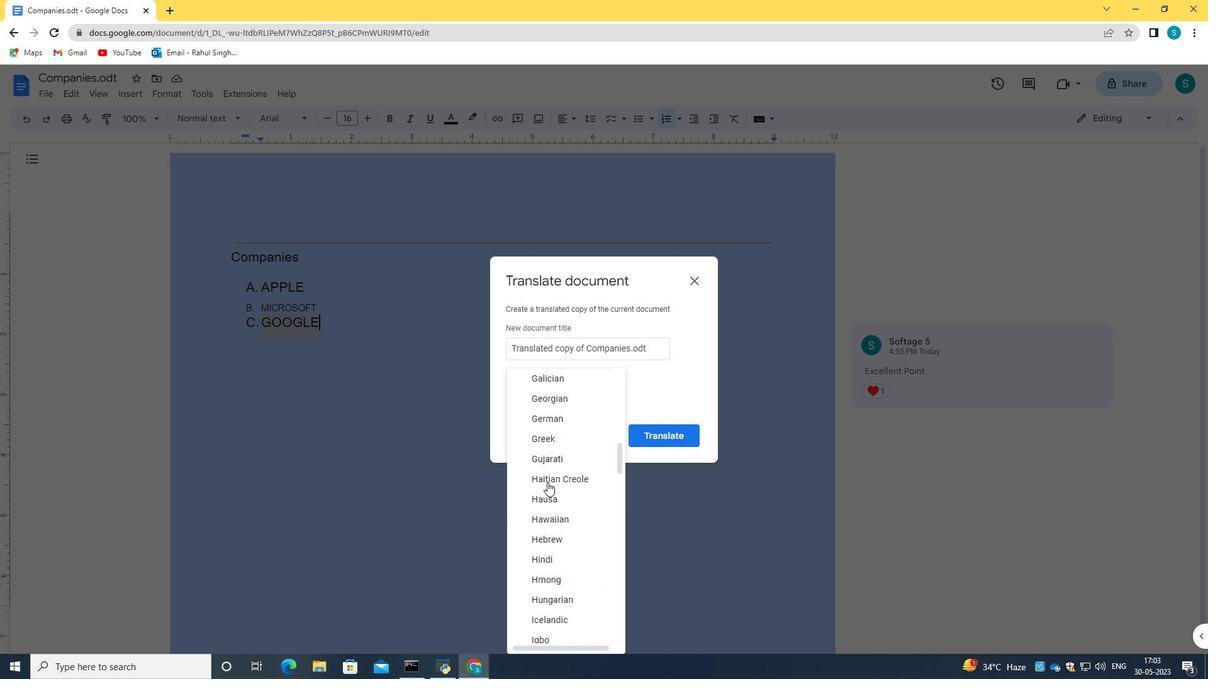 
Action: Mouse scrolled (547, 482) with delta (0, 0)
Screenshot: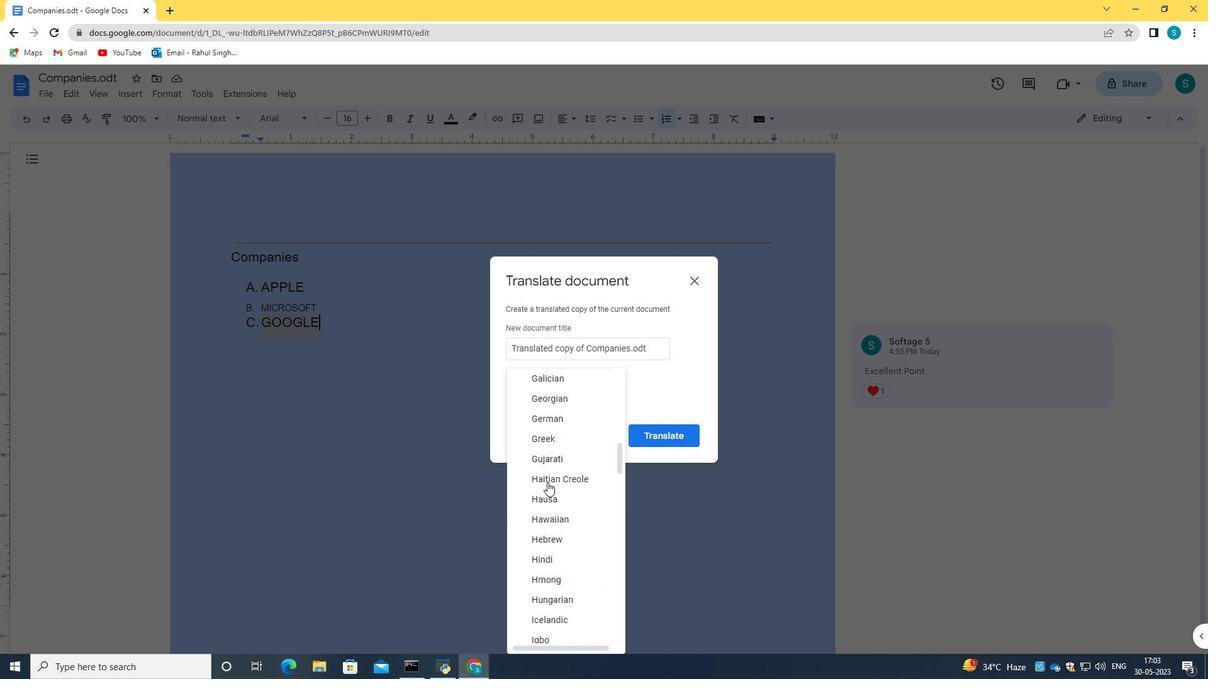
Action: Mouse scrolled (547, 482) with delta (0, 0)
Screenshot: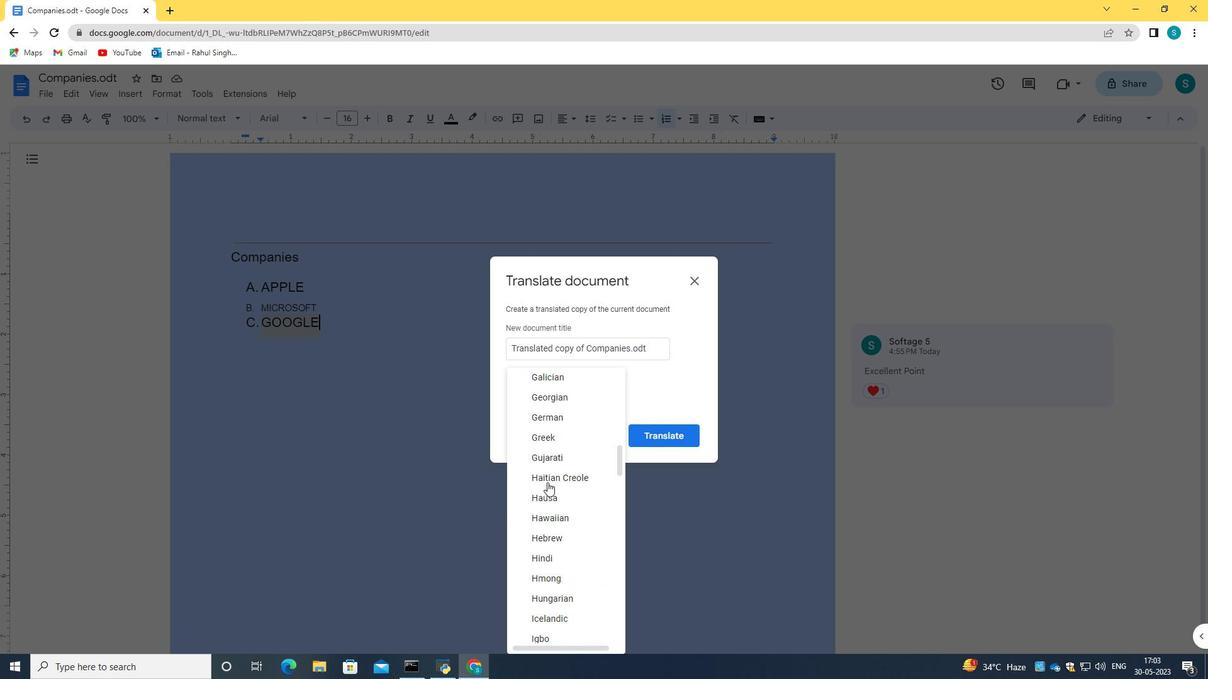 
Action: Mouse moved to (549, 487)
Screenshot: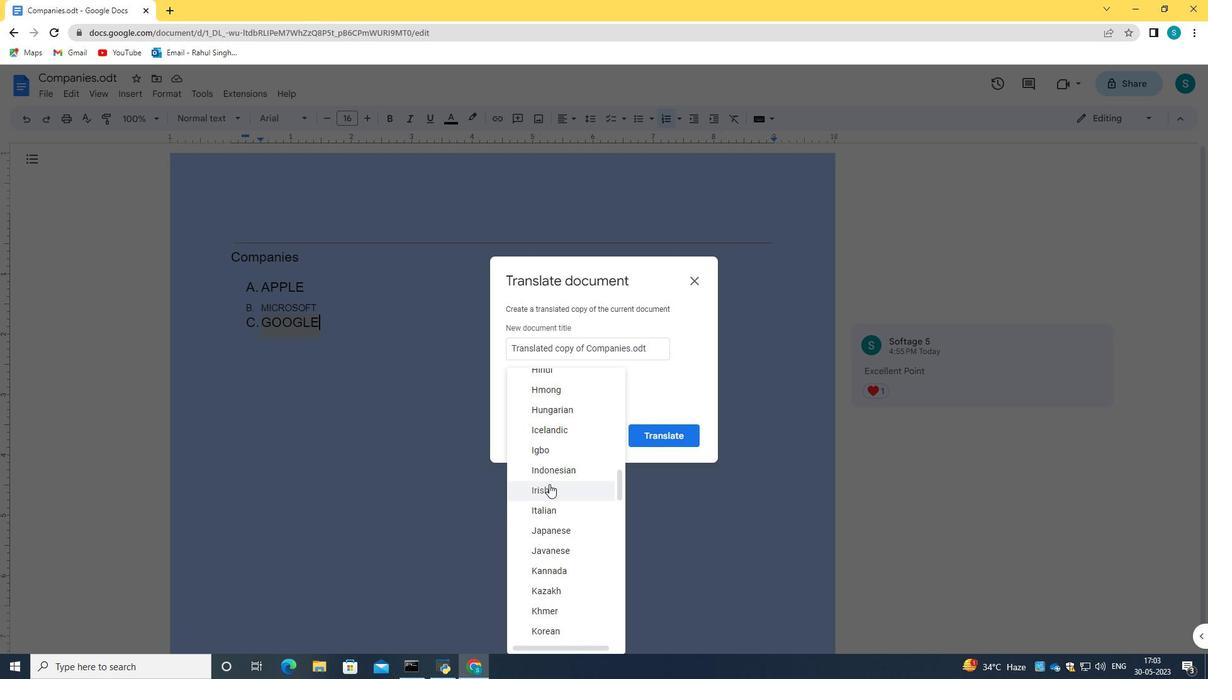 
Action: Mouse scrolled (549, 486) with delta (0, 0)
Screenshot: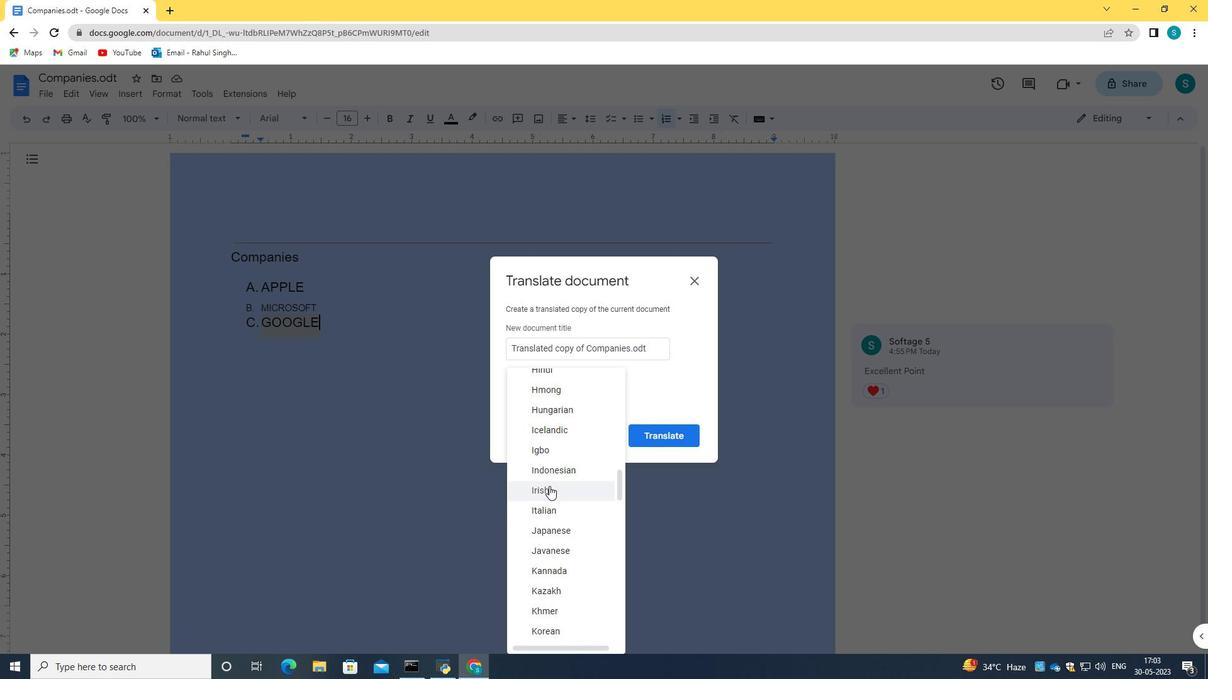 
Action: Mouse moved to (550, 488)
Screenshot: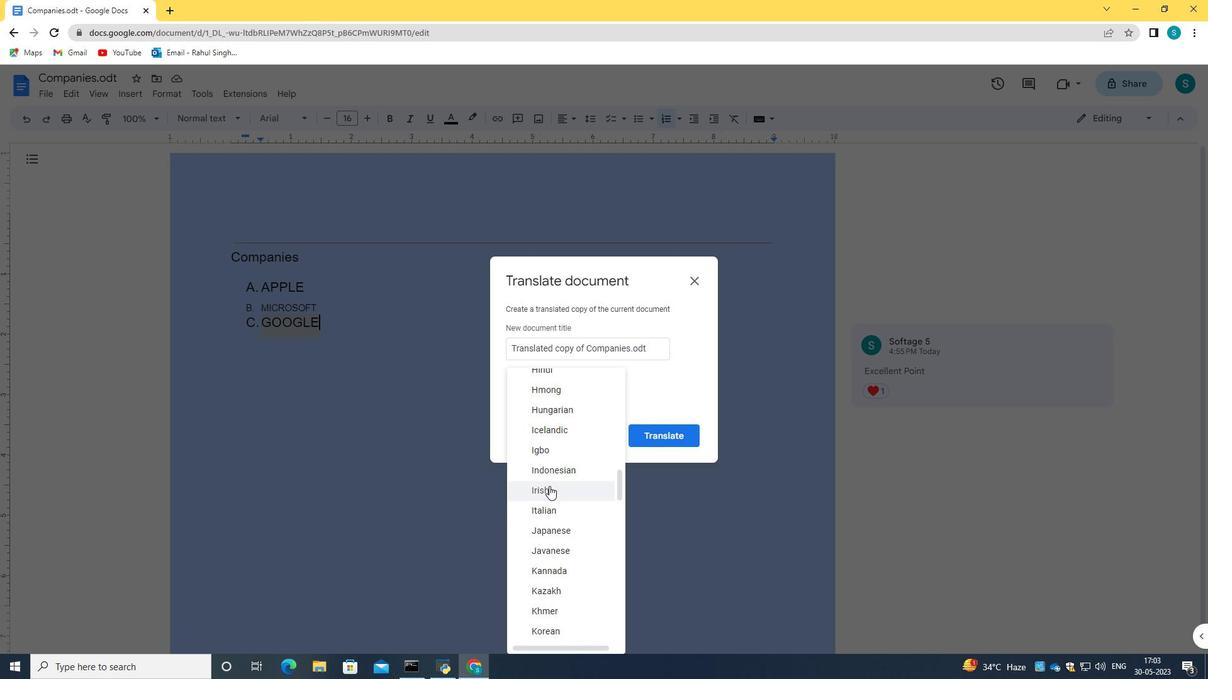 
Action: Mouse scrolled (550, 487) with delta (0, 0)
Screenshot: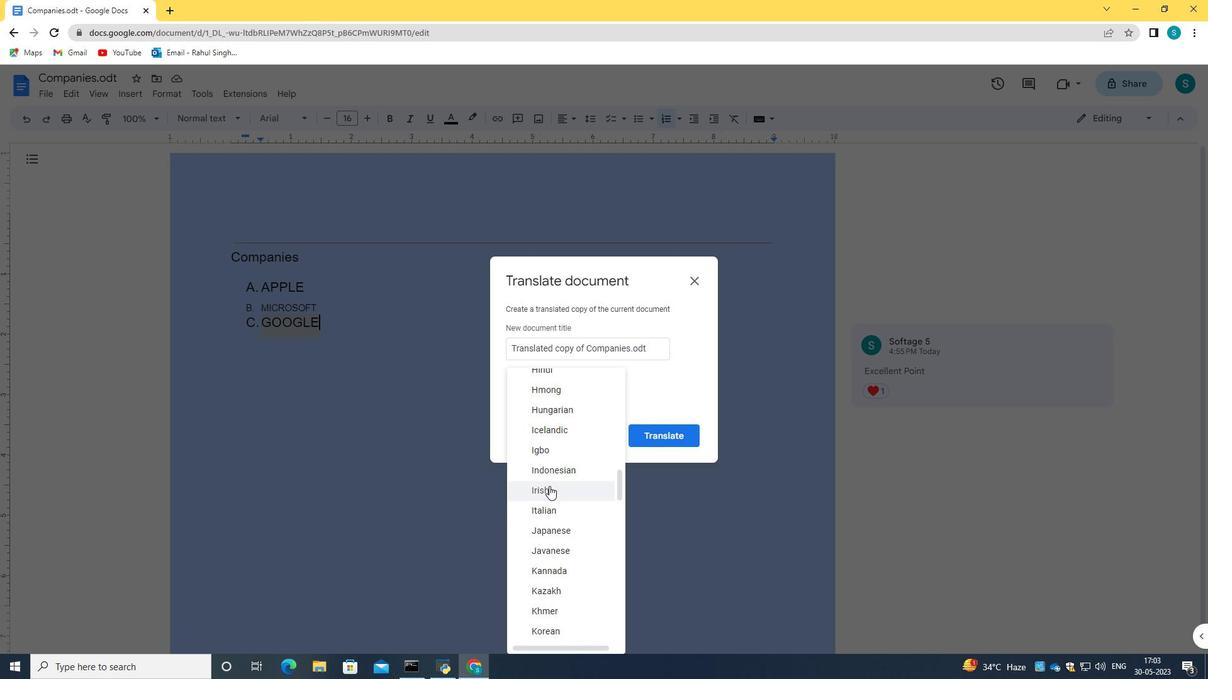 
Action: Mouse scrolled (550, 487) with delta (0, 0)
Screenshot: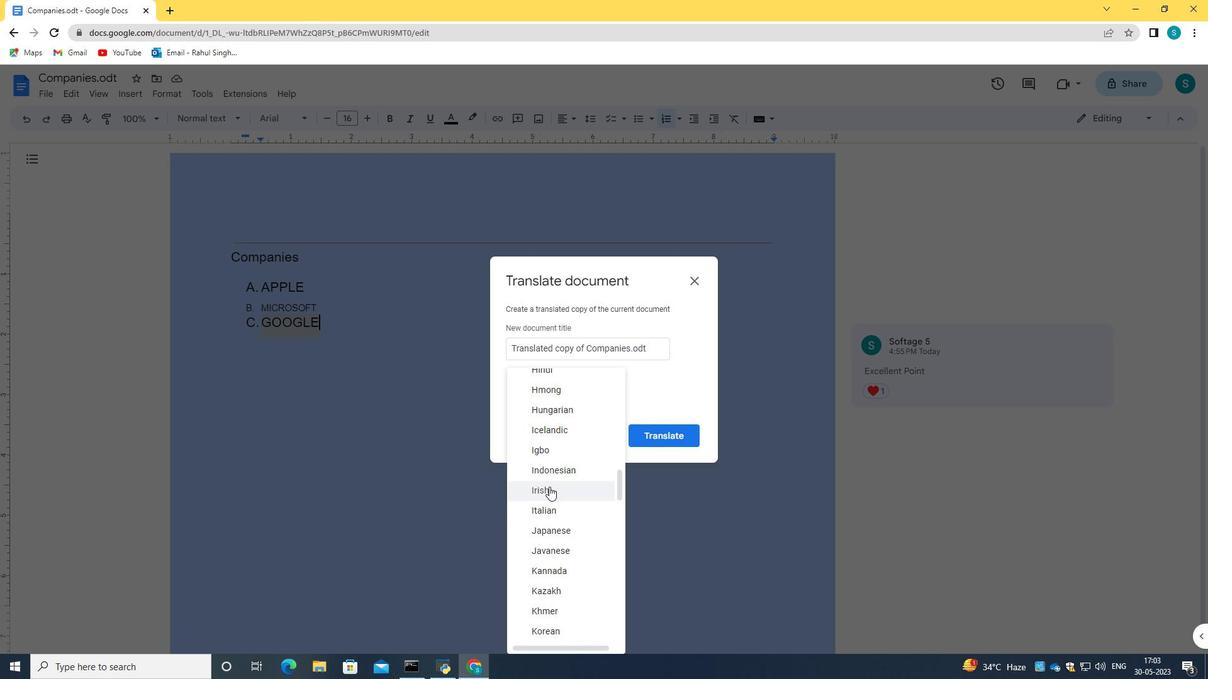 
Action: Mouse scrolled (550, 487) with delta (0, 0)
Screenshot: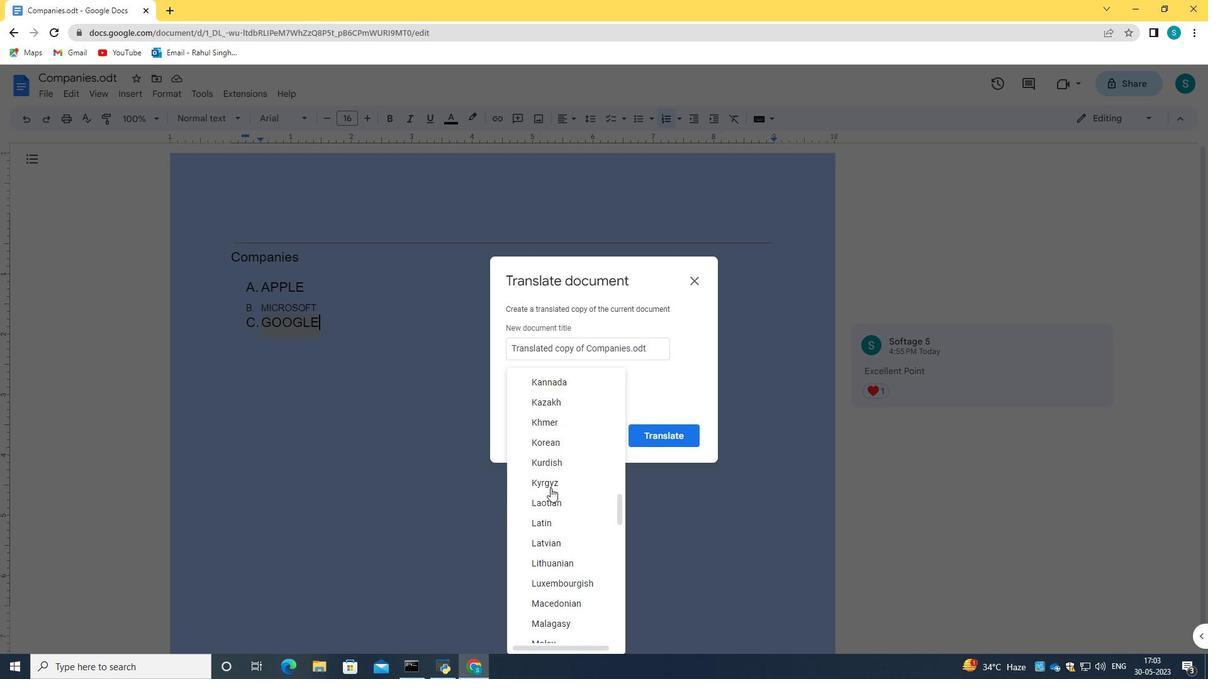 
Action: Mouse moved to (553, 466)
Screenshot: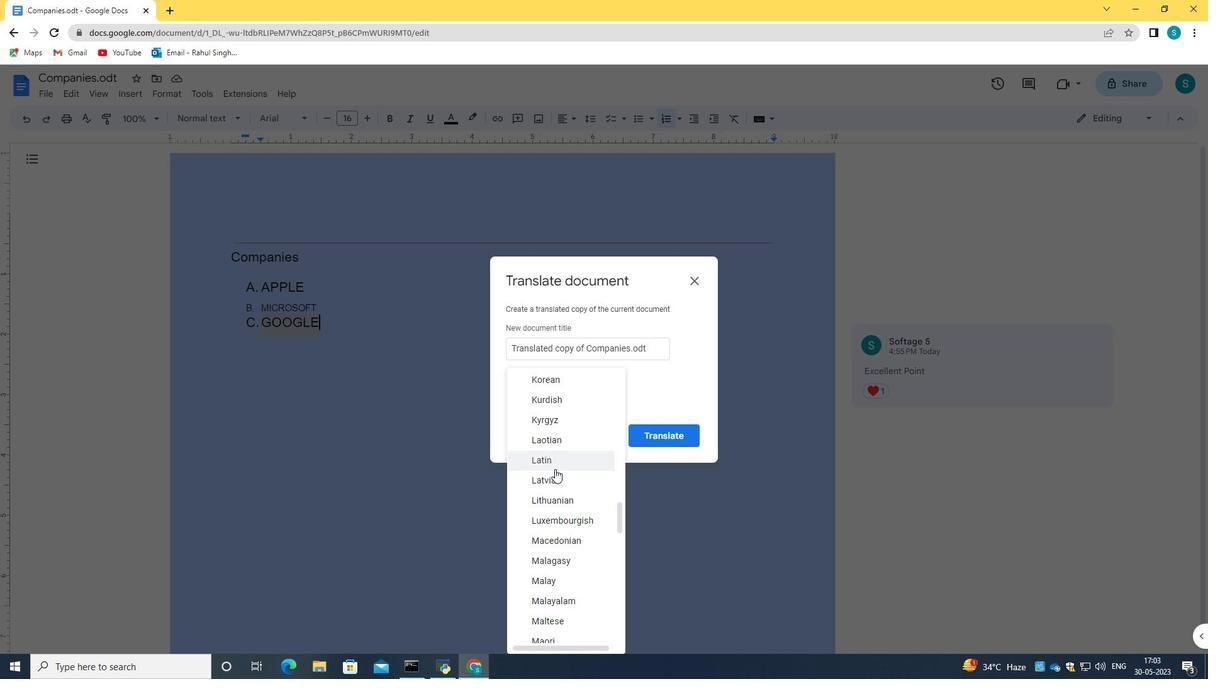 
Action: Mouse pressed left at (553, 466)
Screenshot: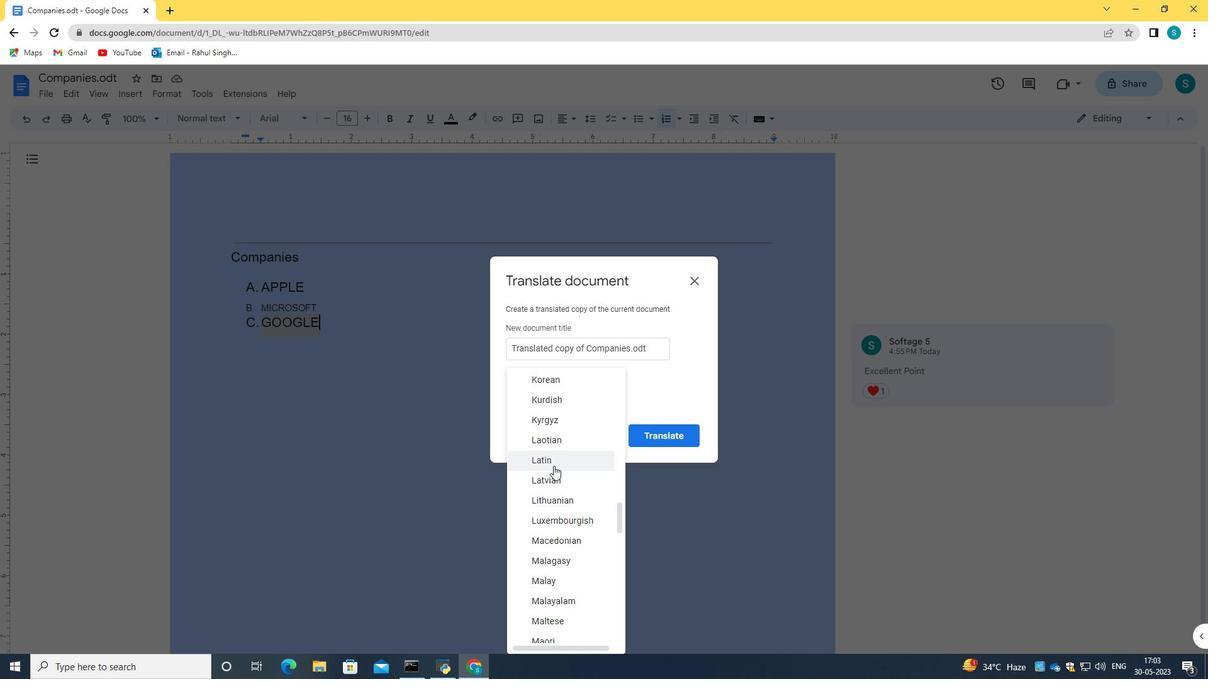 
Action: Mouse moved to (673, 442)
Screenshot: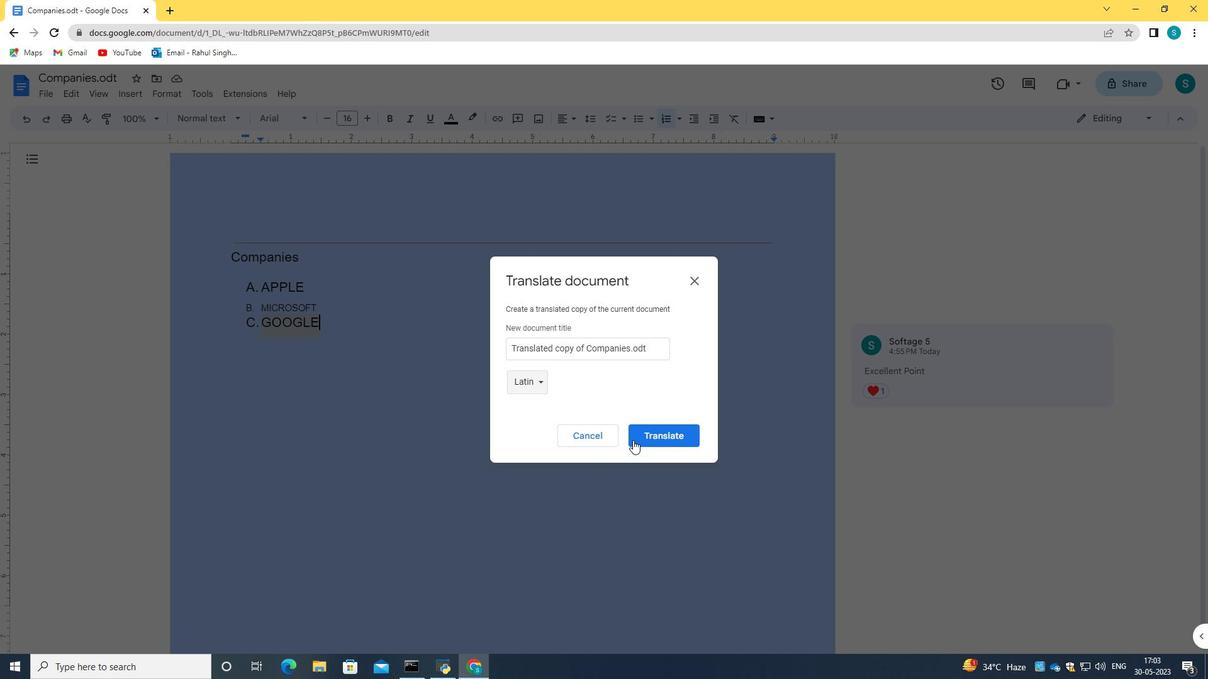 
Action: Mouse pressed left at (673, 442)
Screenshot: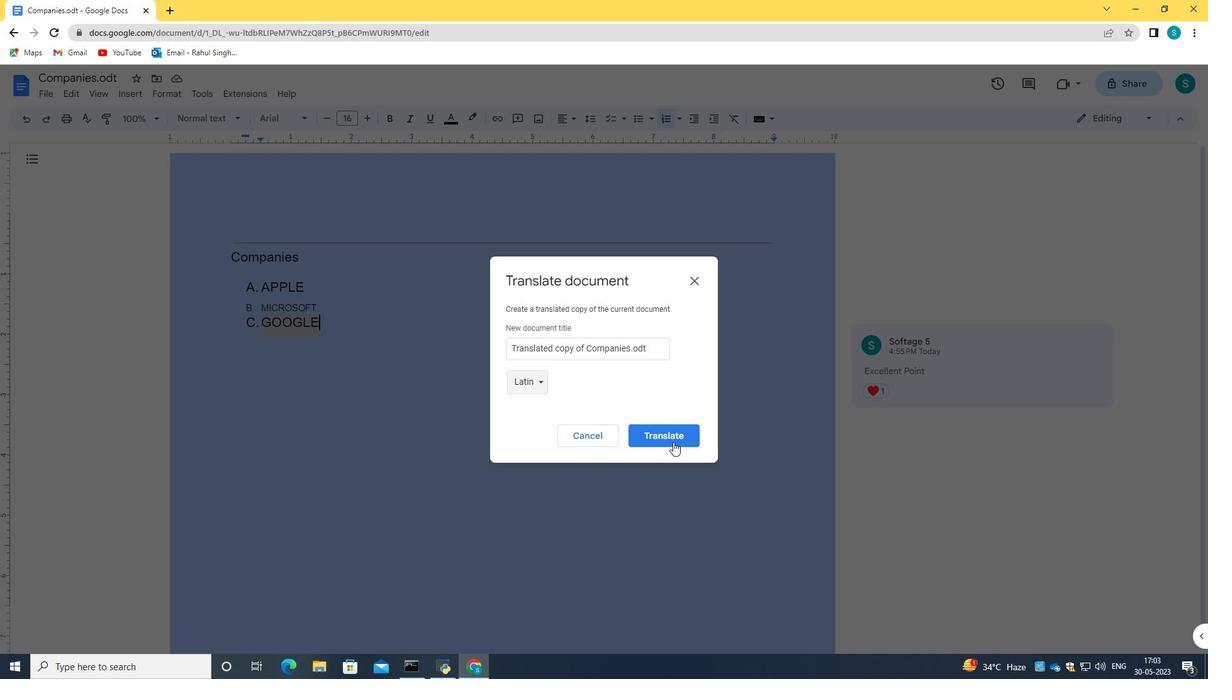 
Action: Mouse moved to (123, 2)
Screenshot: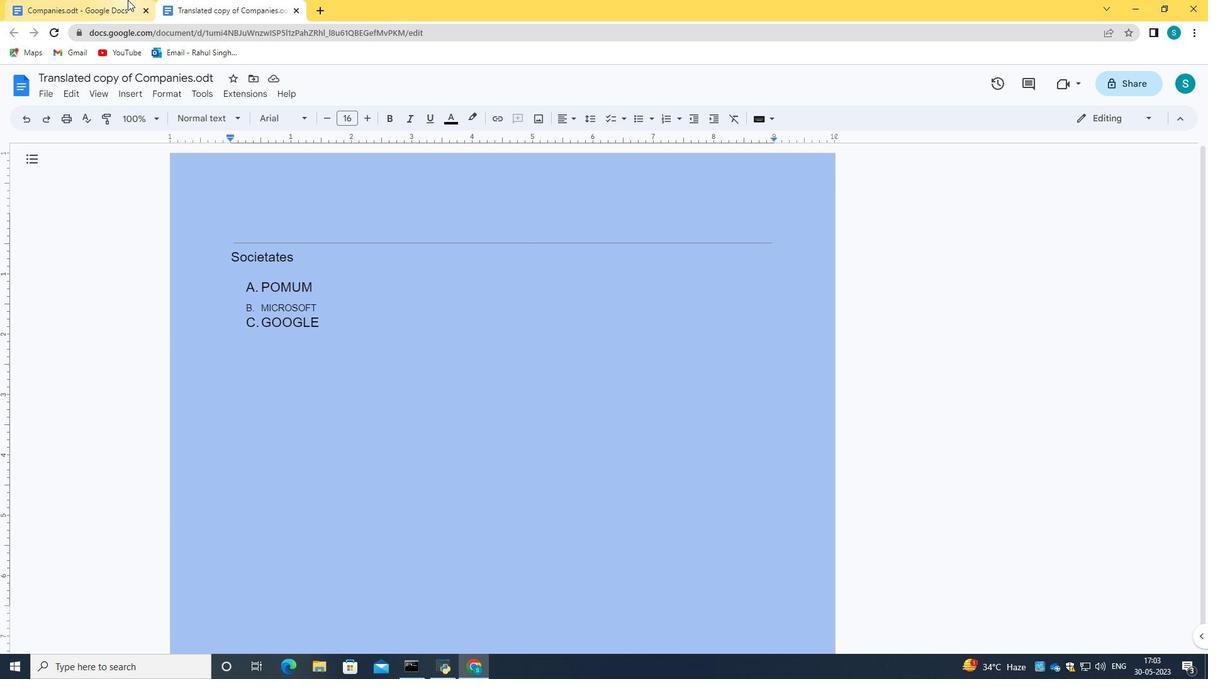 
Action: Mouse pressed left at (123, 2)
Screenshot: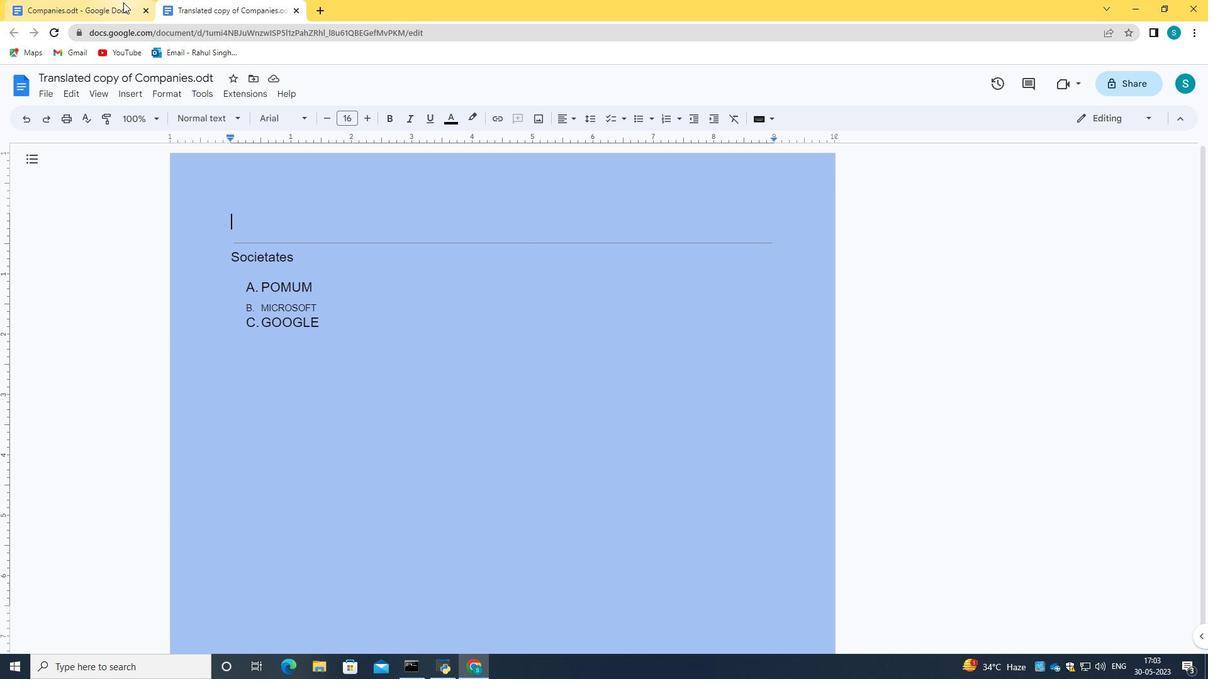 
Action: Mouse moved to (215, 3)
Screenshot: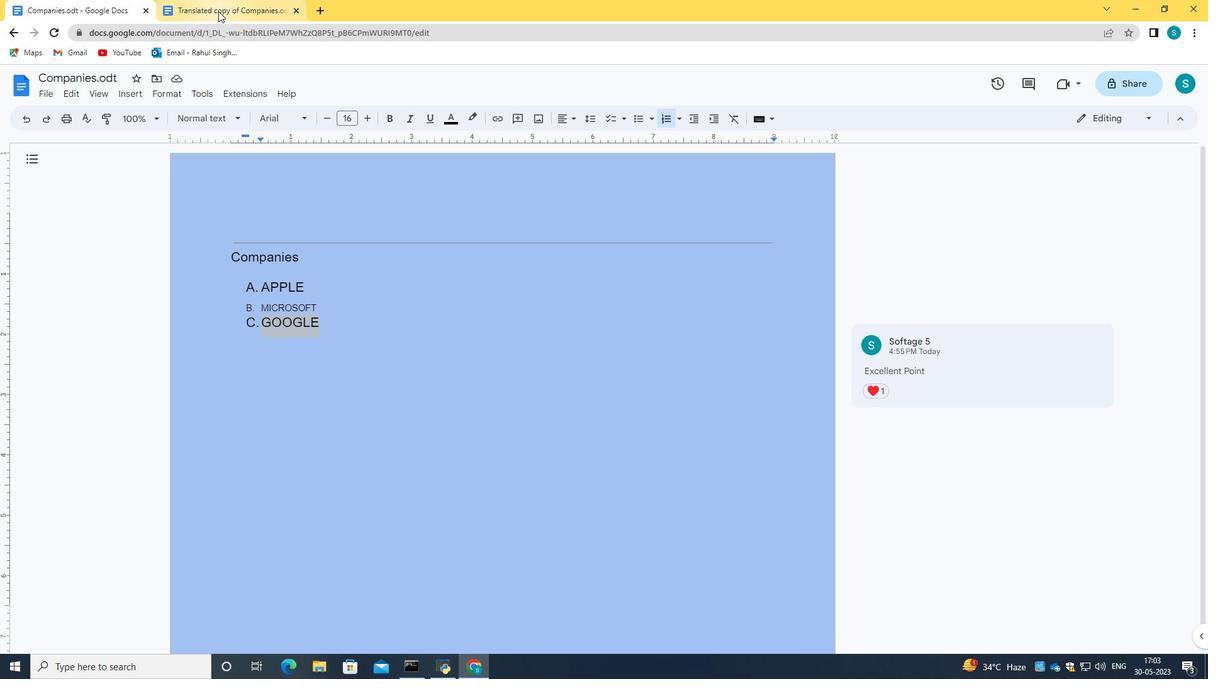 
Action: Mouse pressed left at (215, 3)
Screenshot: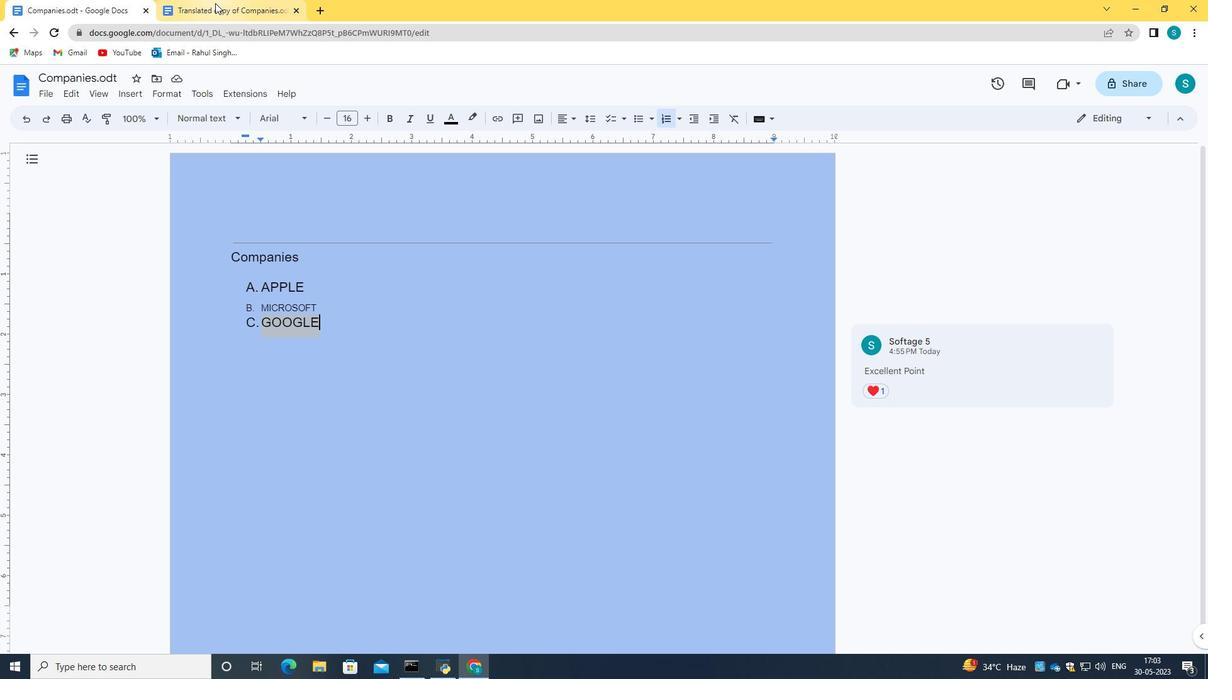 
Action: Mouse moved to (59, 0)
Screenshot: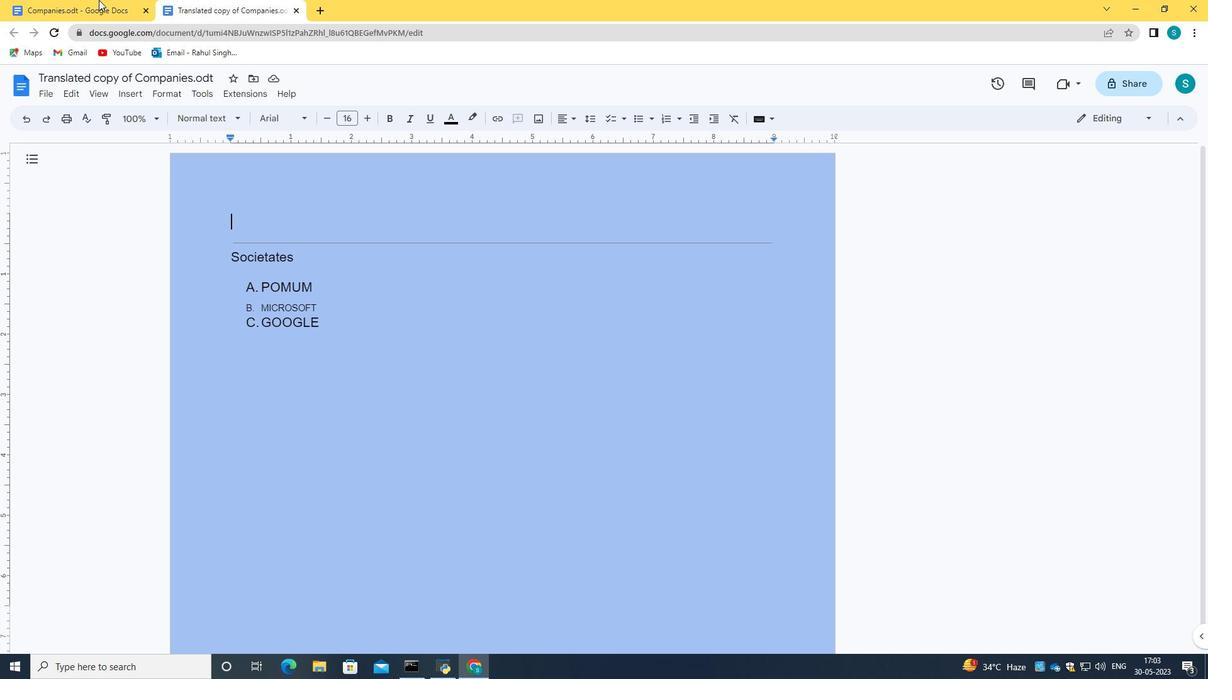 
Action: Mouse pressed left at (59, 0)
Screenshot: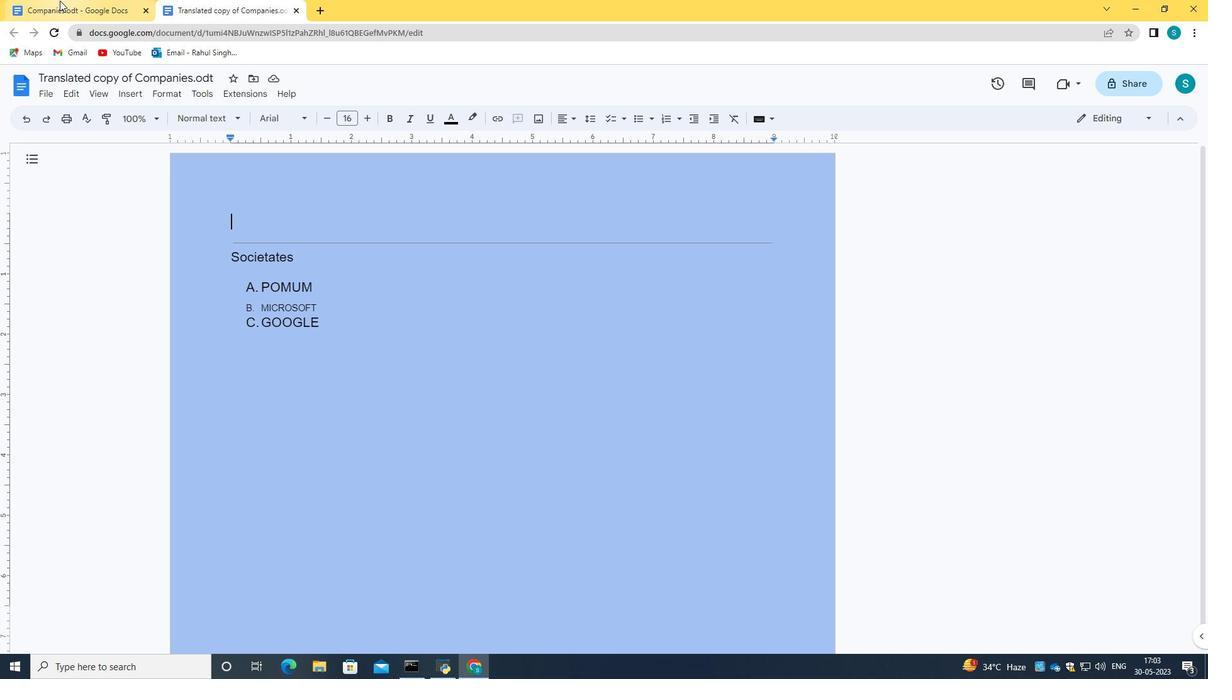 
Action: Mouse moved to (58, 4)
Screenshot: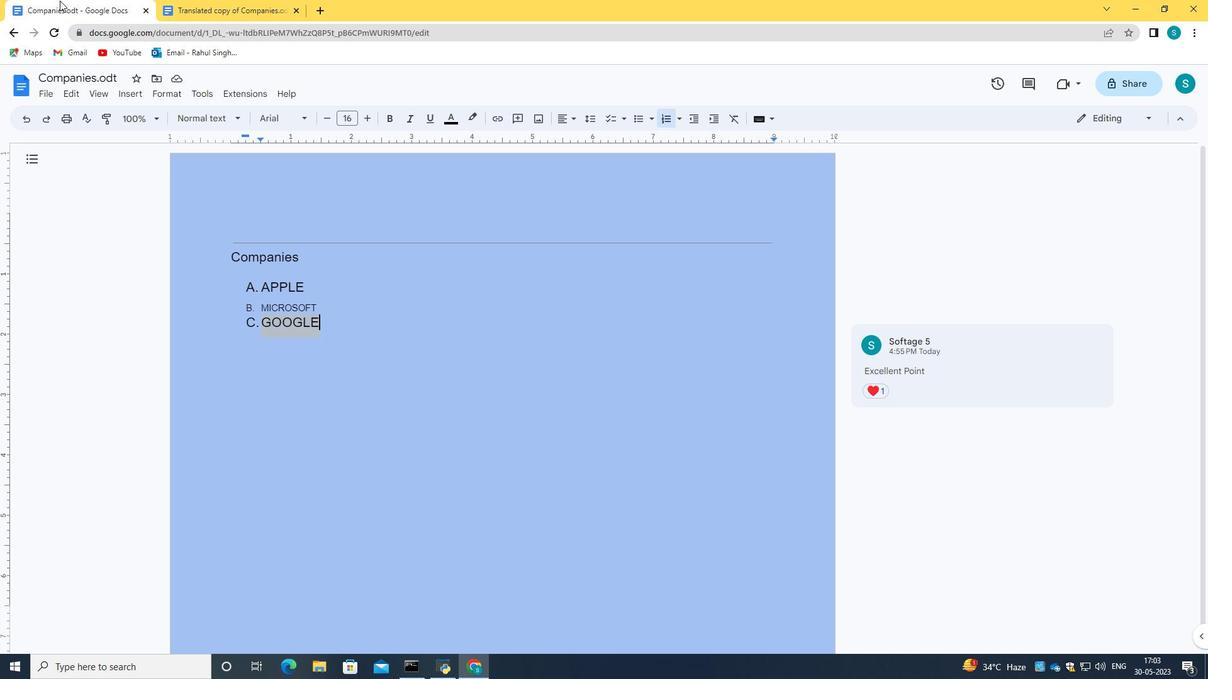 
